 Task: In the  document Benjamin ,change text color to 'Dark Green' Insert the mentioned shape below the text 'Mon'. Change color of the shape to  PinkChange shape height to  2
Action: Mouse moved to (155, 179)
Screenshot: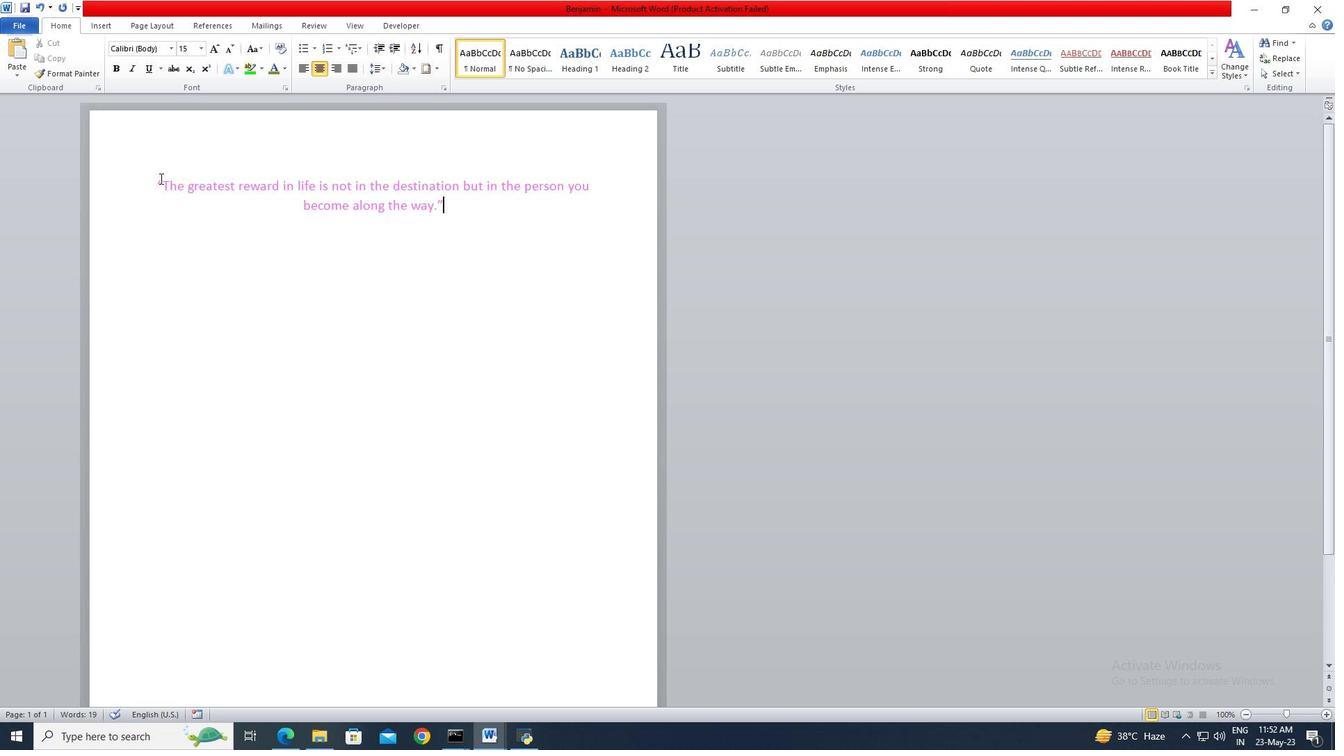 
Action: Mouse pressed left at (155, 179)
Screenshot: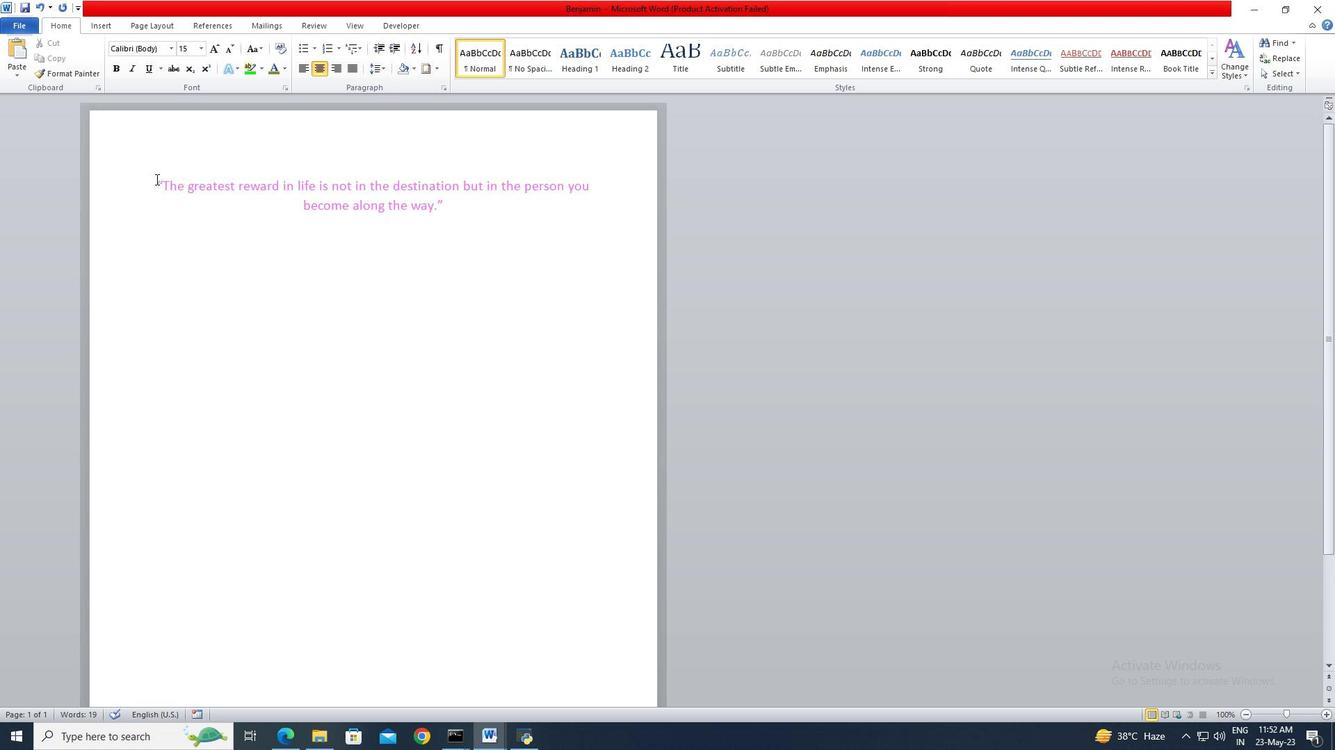 
Action: Mouse moved to (494, 221)
Screenshot: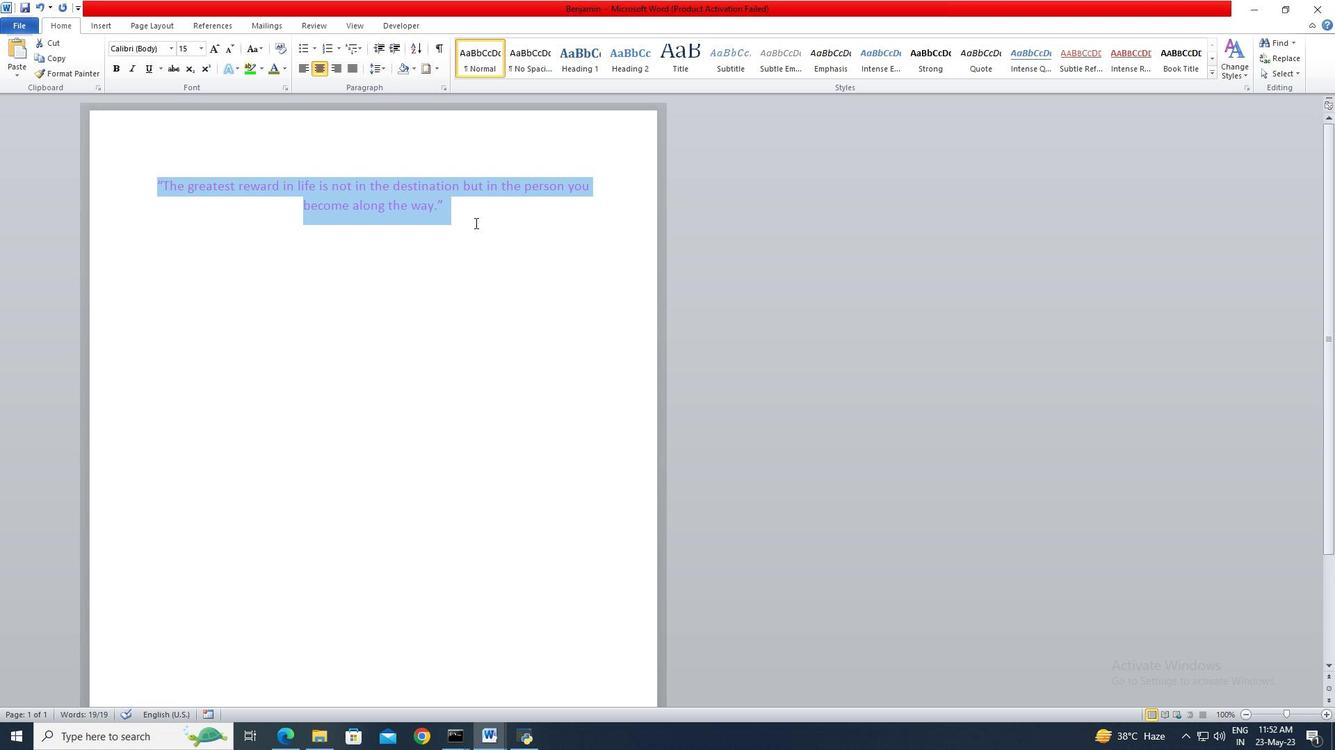 
Action: Mouse pressed left at (494, 221)
Screenshot: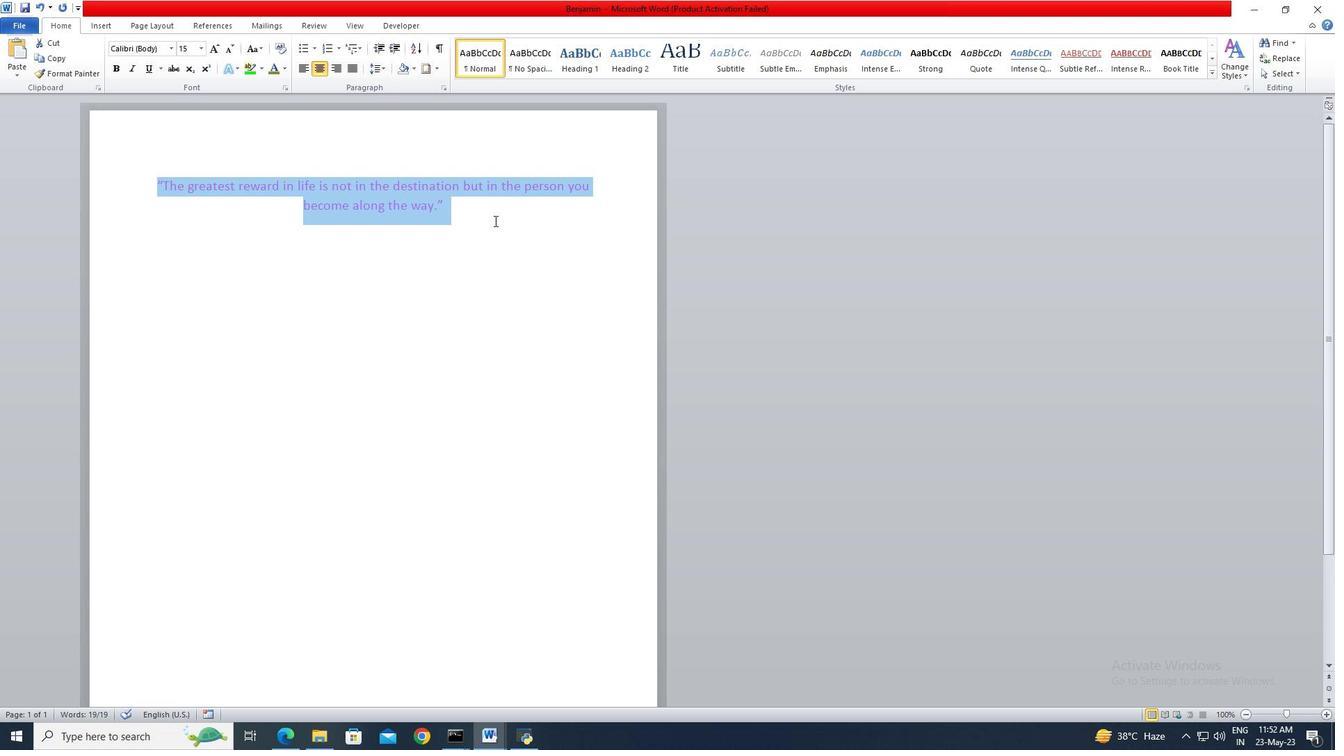 
Action: Mouse moved to (466, 210)
Screenshot: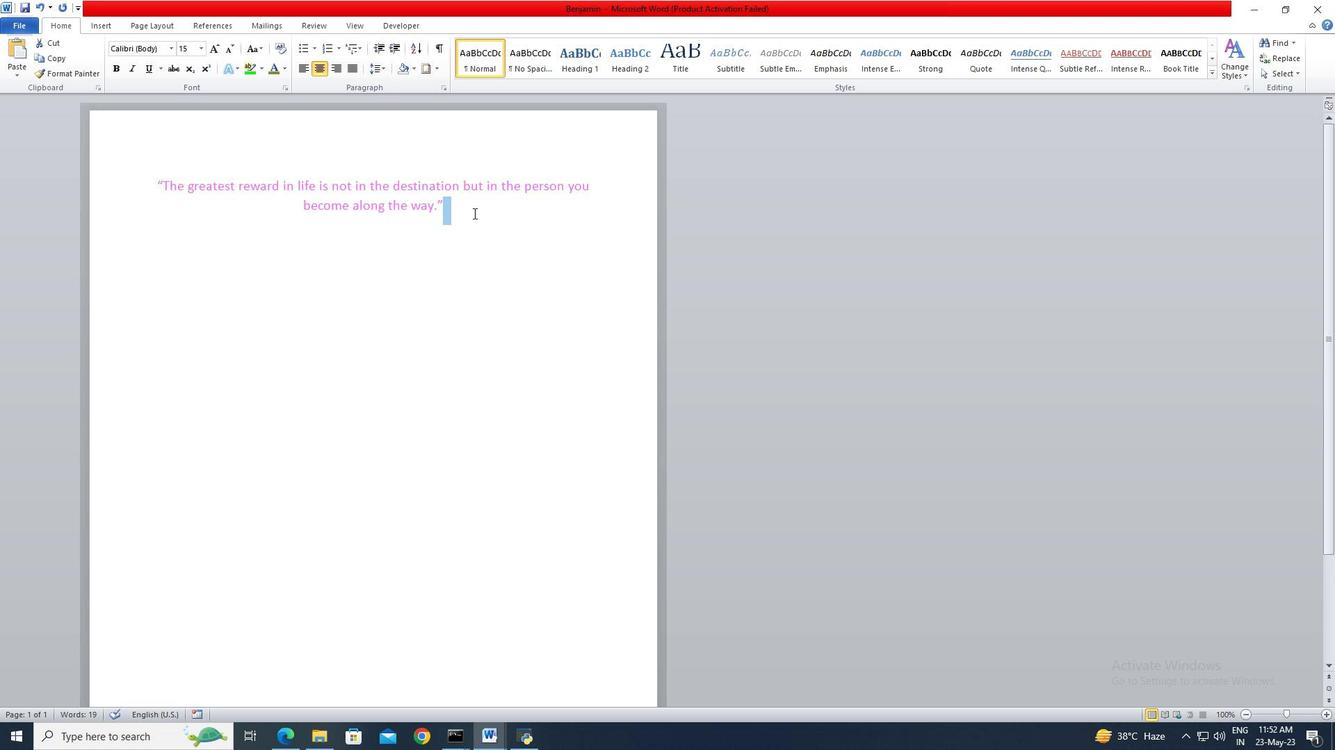 
Action: Mouse pressed left at (466, 210)
Screenshot: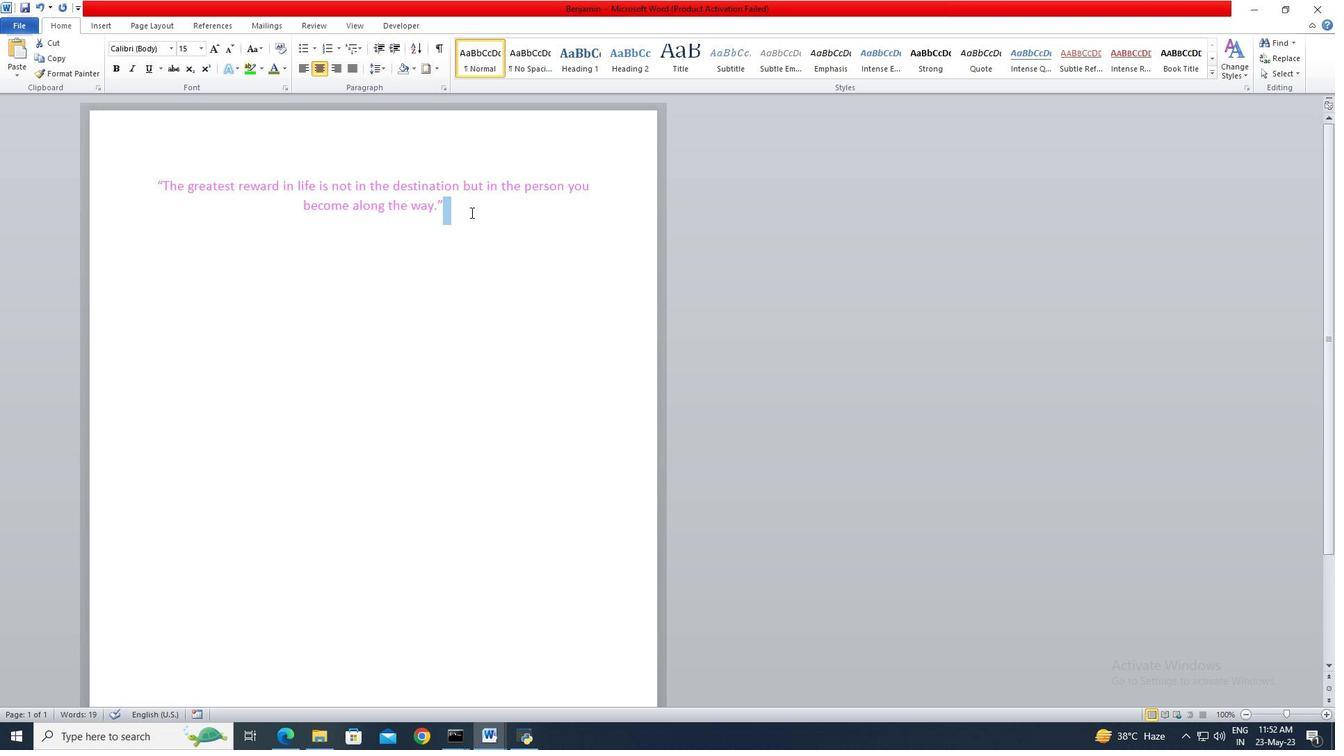 
Action: Key pressed <Key.right><Key.right><Key.left><Key.shift><Key.shift>
Screenshot: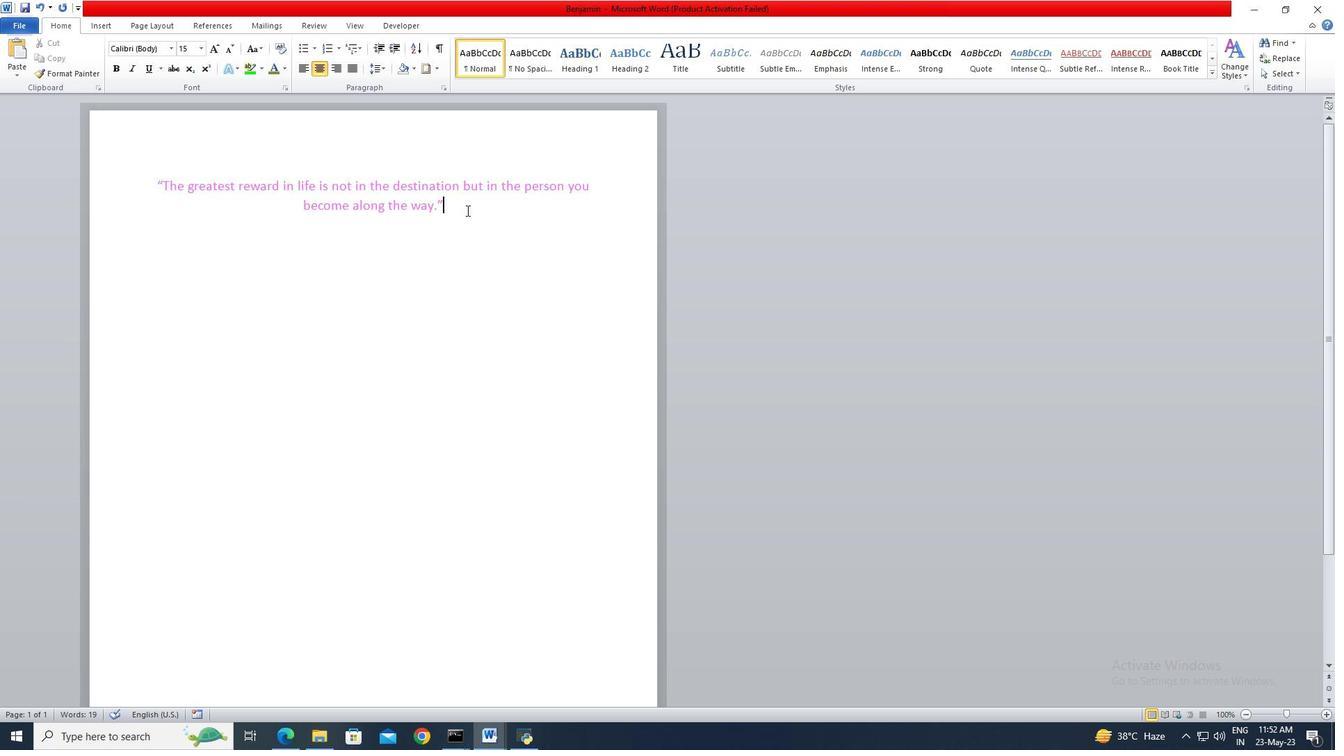 
Action: Mouse moved to (249, 202)
Screenshot: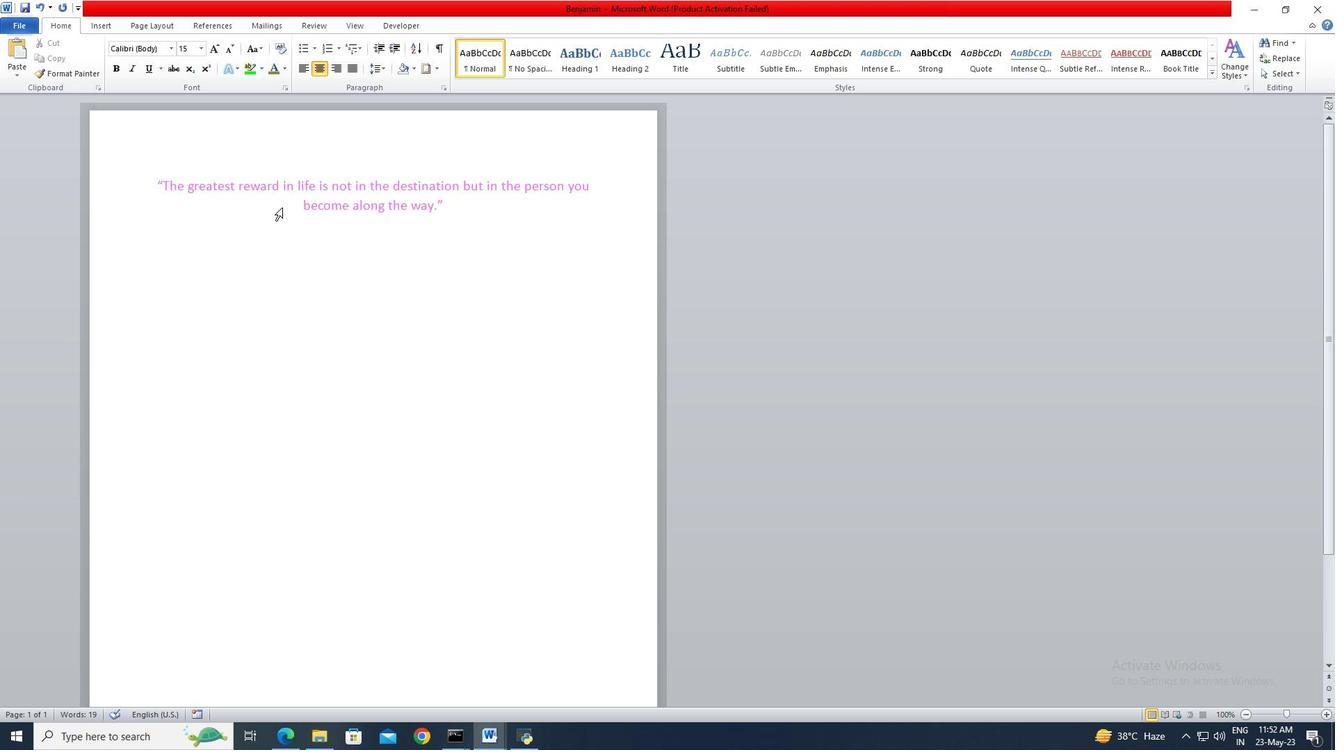 
Action: Key pressed <Key.shift>
Screenshot: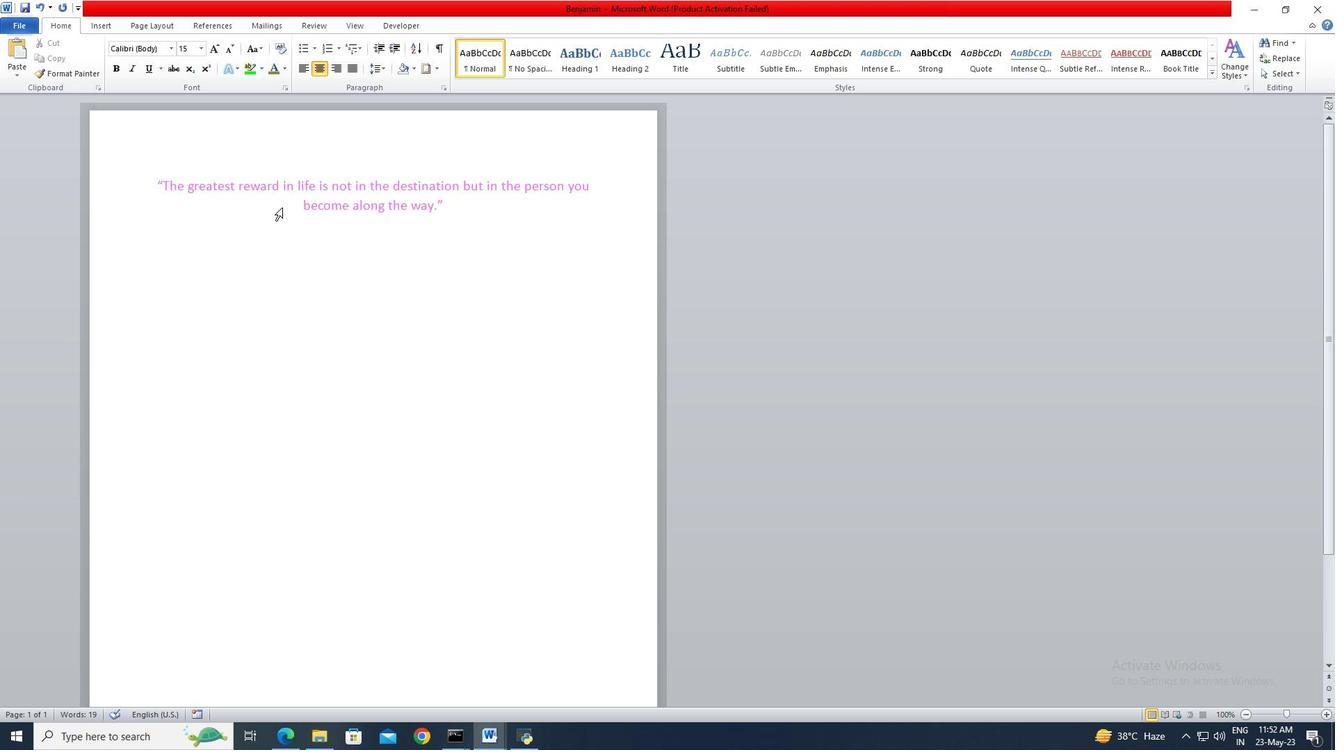 
Action: Mouse moved to (241, 200)
Screenshot: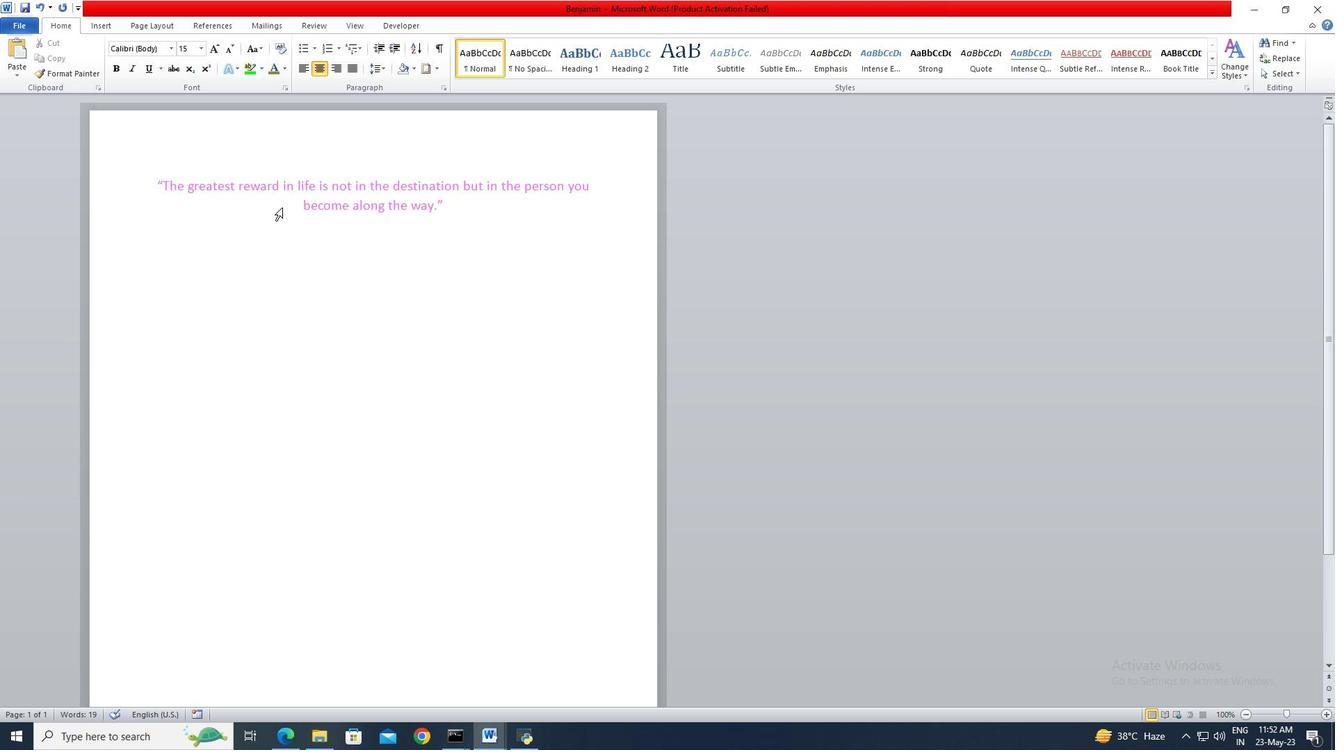 
Action: Key pressed <Key.shift>
Screenshot: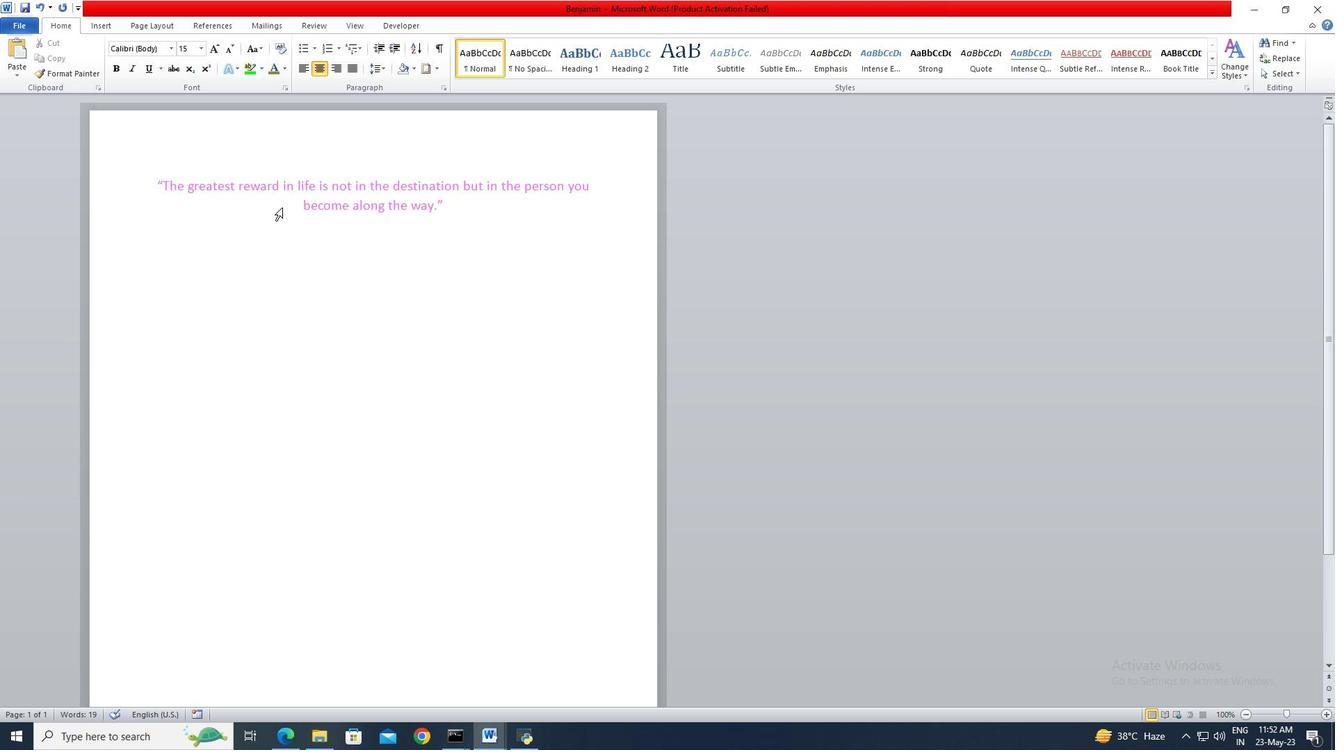 
Action: Mouse moved to (228, 198)
Screenshot: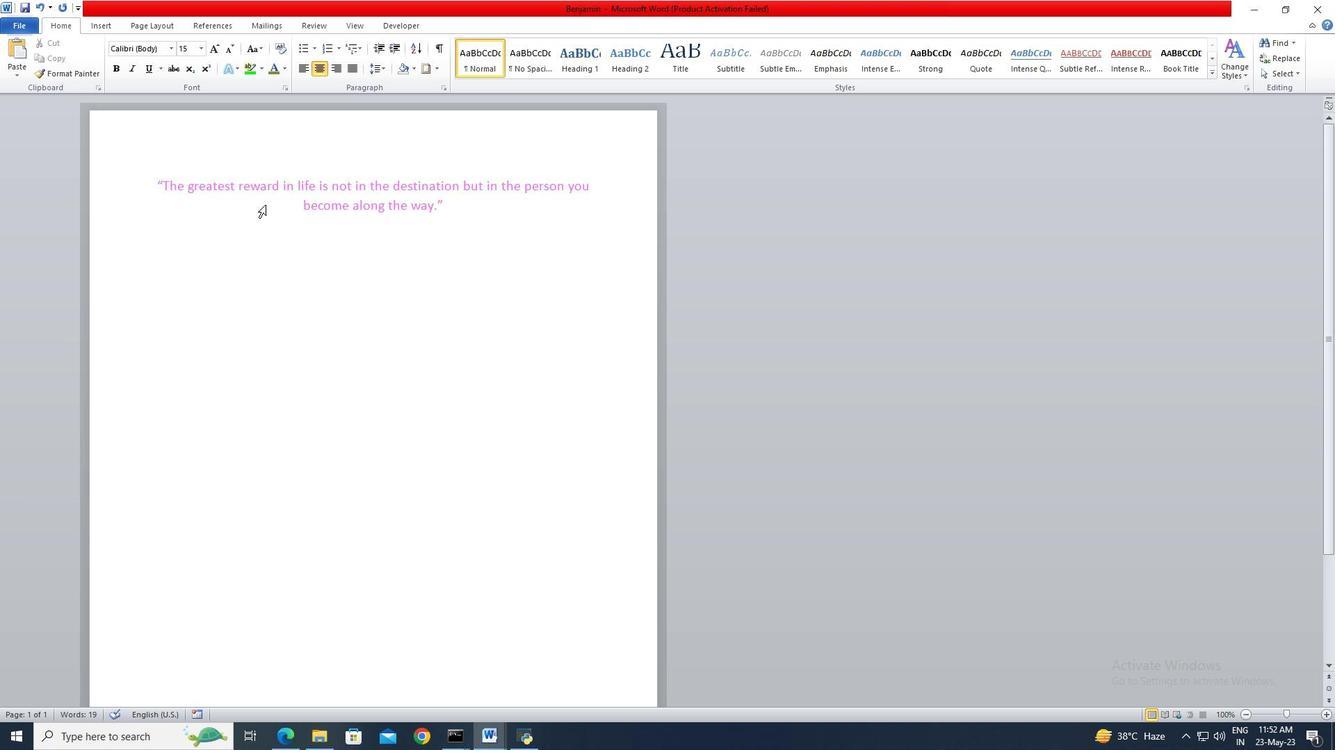 
Action: Key pressed <Key.shift>
Screenshot: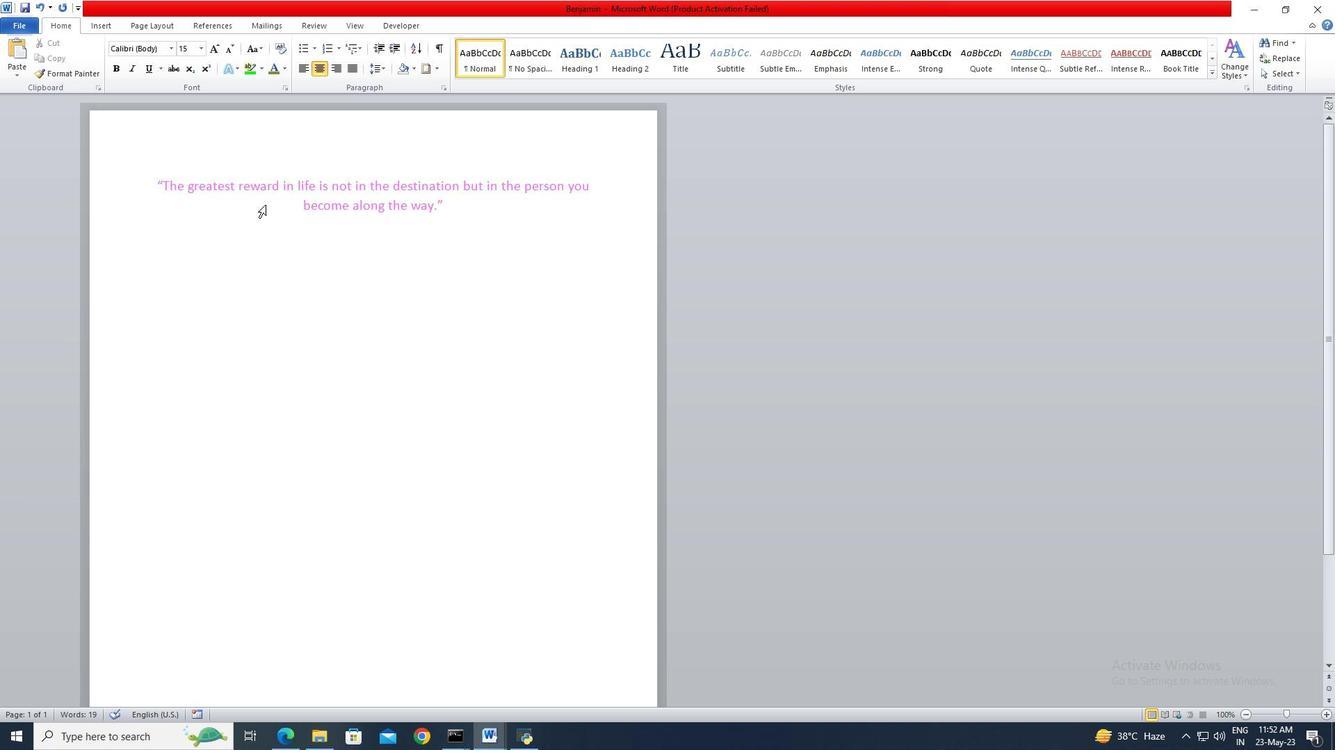 
Action: Mouse moved to (220, 196)
Screenshot: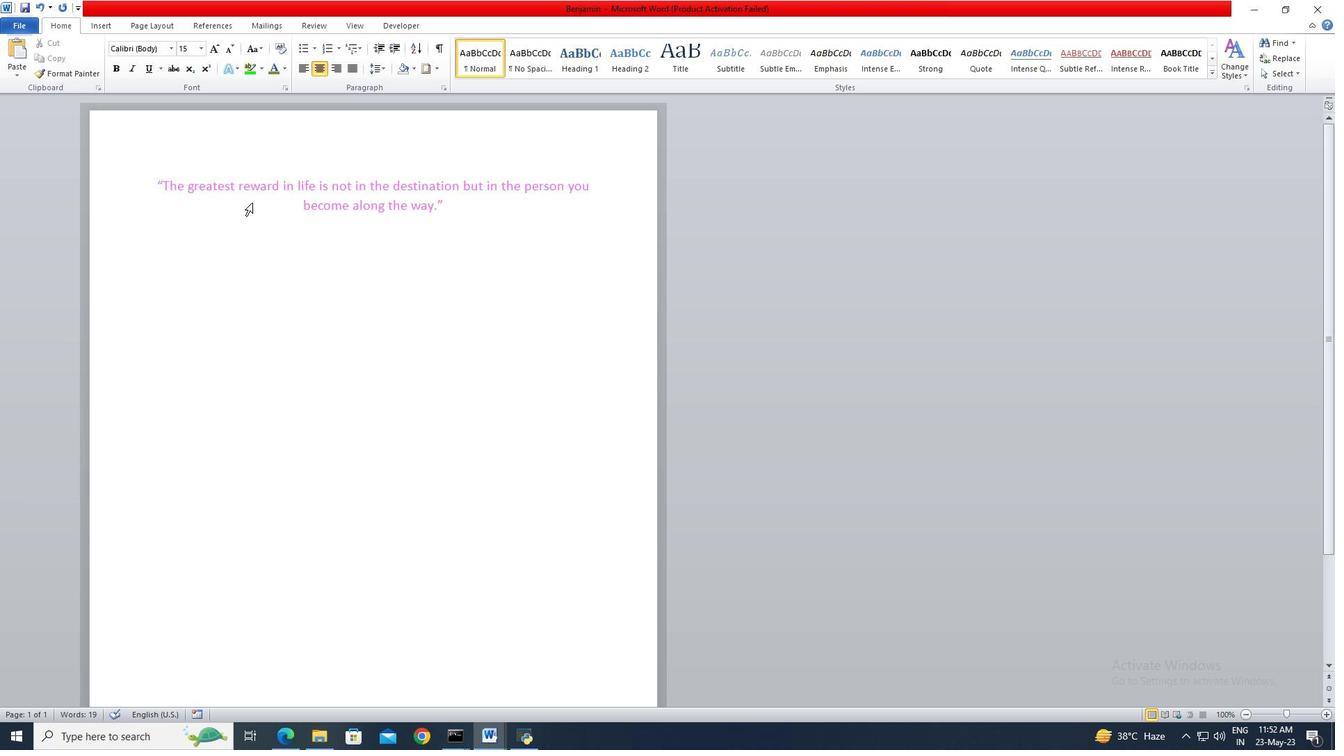 
Action: Key pressed <Key.shift>
Screenshot: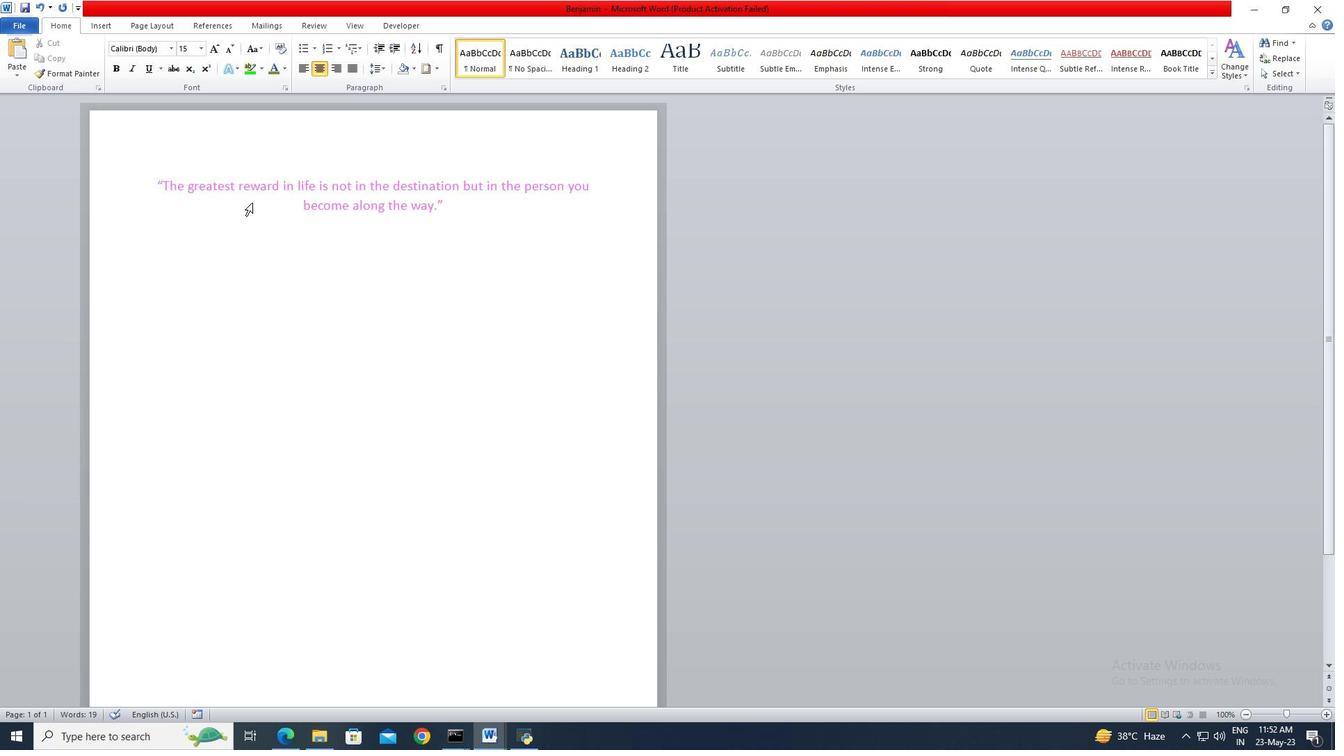 
Action: Mouse moved to (214, 194)
Screenshot: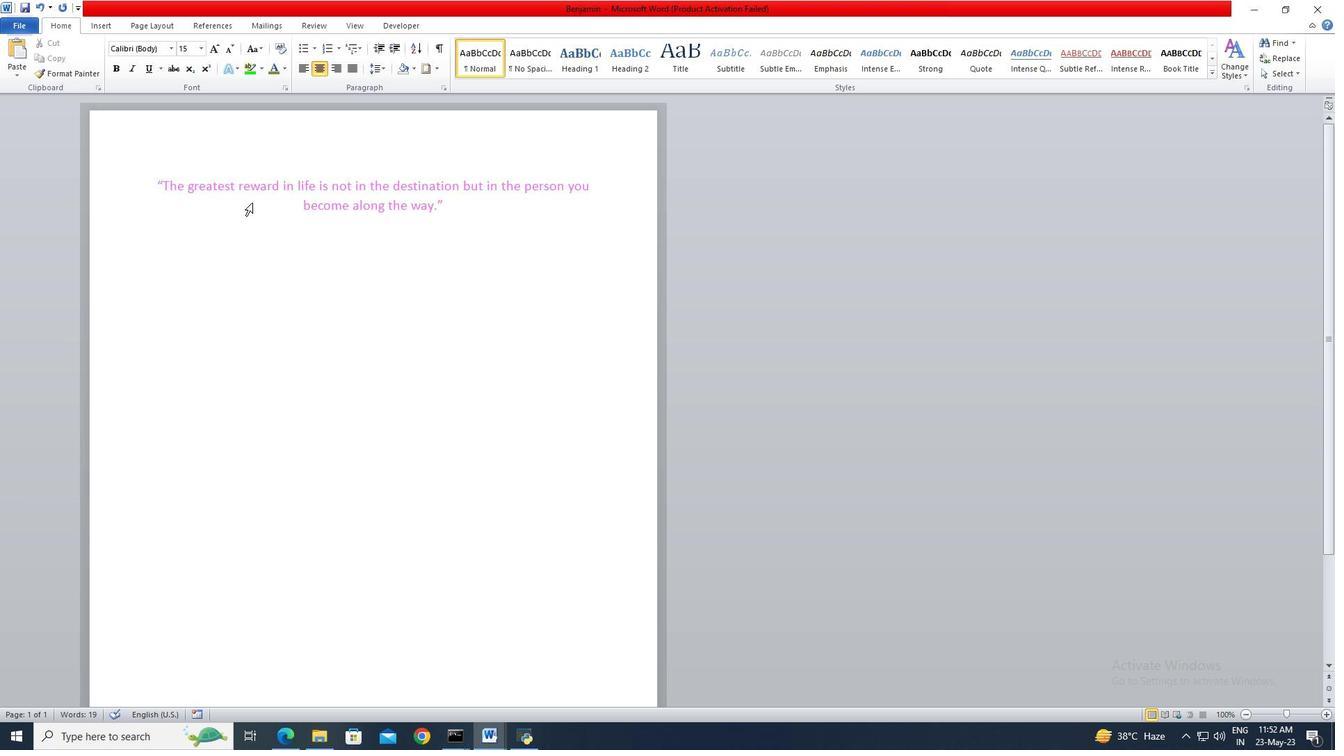 
Action: Key pressed <Key.shift>
Screenshot: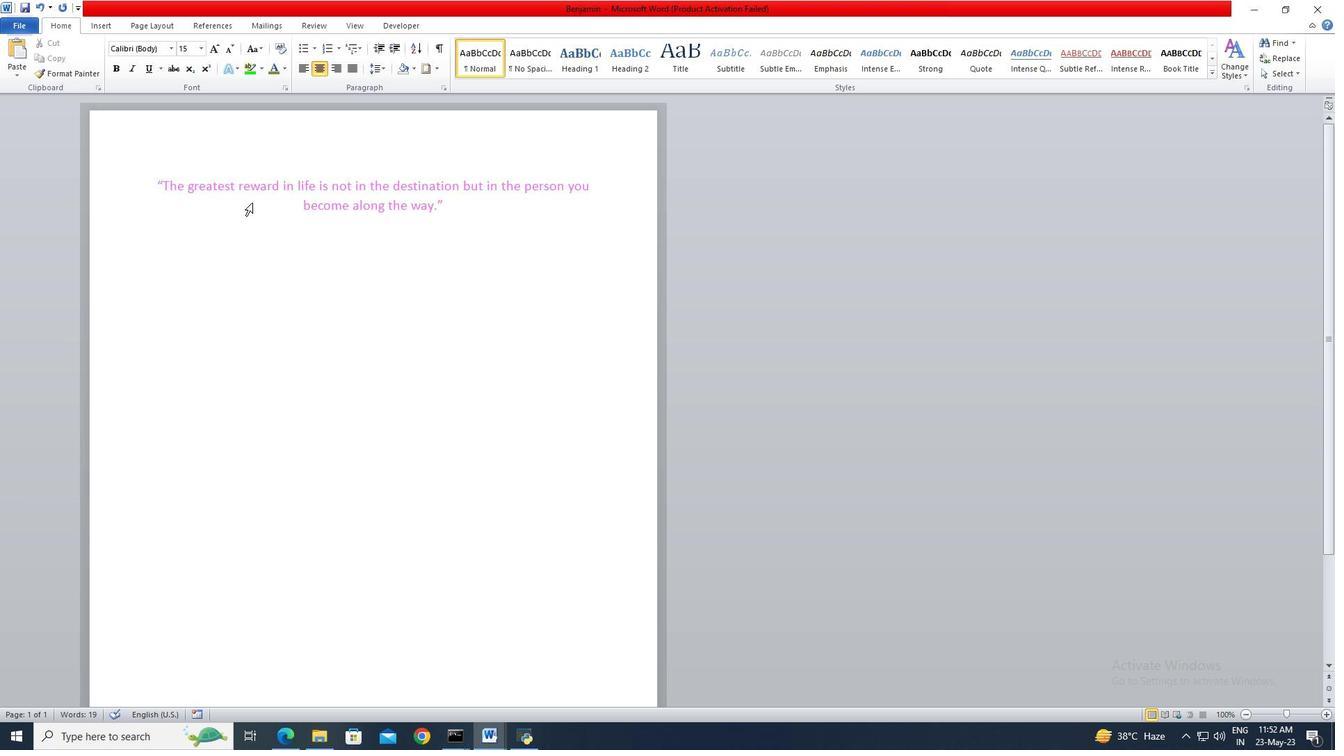
Action: Mouse moved to (206, 191)
Screenshot: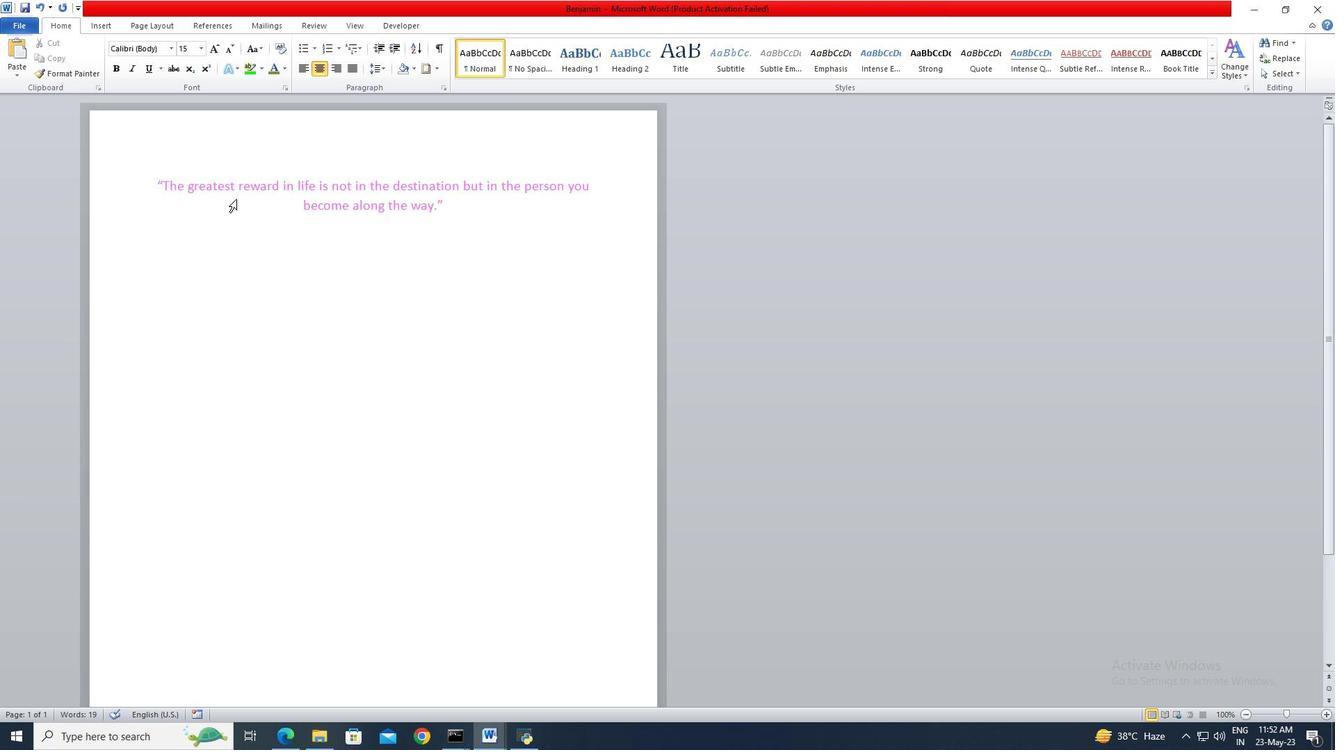 
Action: Key pressed <Key.shift>
Screenshot: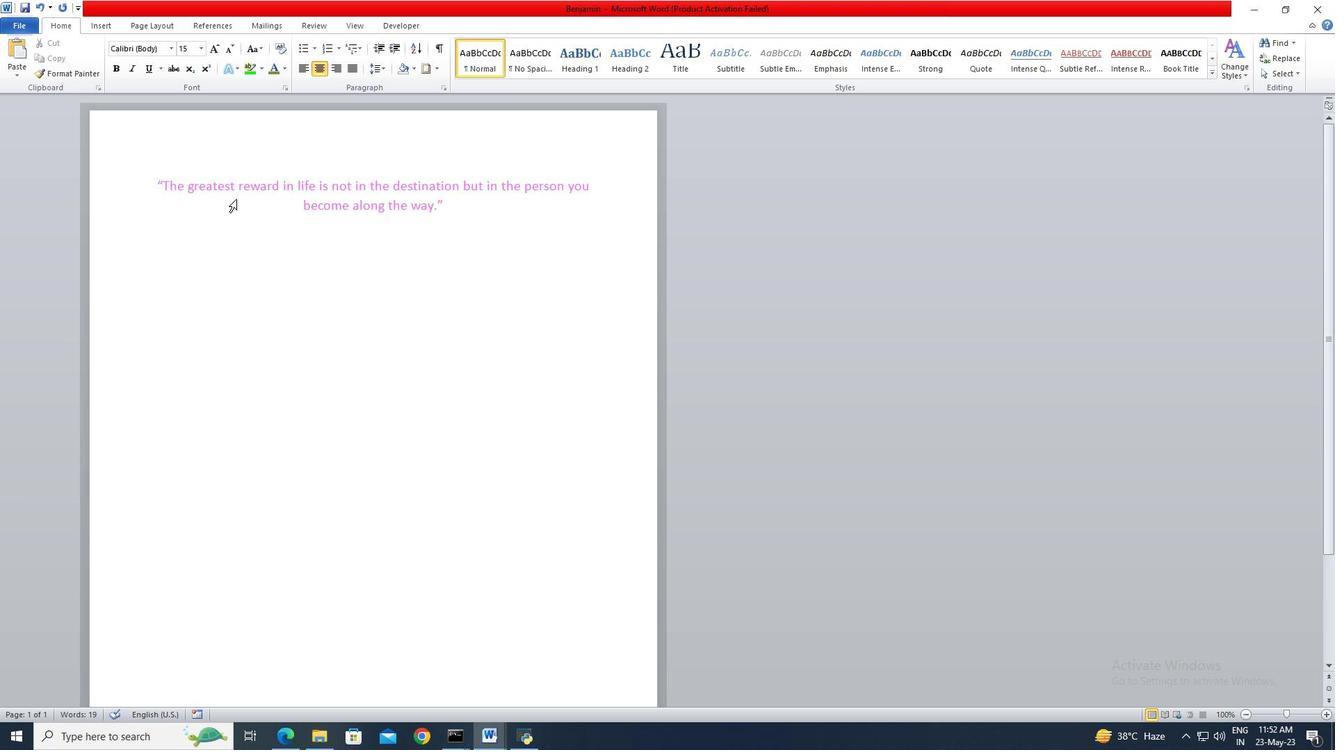 
Action: Mouse moved to (202, 191)
Screenshot: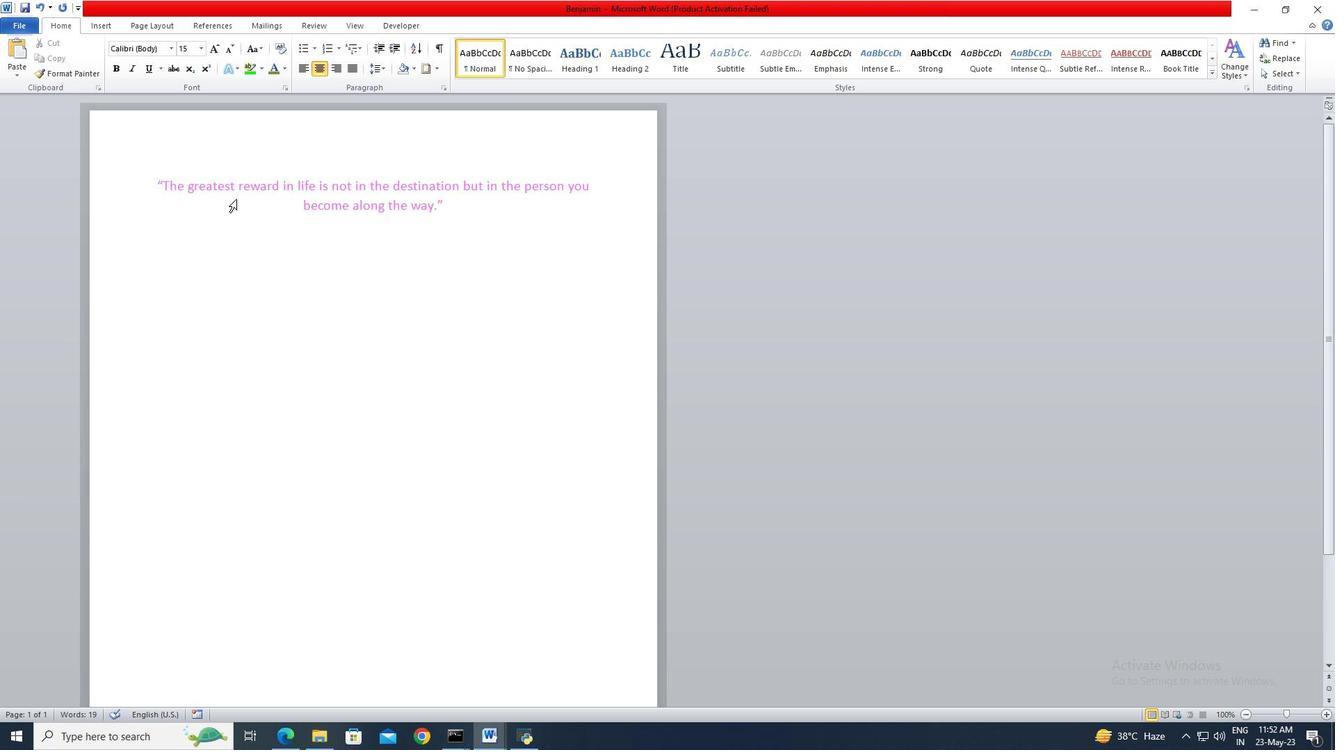 
Action: Key pressed <Key.shift>
Screenshot: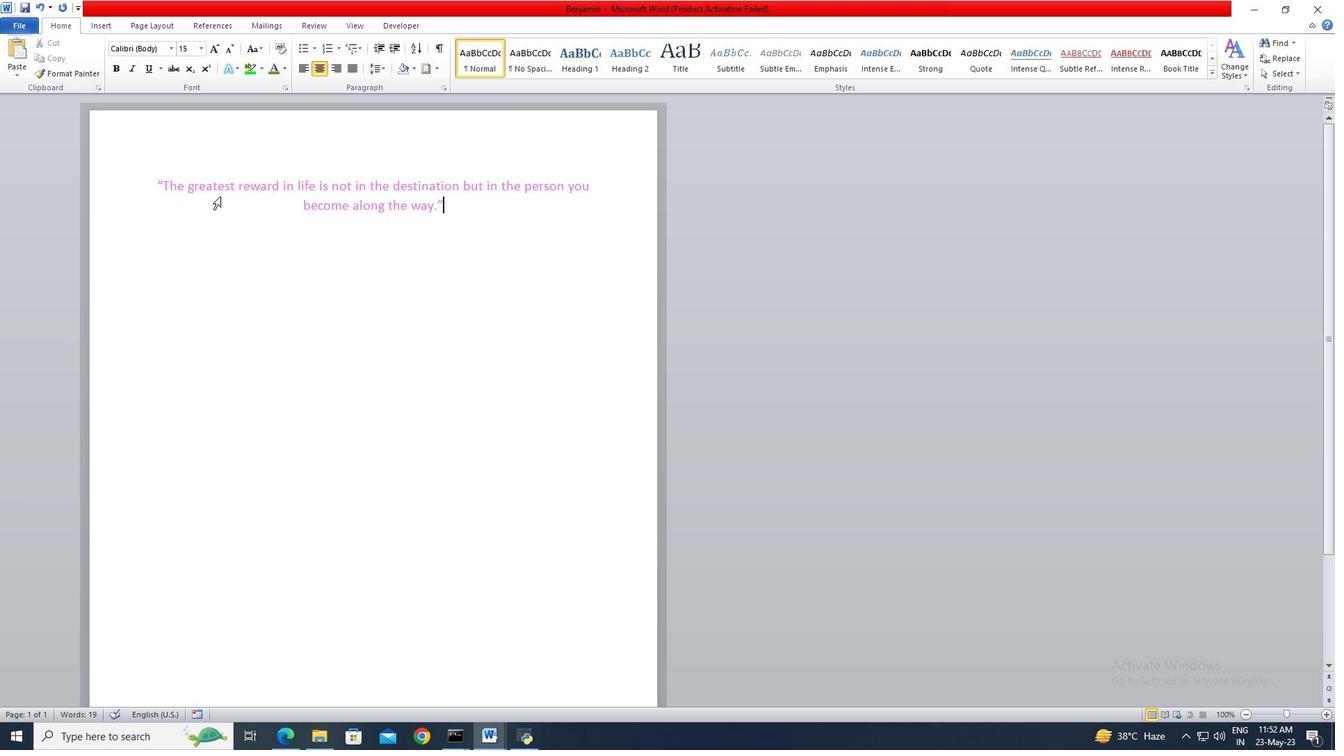 
Action: Mouse moved to (200, 189)
Screenshot: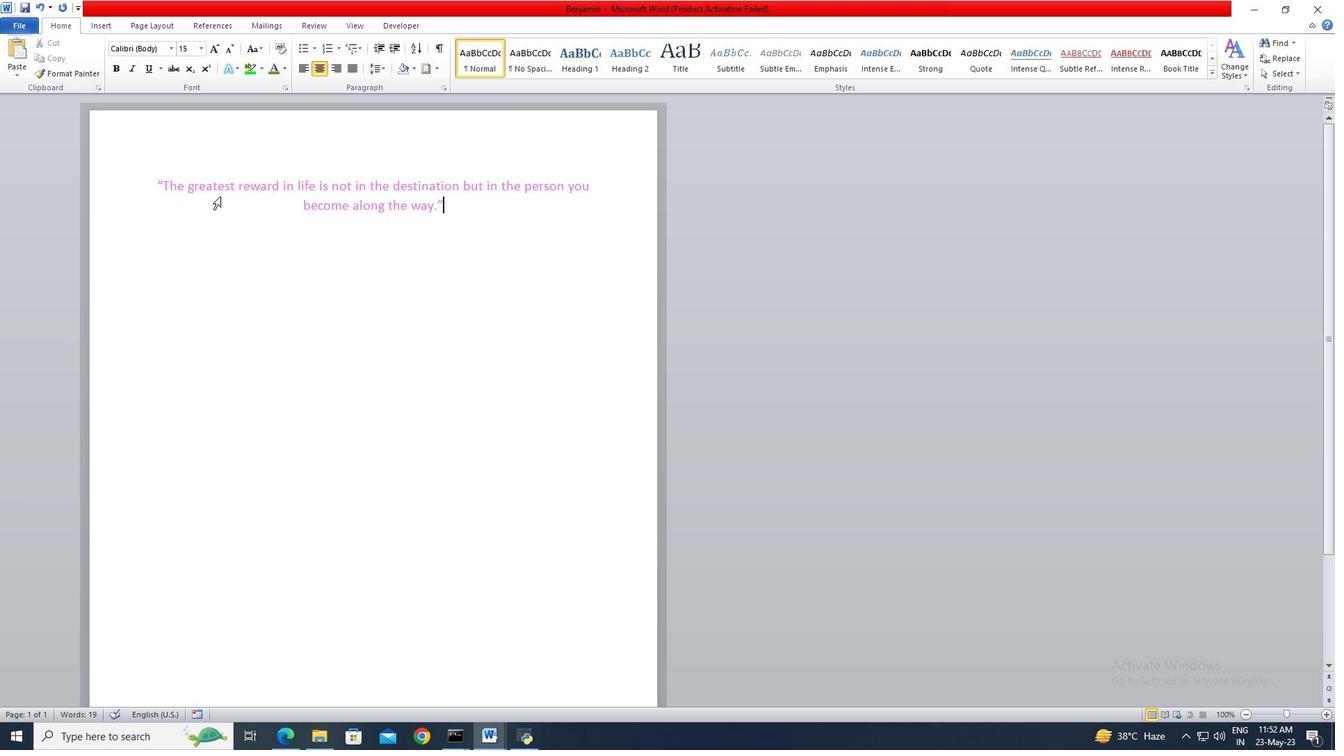 
Action: Key pressed <Key.shift>
Screenshot: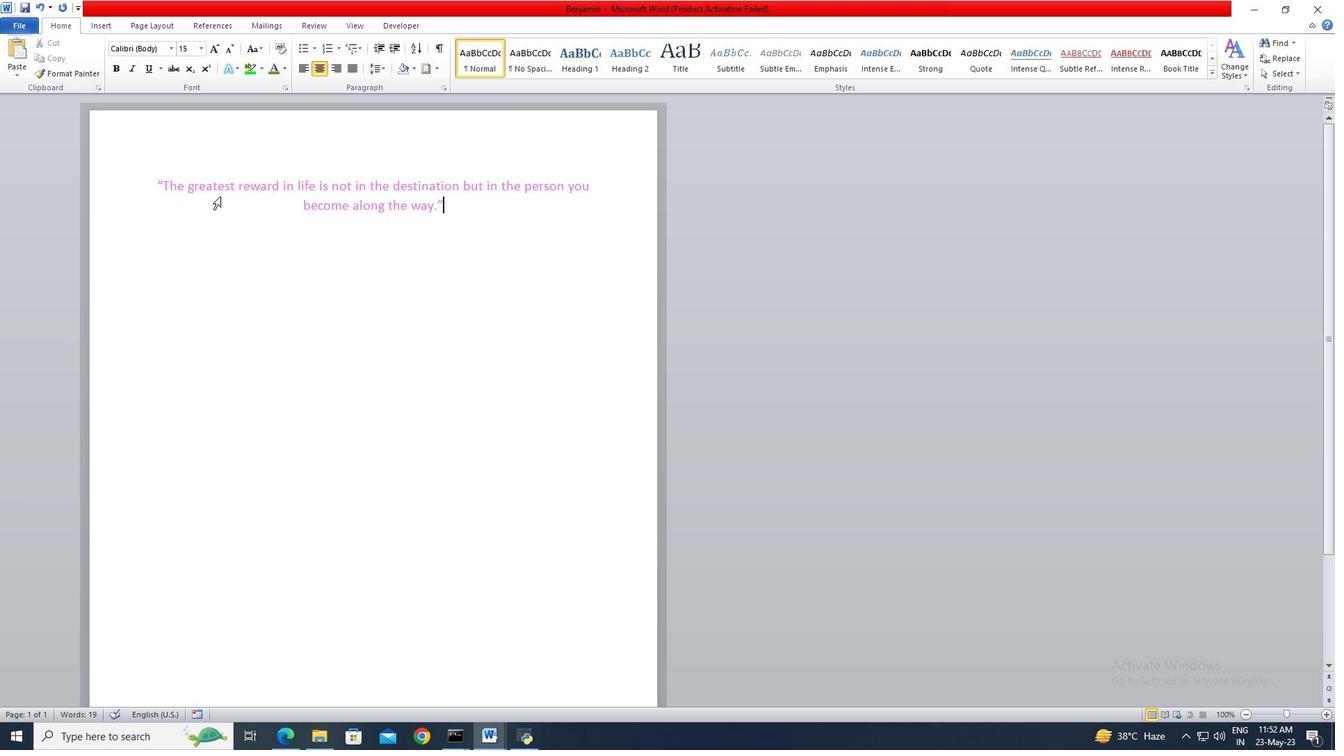 
Action: Mouse moved to (198, 189)
Screenshot: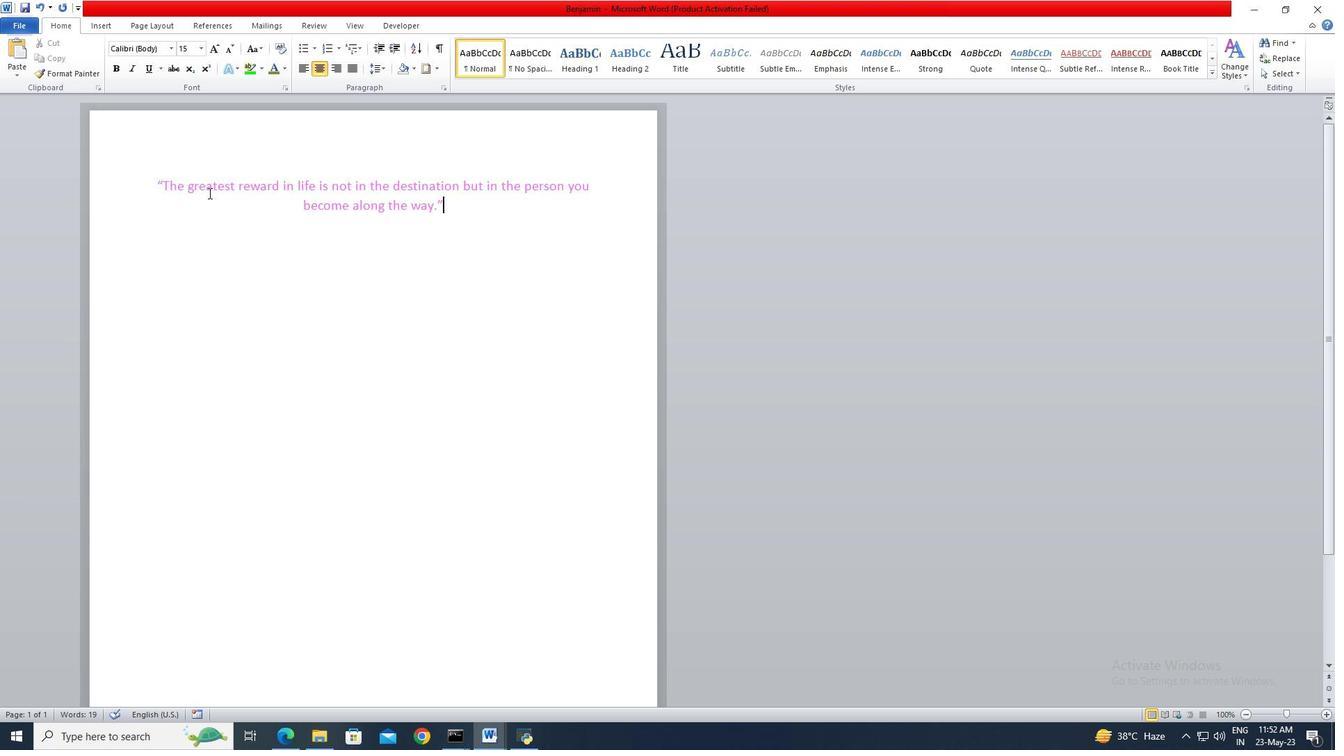 
Action: Key pressed <Key.shift>
Screenshot: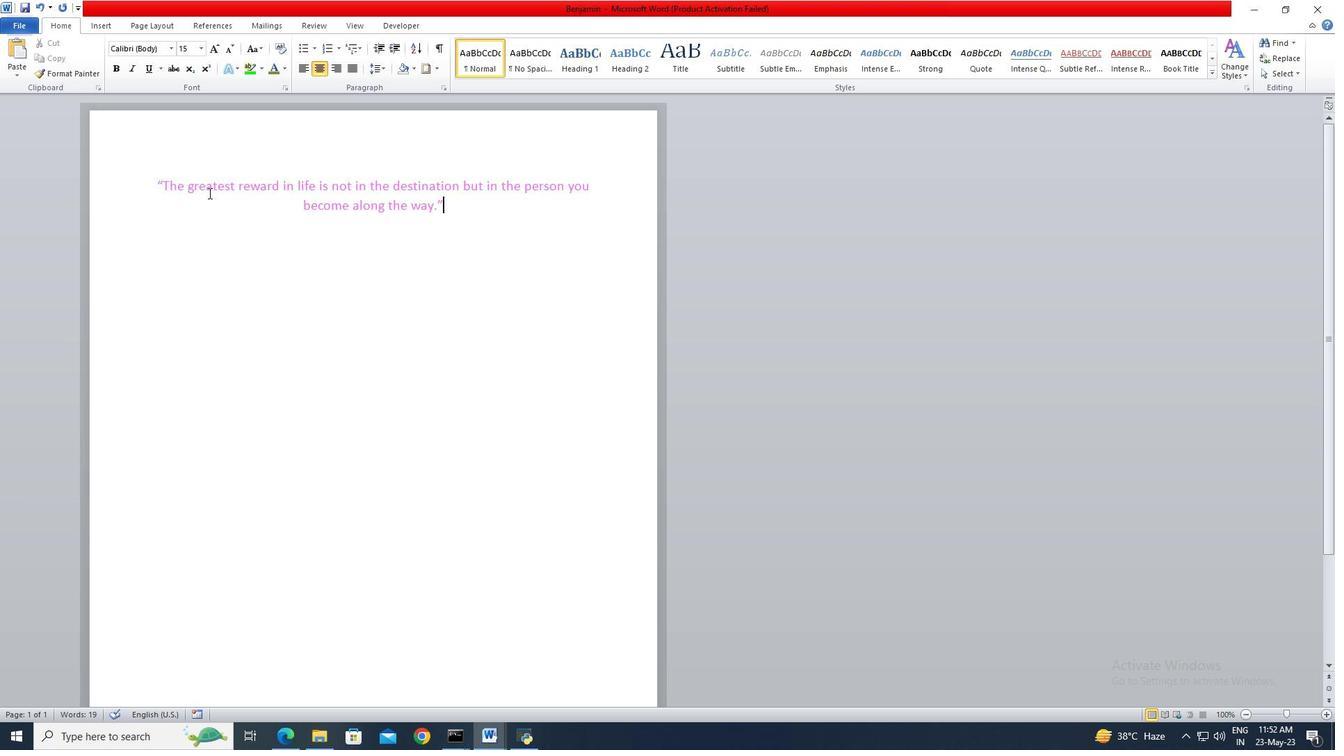
Action: Mouse moved to (194, 187)
Screenshot: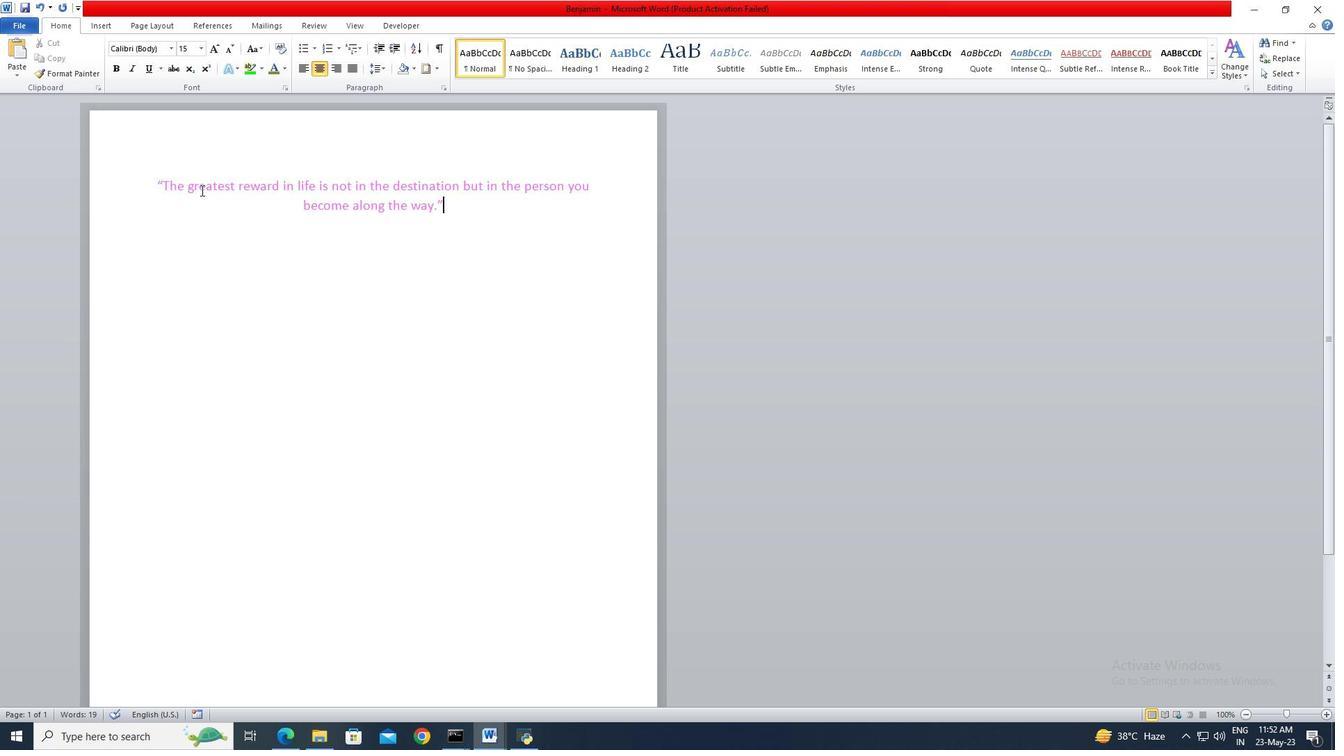 
Action: Key pressed <Key.shift>
Screenshot: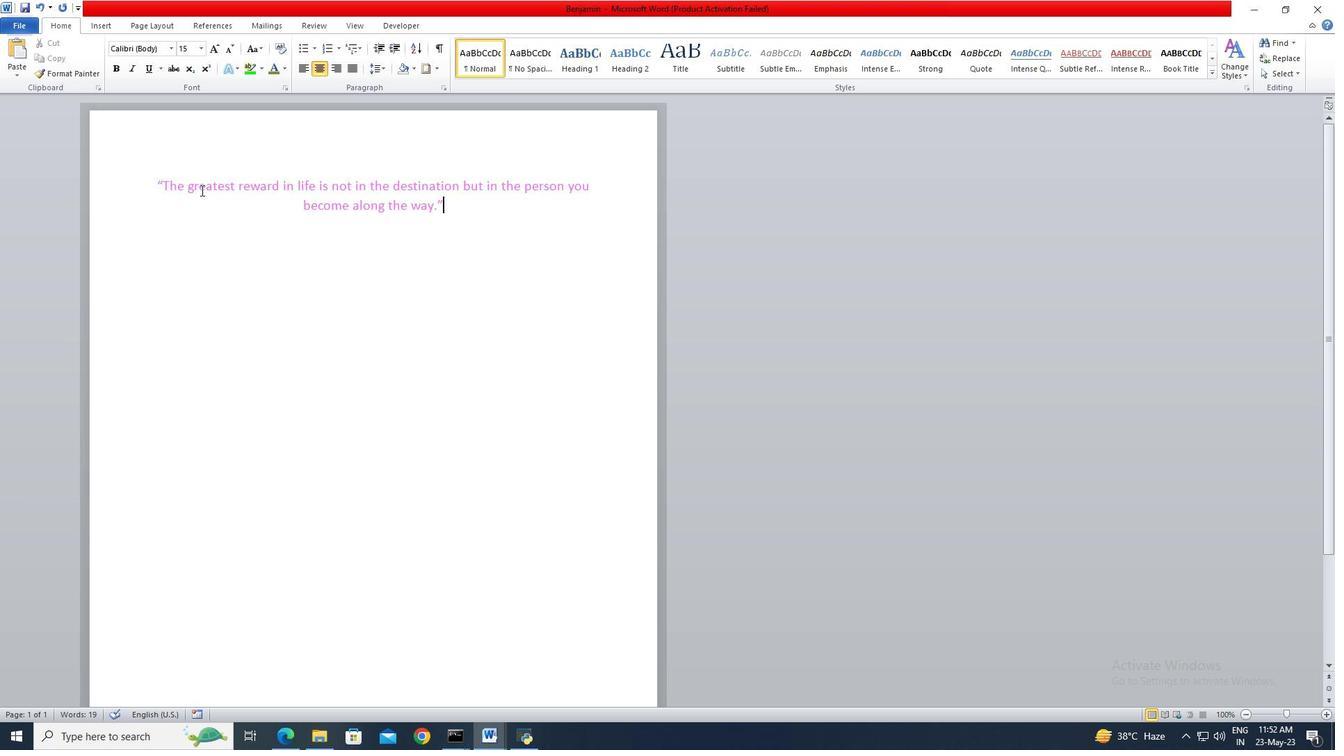 
Action: Mouse moved to (191, 187)
Screenshot: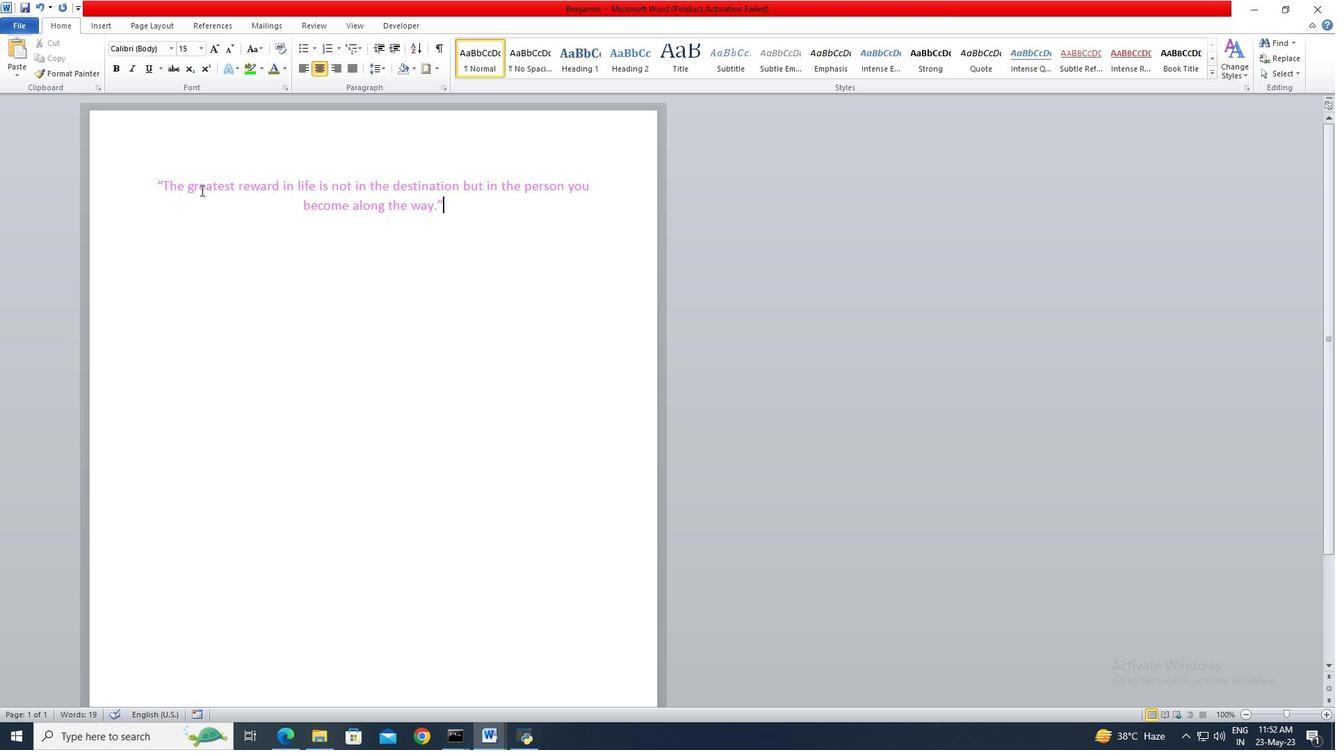 
Action: Key pressed <Key.shift>
Screenshot: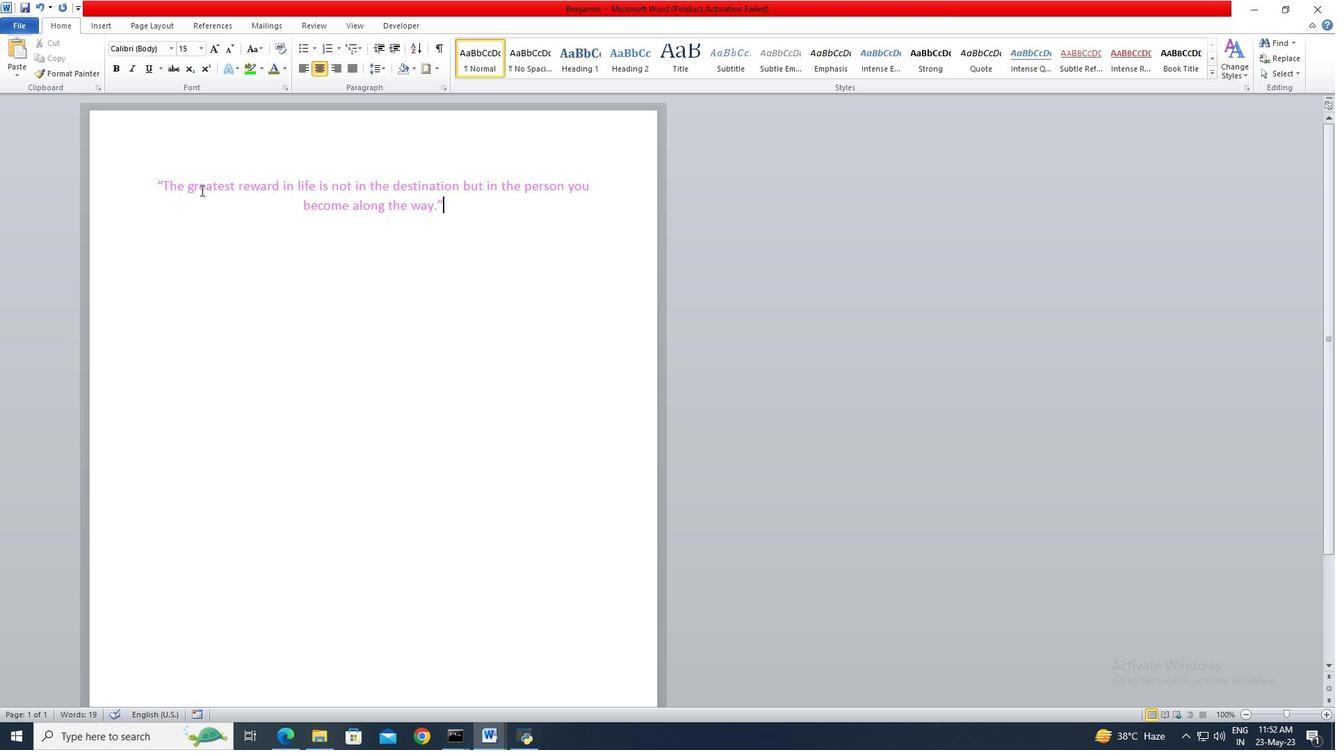 
Action: Mouse moved to (186, 187)
Screenshot: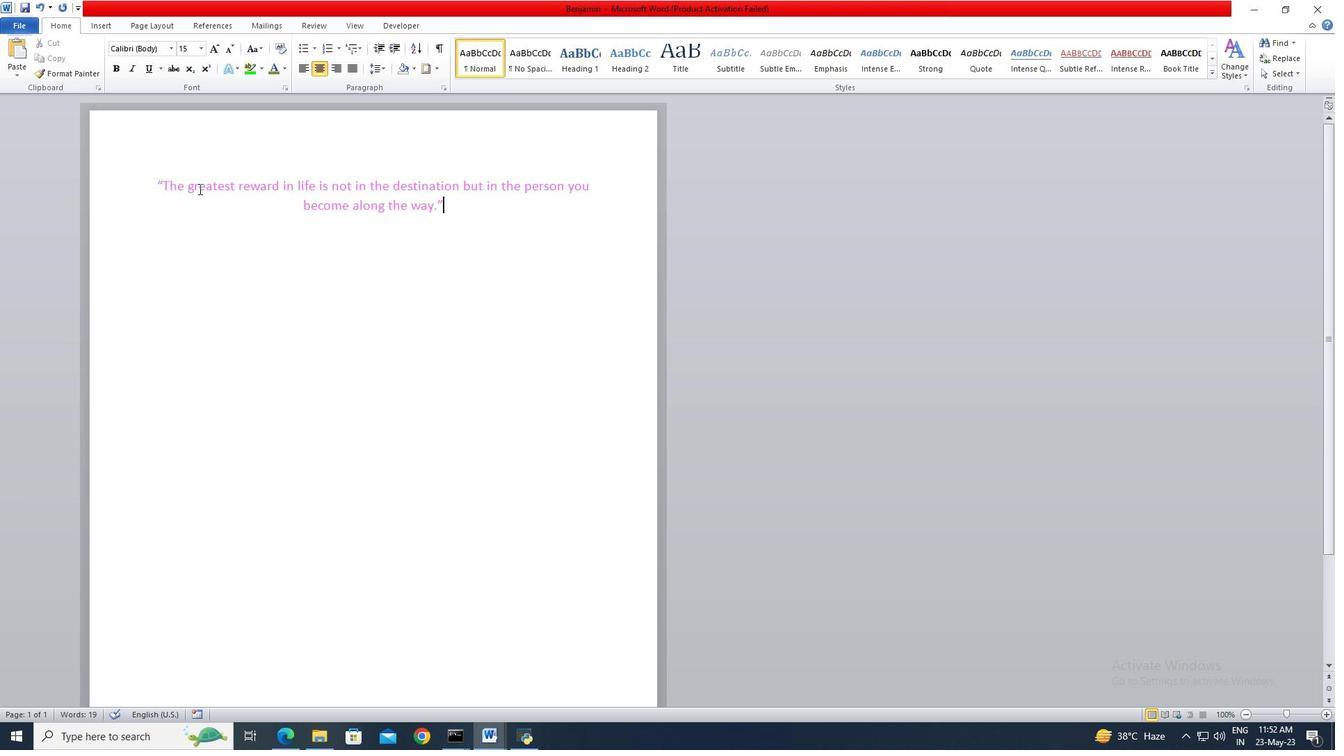 
Action: Key pressed <Key.shift>
Screenshot: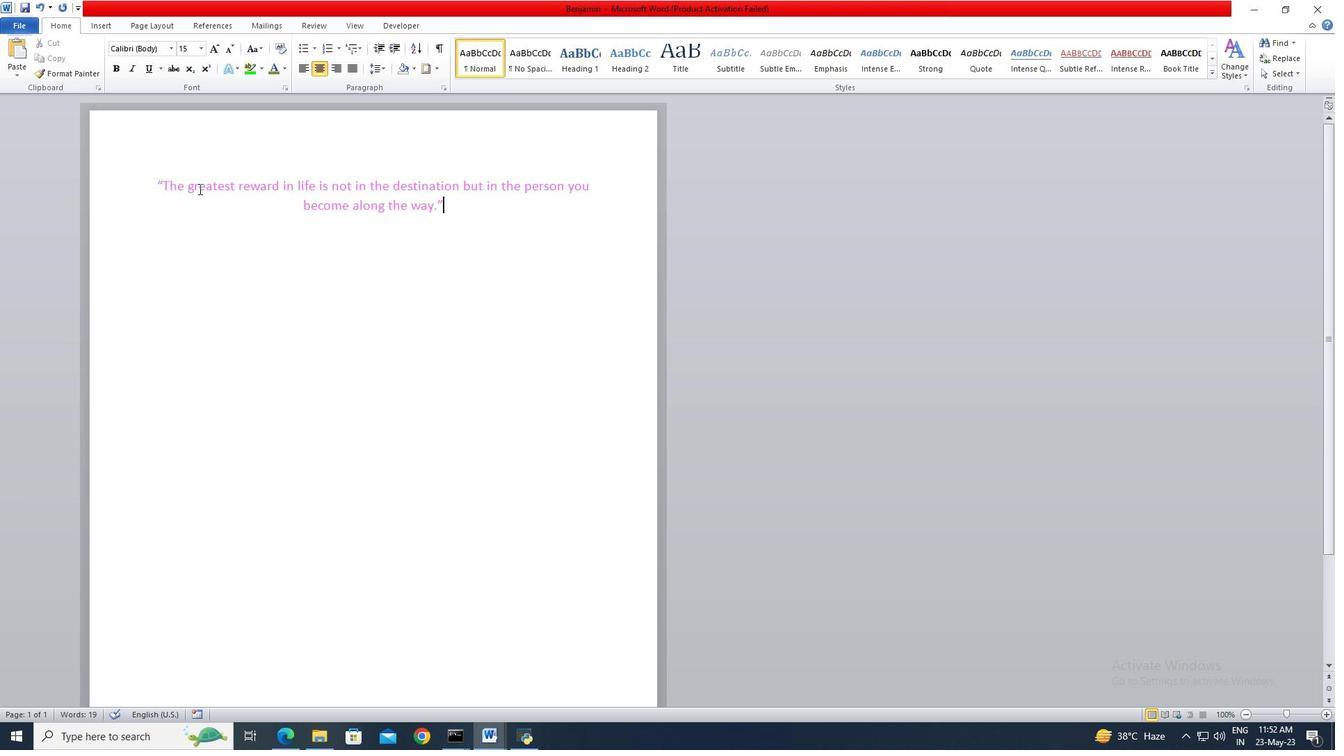 
Action: Mouse moved to (182, 186)
Screenshot: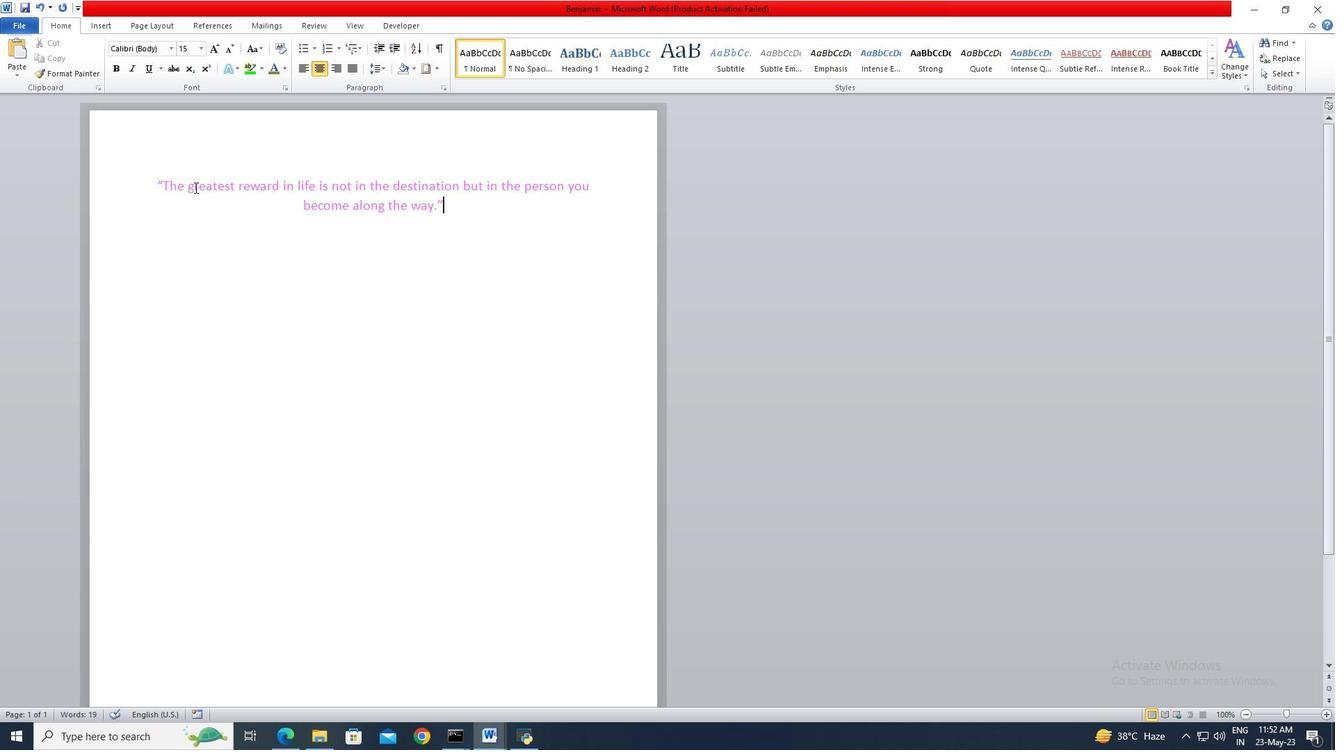 
Action: Key pressed <Key.shift>
Screenshot: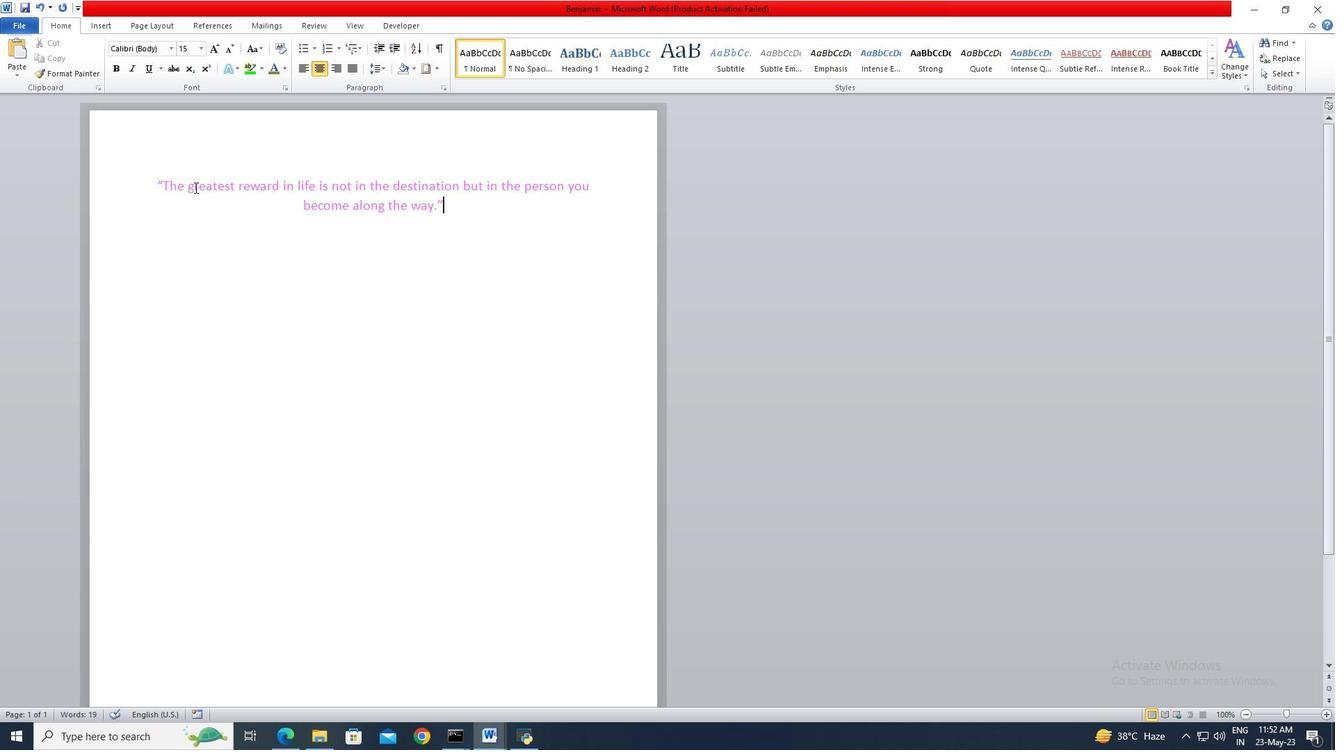 
Action: Mouse moved to (179, 186)
Screenshot: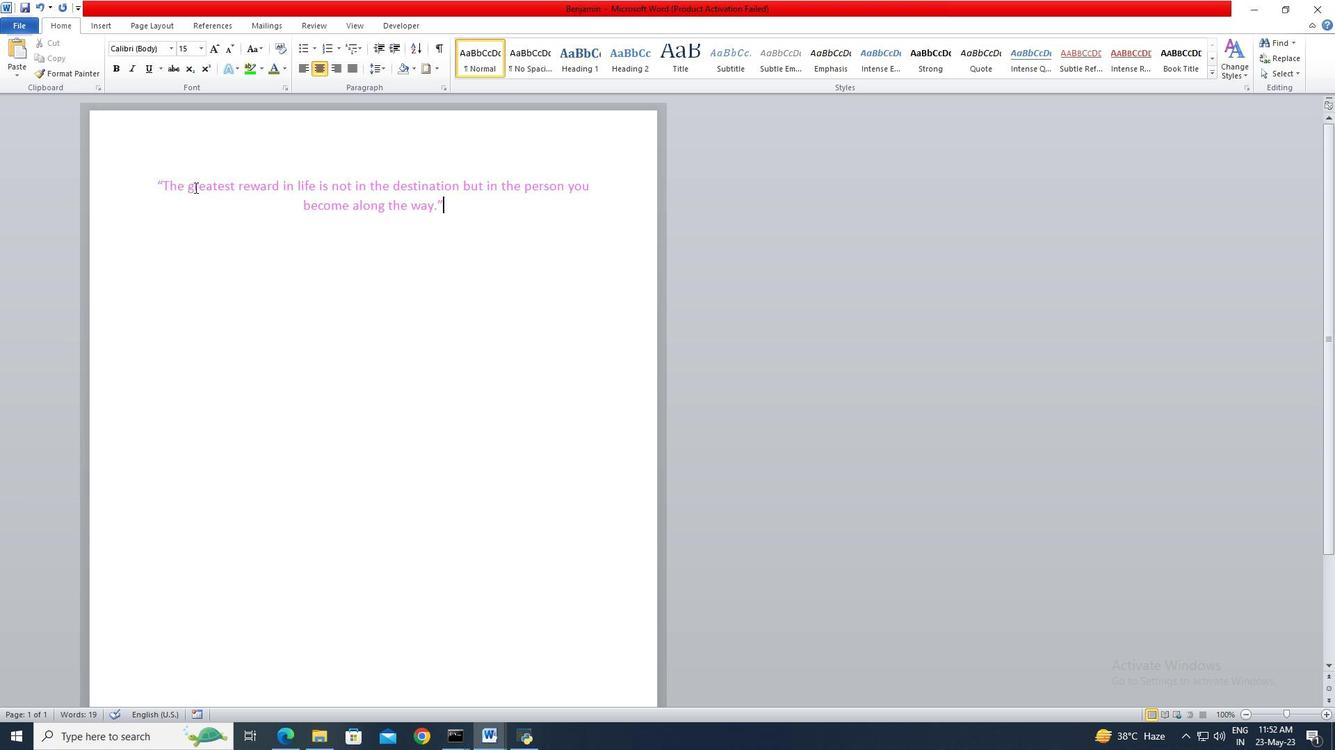 
Action: Key pressed <Key.shift>
Screenshot: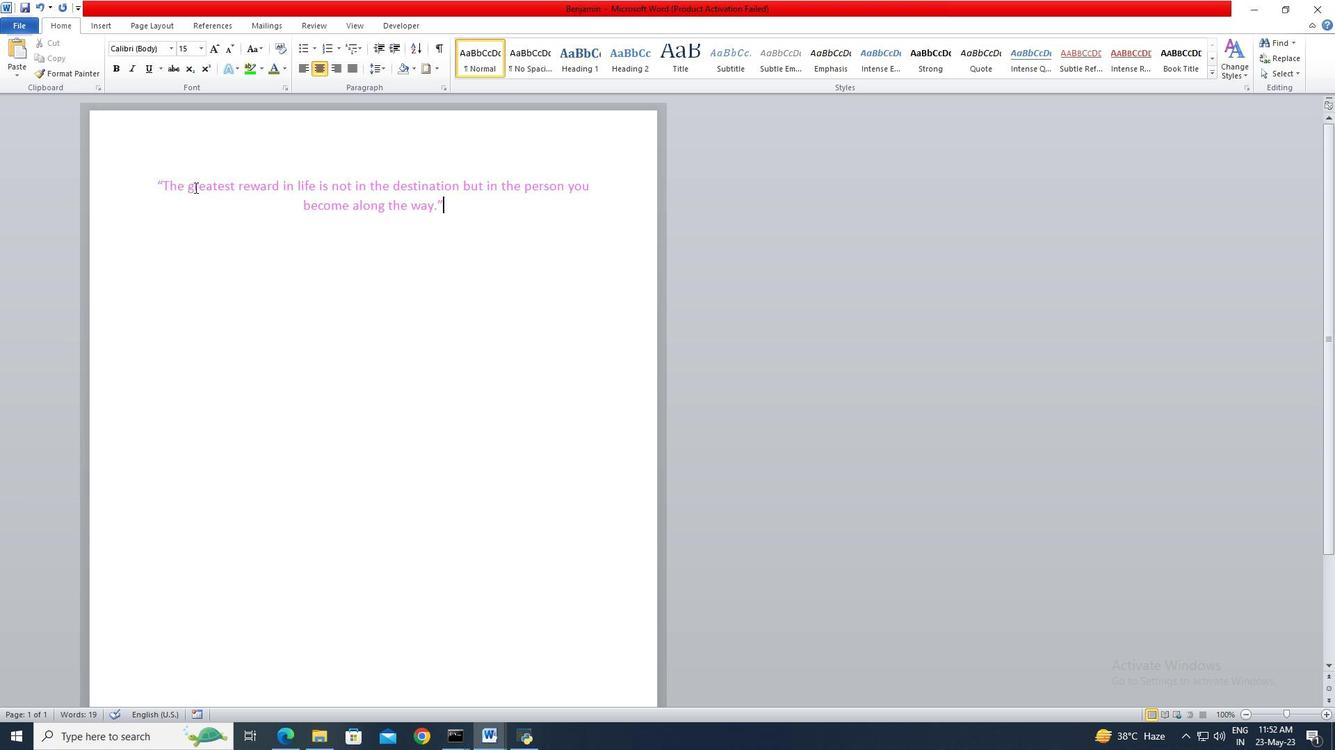 
Action: Mouse moved to (175, 184)
Screenshot: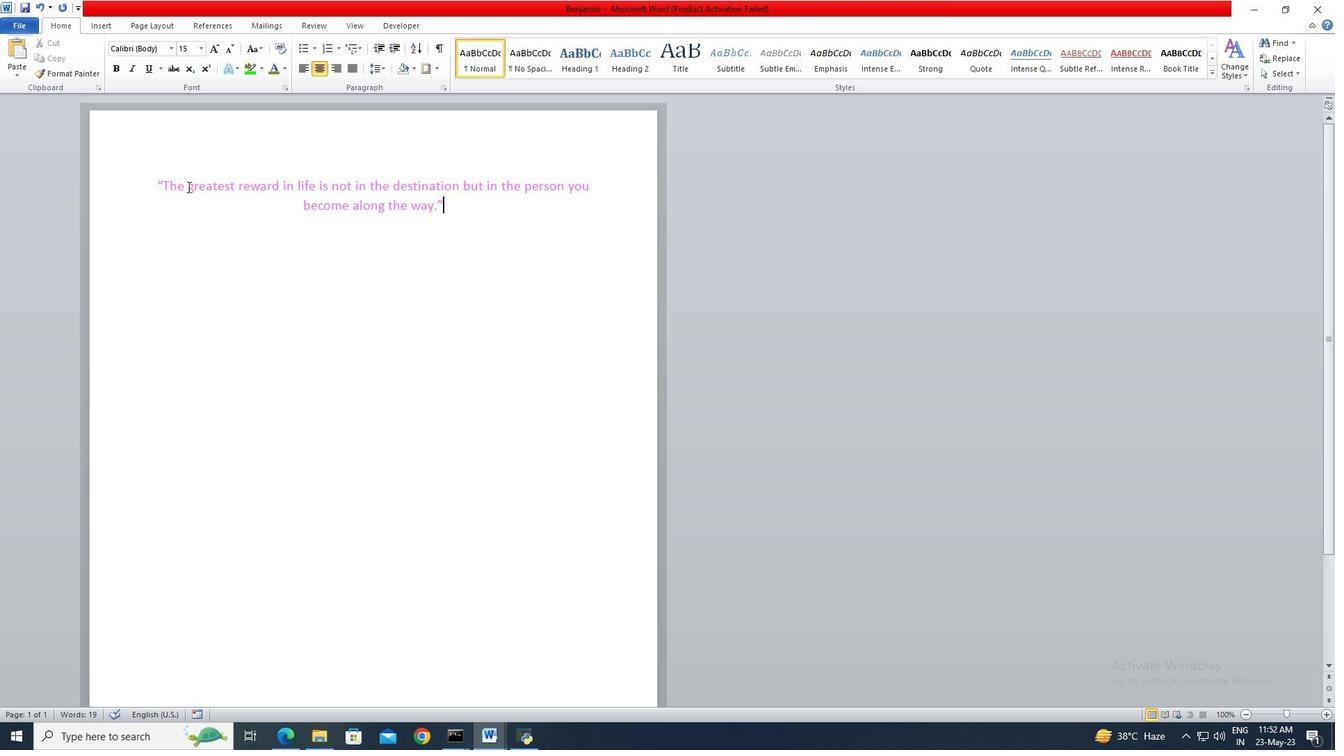 
Action: Key pressed <Key.shift>
Screenshot: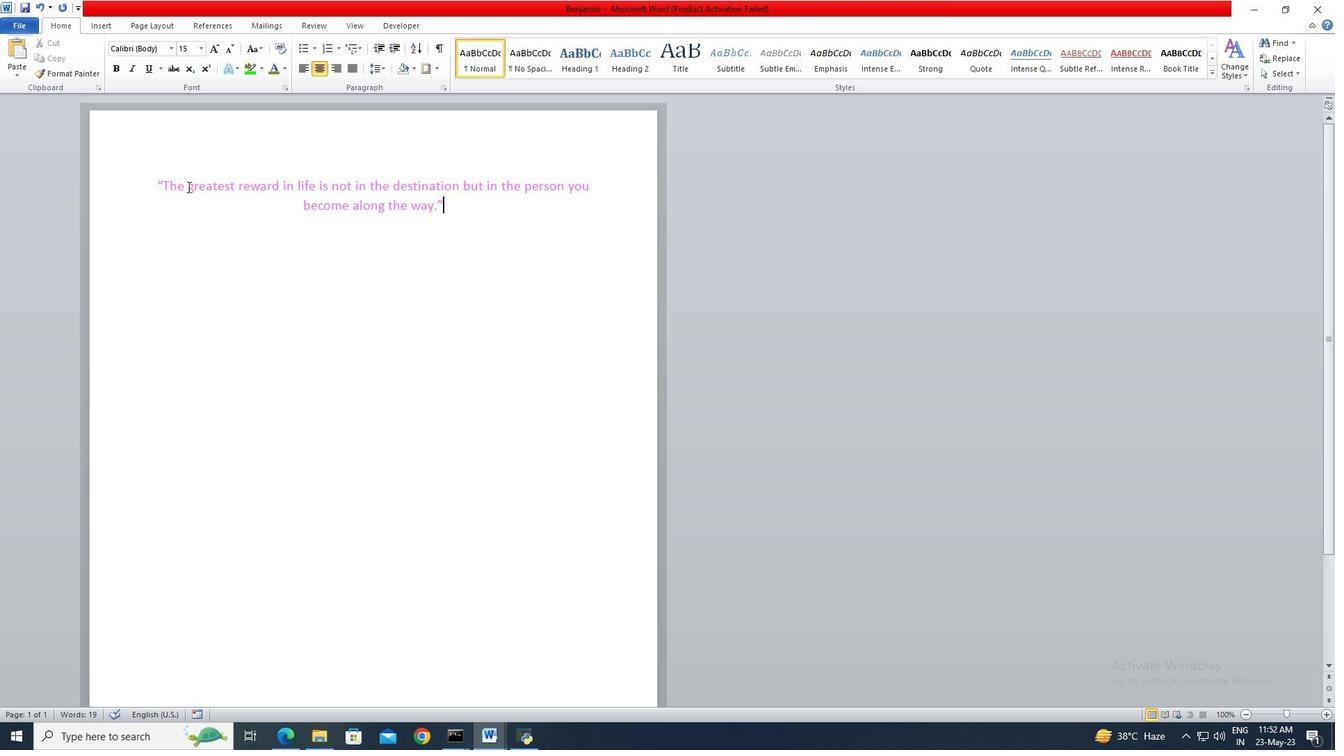 
Action: Mouse moved to (172, 184)
Screenshot: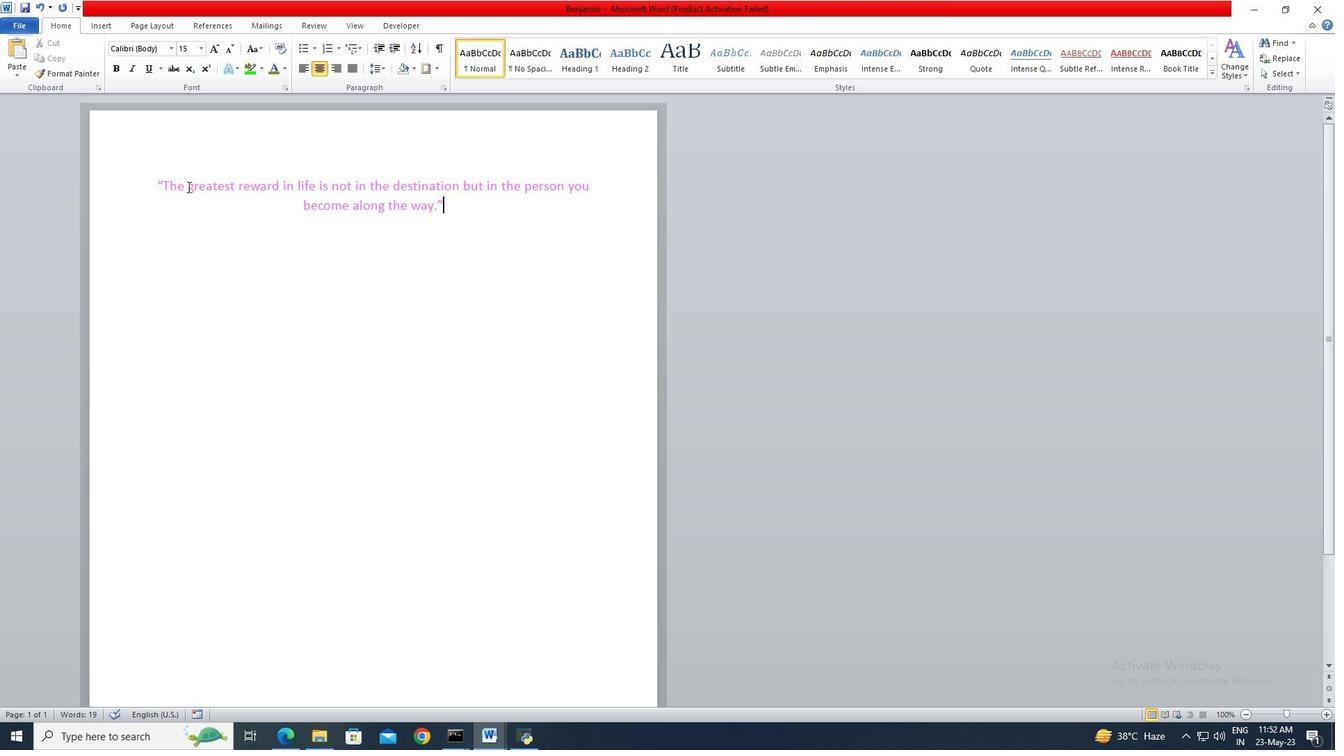 
Action: Key pressed <Key.shift>
Screenshot: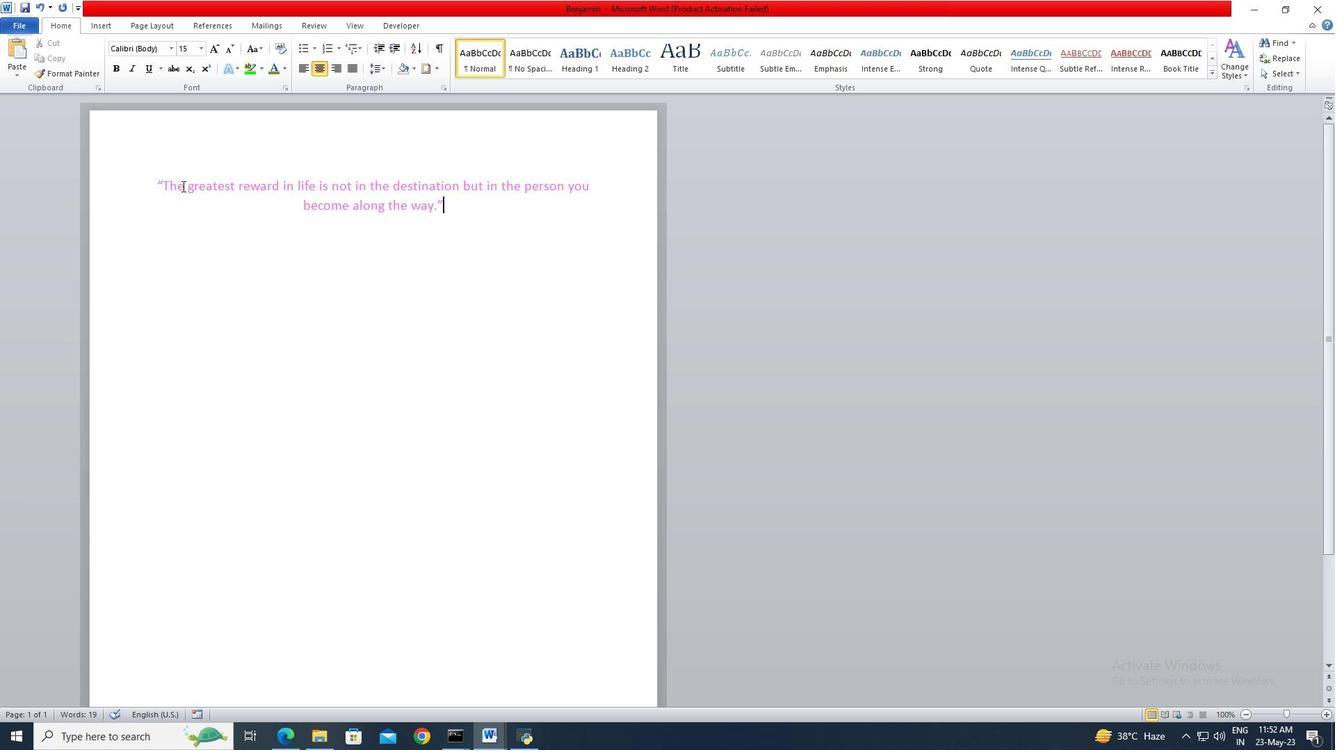 
Action: Mouse moved to (169, 184)
Screenshot: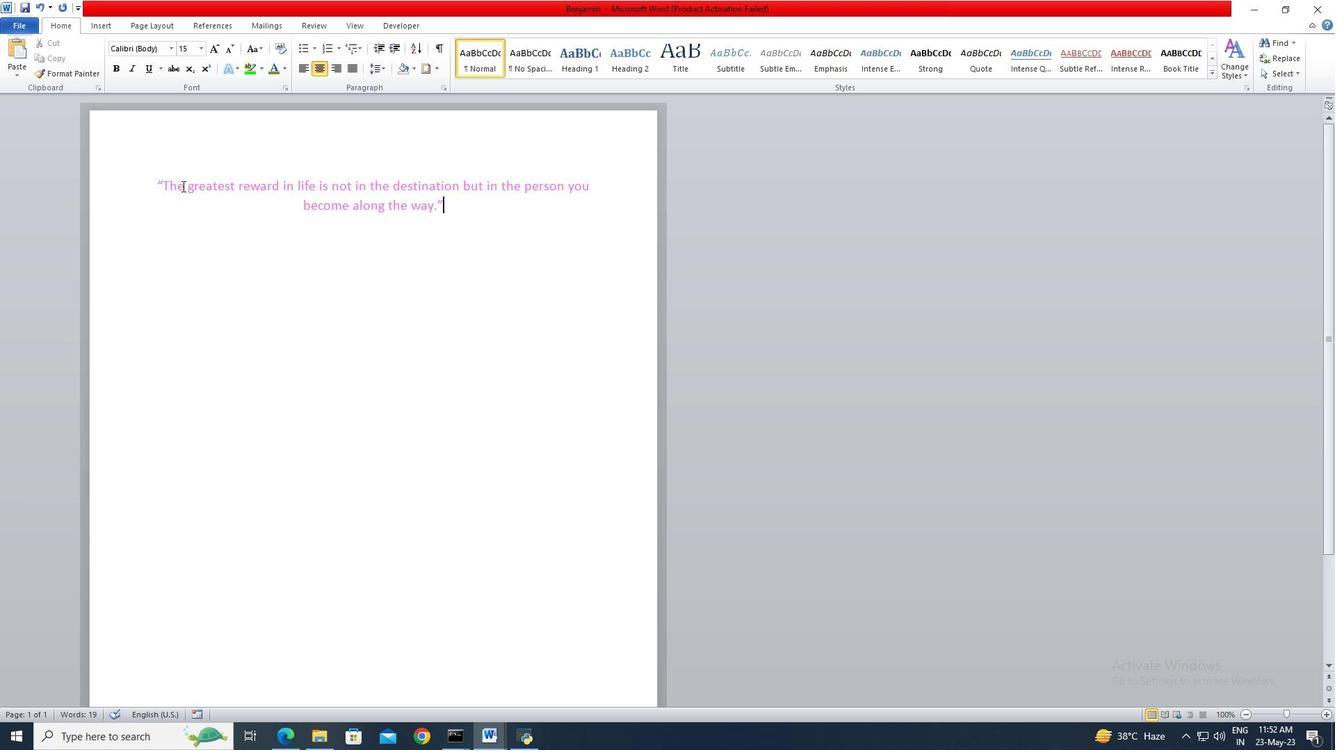 
Action: Key pressed <Key.shift>
Screenshot: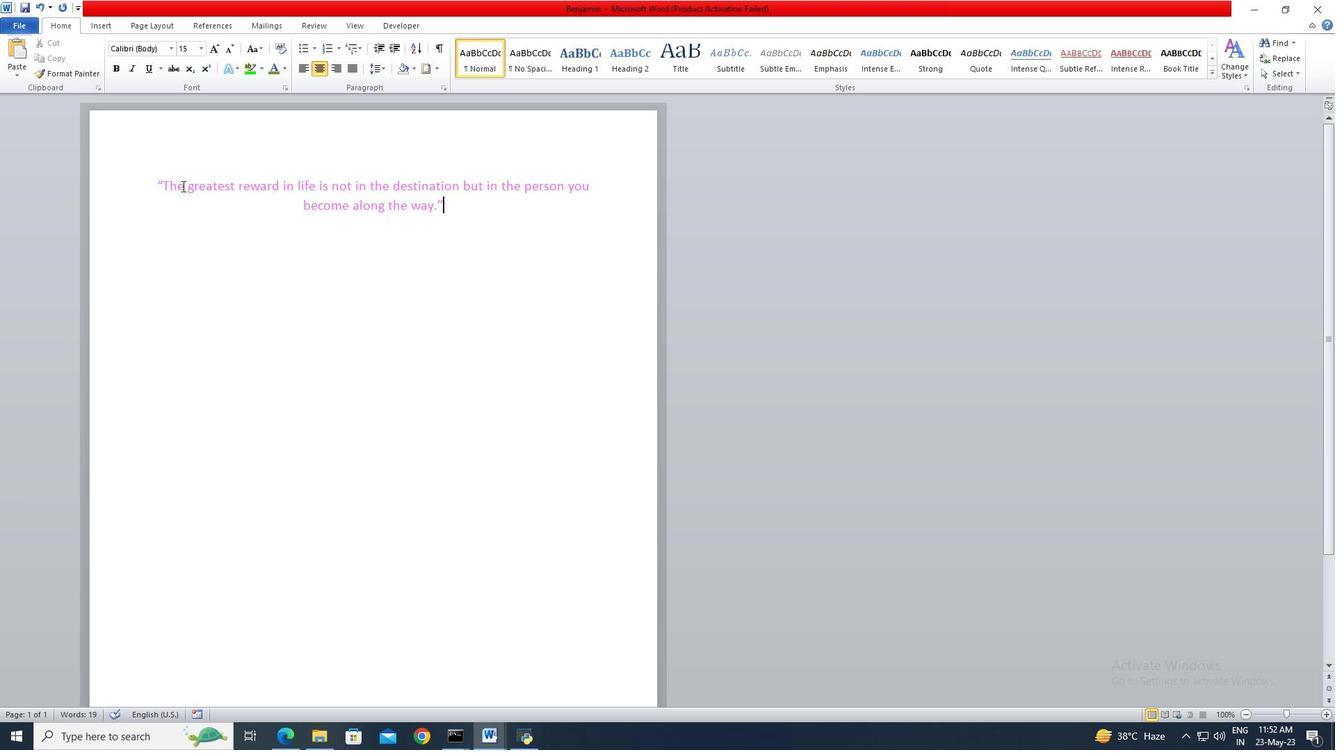 
Action: Mouse moved to (167, 184)
Screenshot: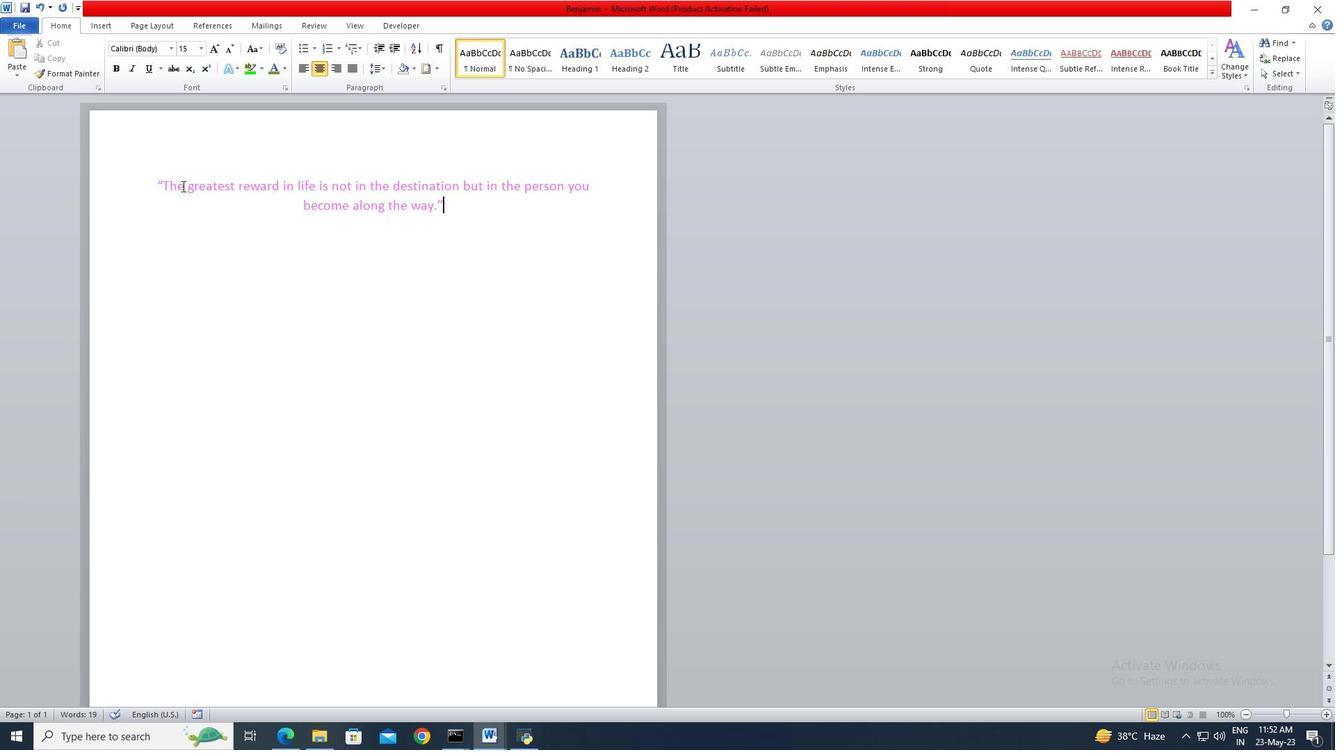 
Action: Key pressed <Key.shift>
Screenshot: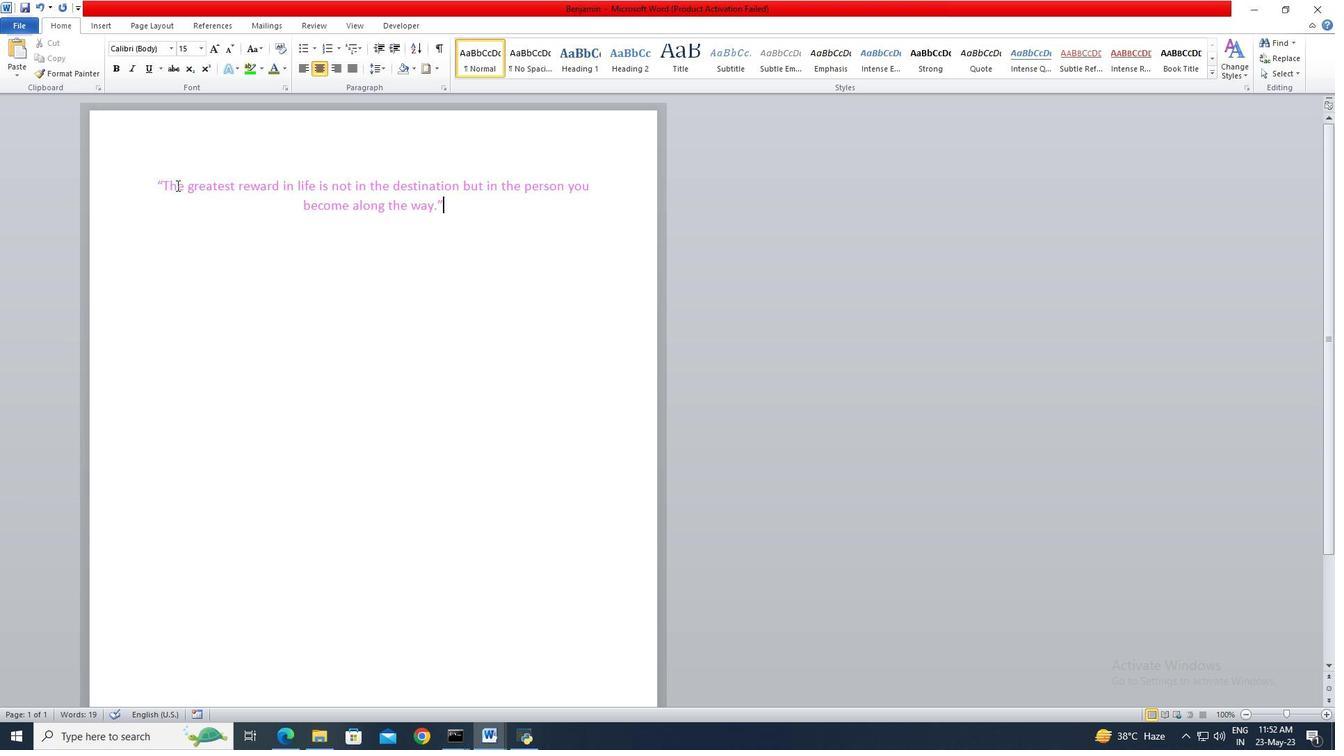 
Action: Mouse moved to (162, 184)
Screenshot: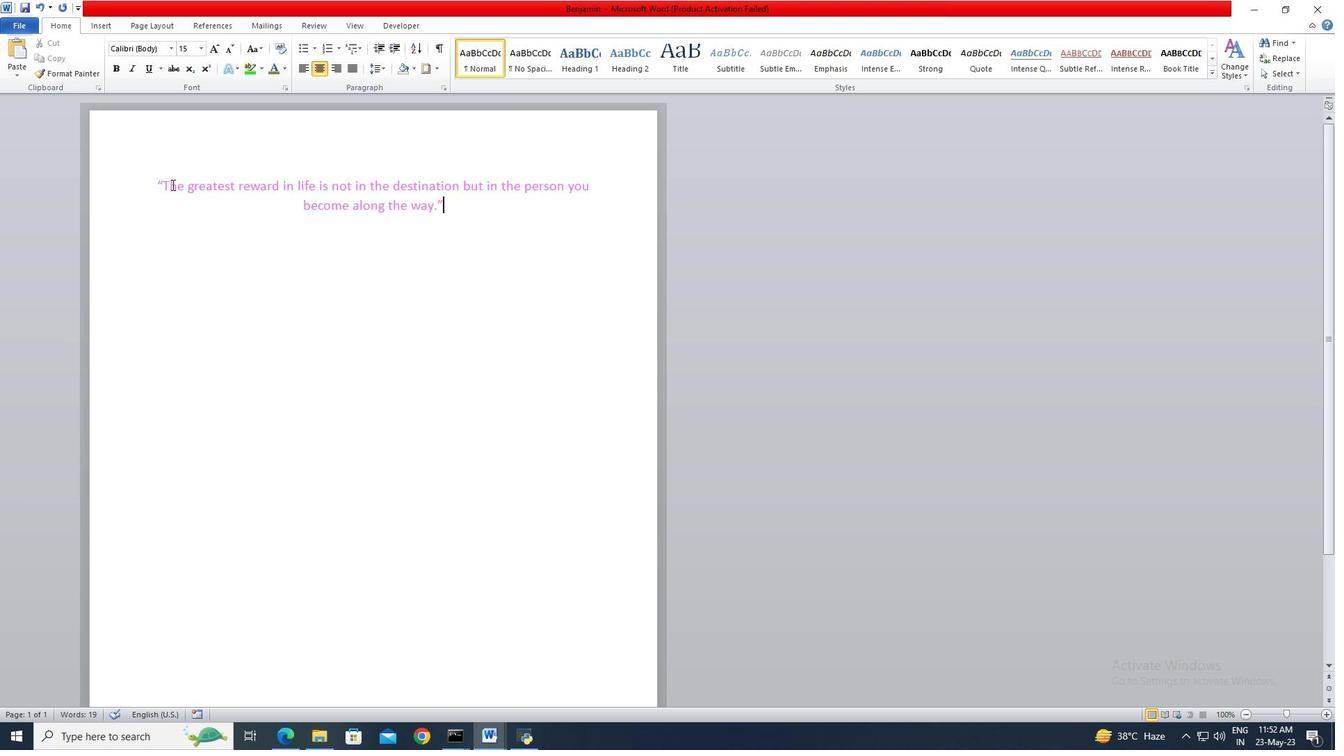
Action: Key pressed <Key.shift>
Screenshot: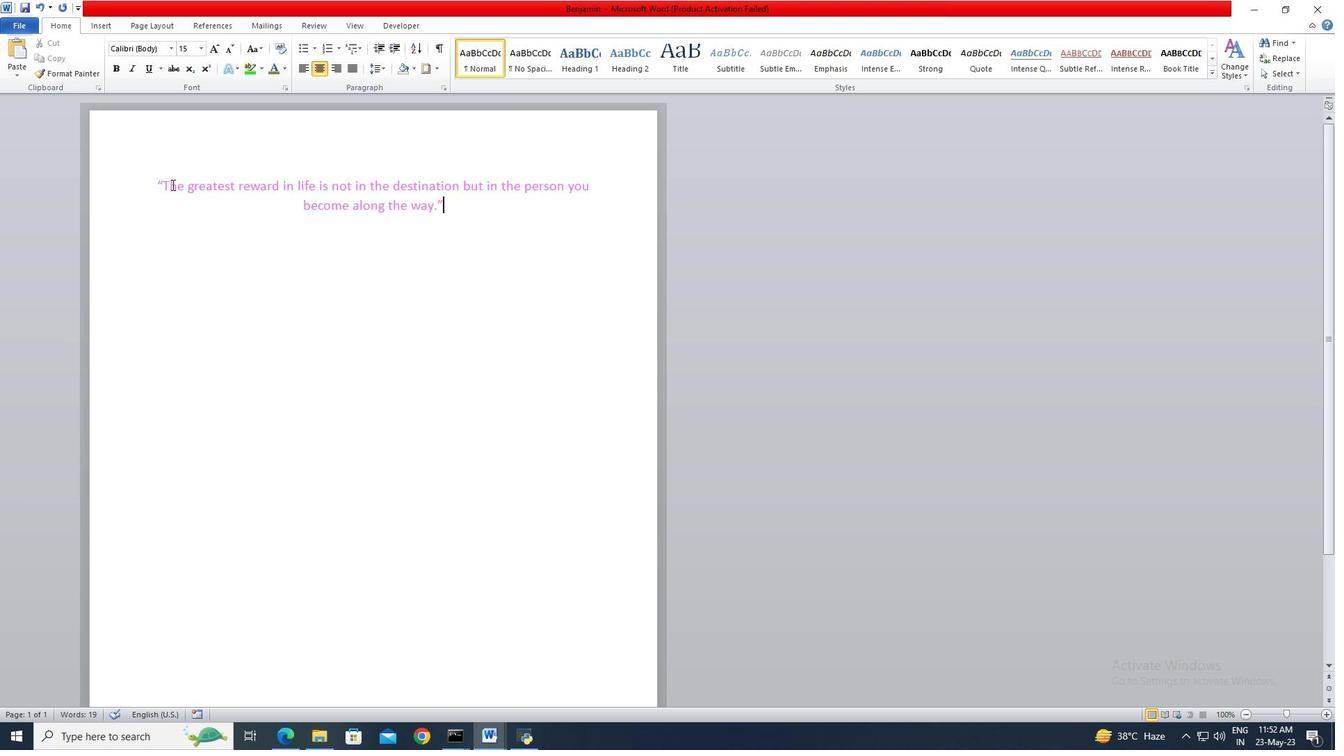 
Action: Mouse moved to (159, 183)
Screenshot: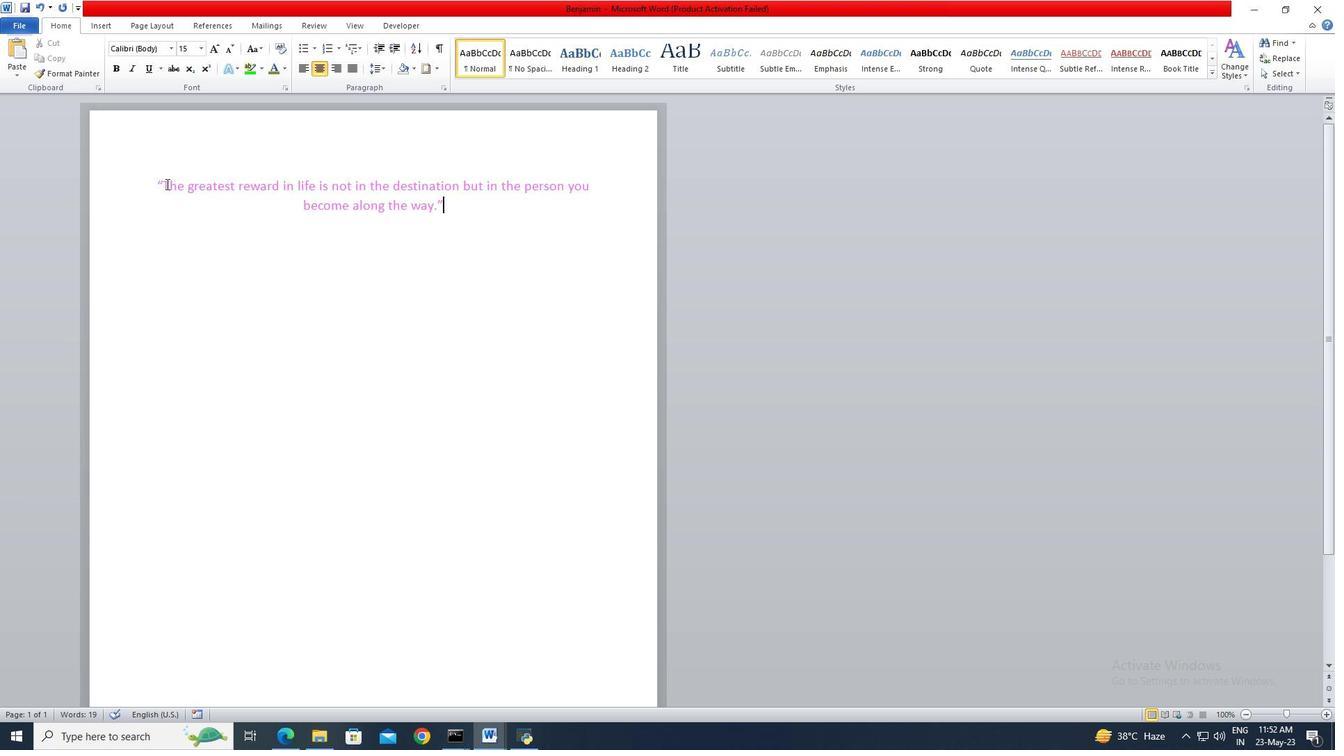 
Action: Key pressed <Key.shift>
Screenshot: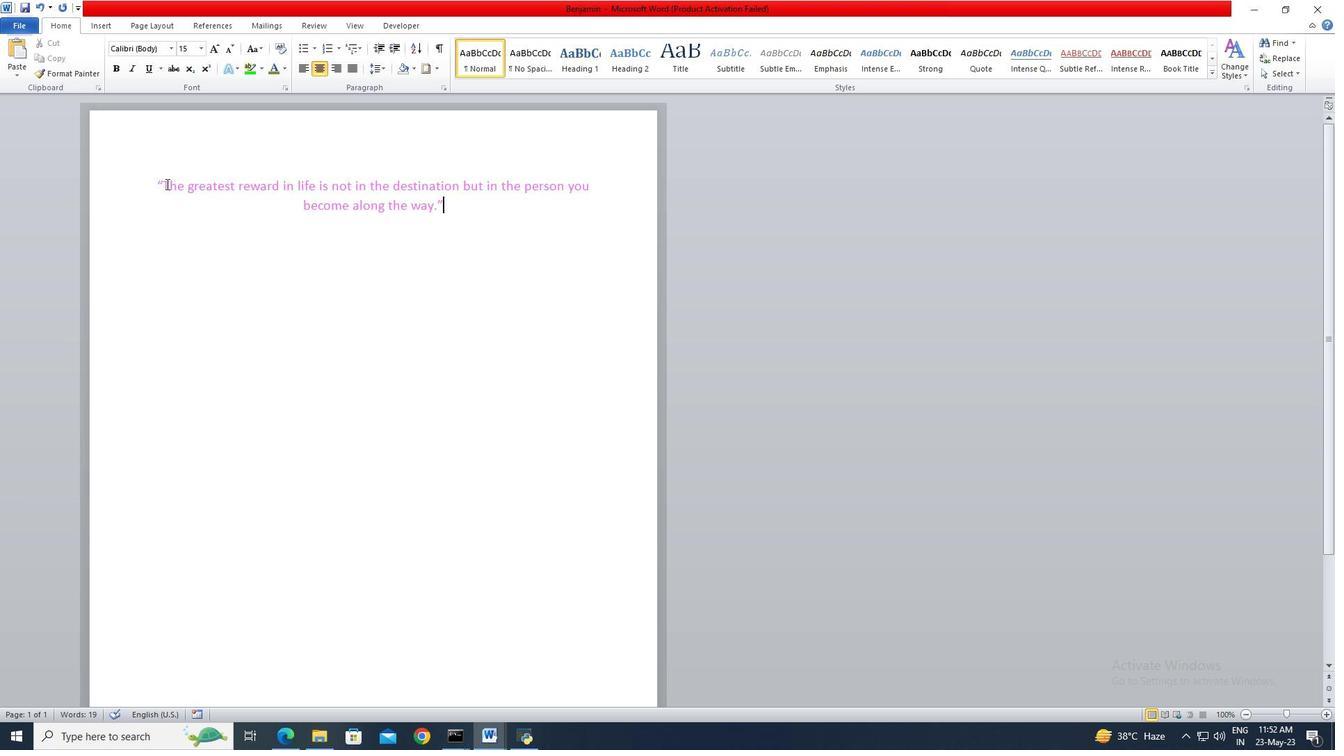 
Action: Mouse moved to (157, 182)
Screenshot: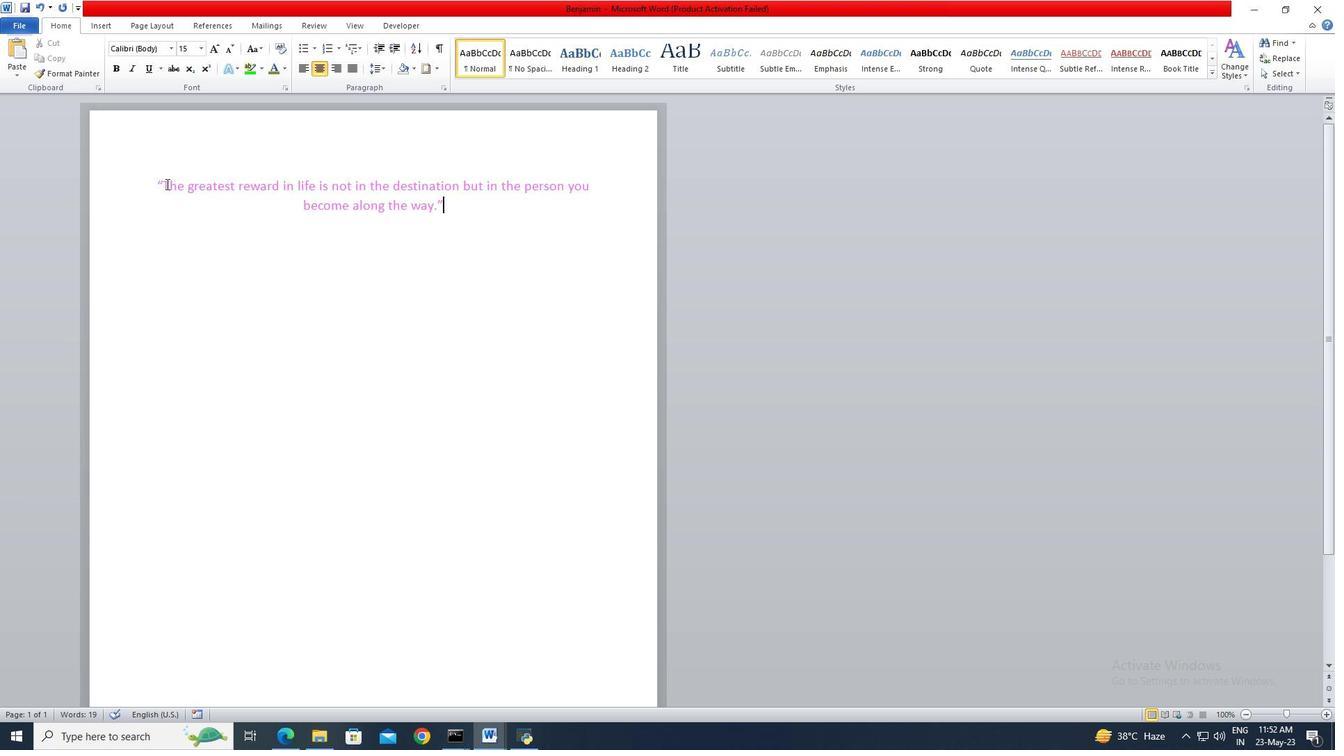 
Action: Key pressed <Key.shift>
Screenshot: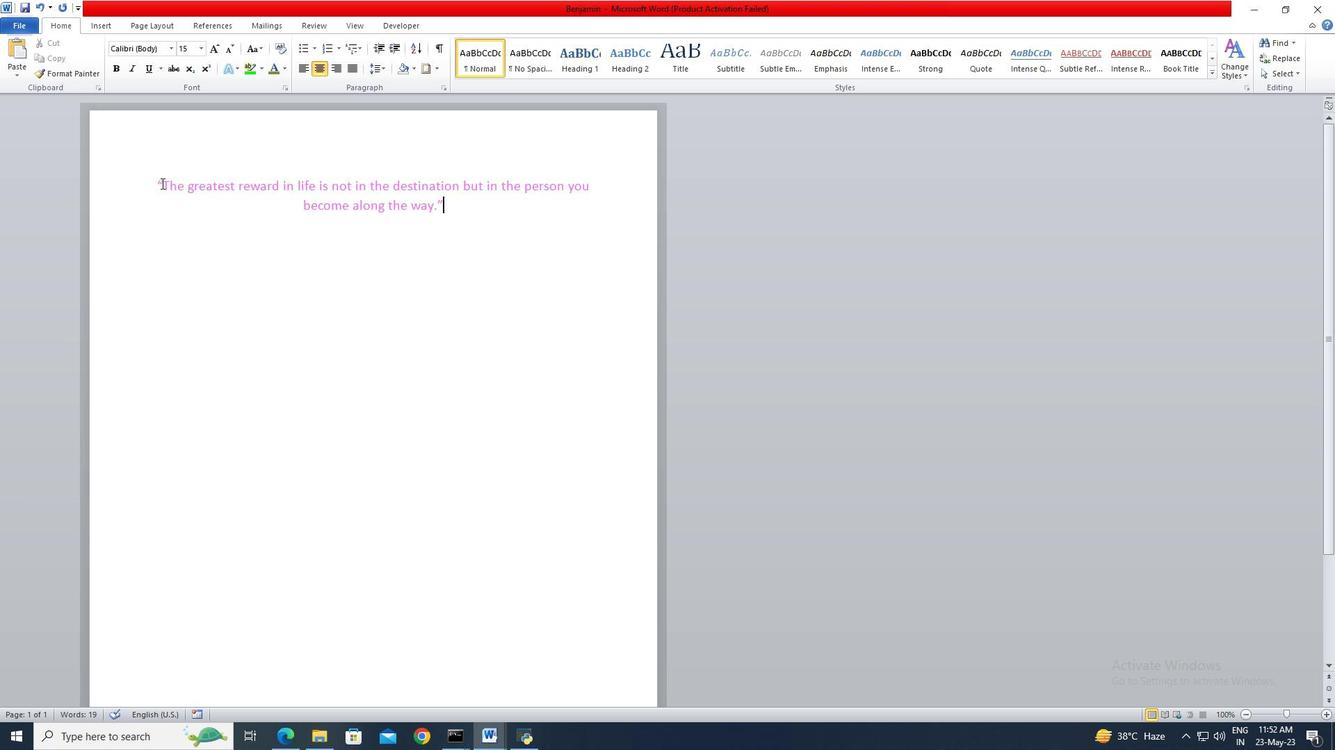 
Action: Mouse moved to (157, 182)
Screenshot: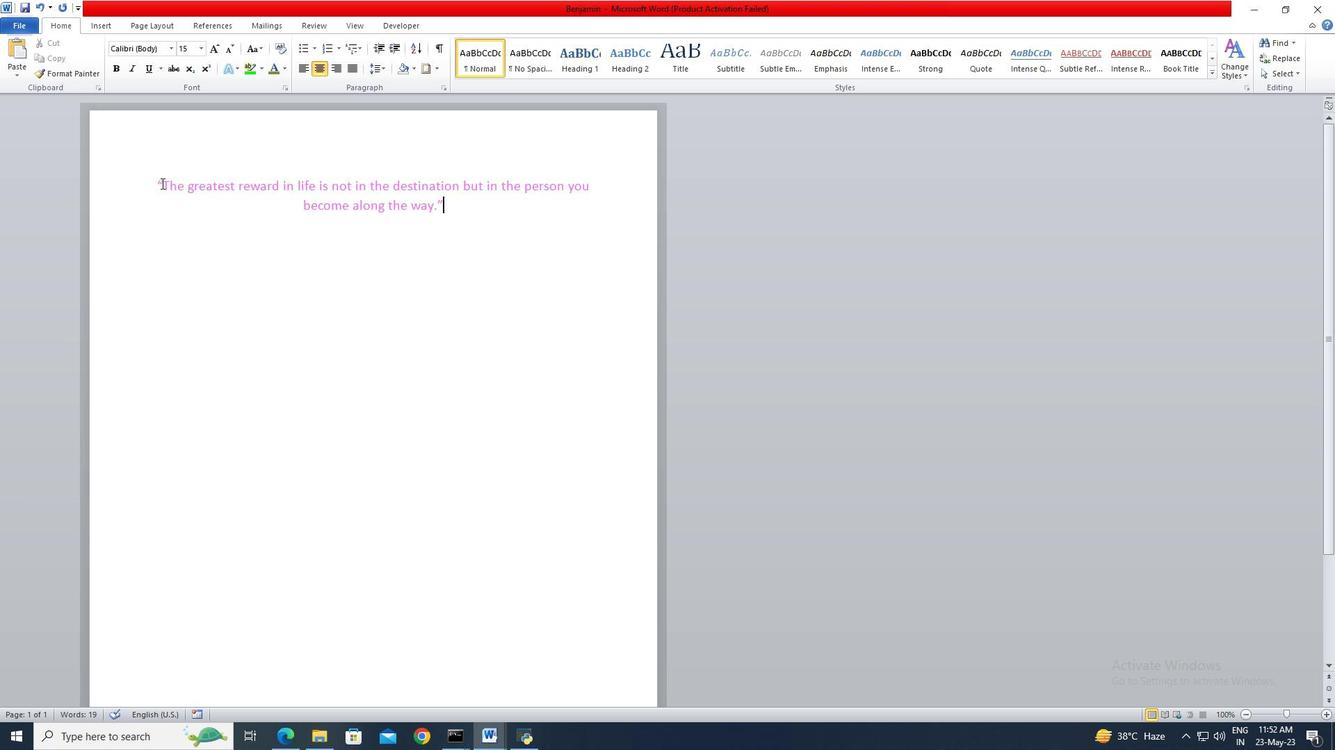 
Action: Key pressed <Key.shift><Key.shift><Key.shift><Key.shift><Key.shift>
Screenshot: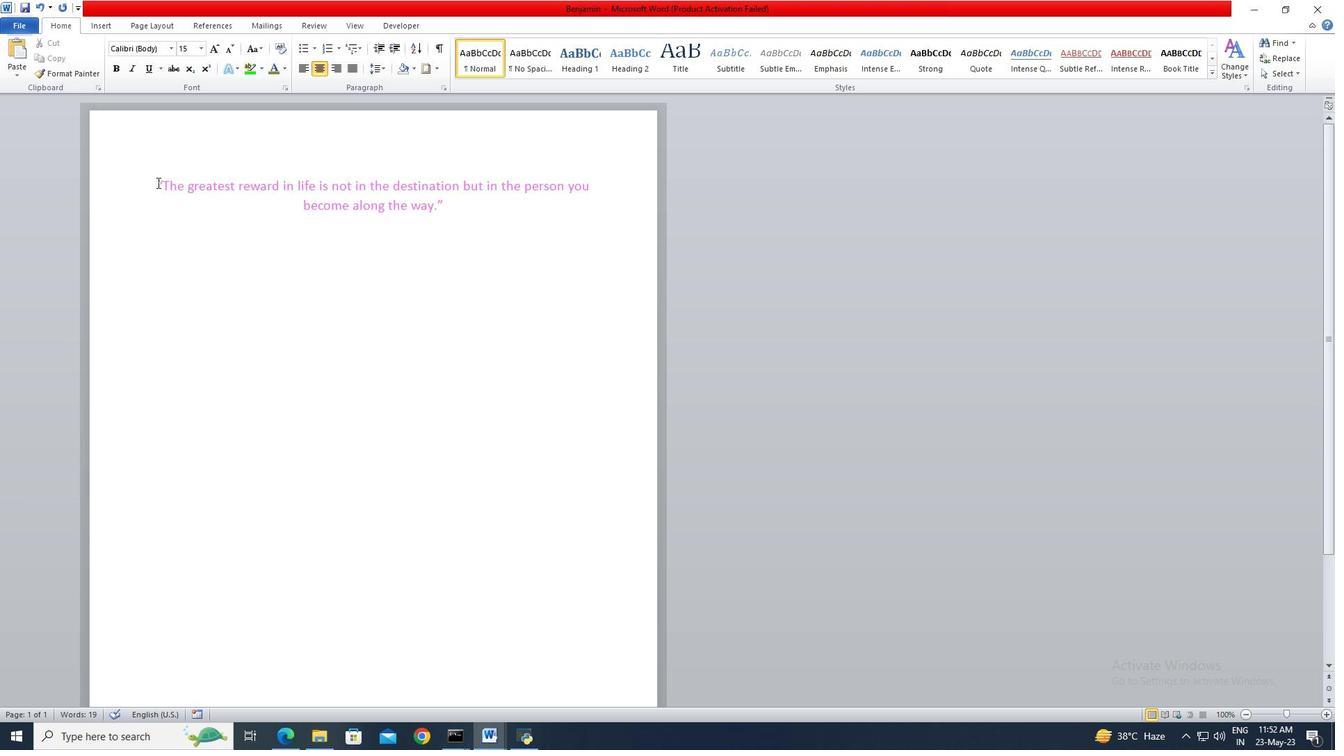 
Action: Mouse pressed left at (157, 182)
Screenshot: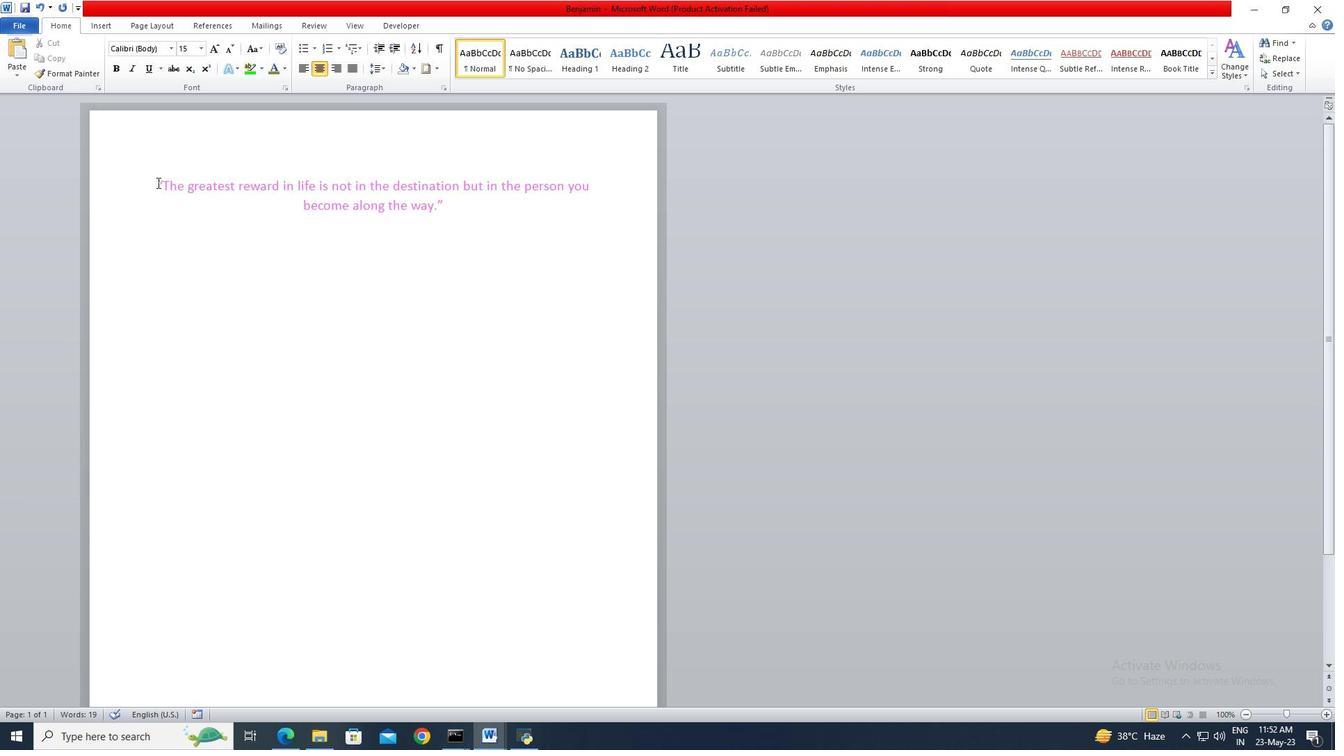 
Action: Key pressed <Key.shift><Key.shift><Key.shift><Key.shift><Key.shift>
Screenshot: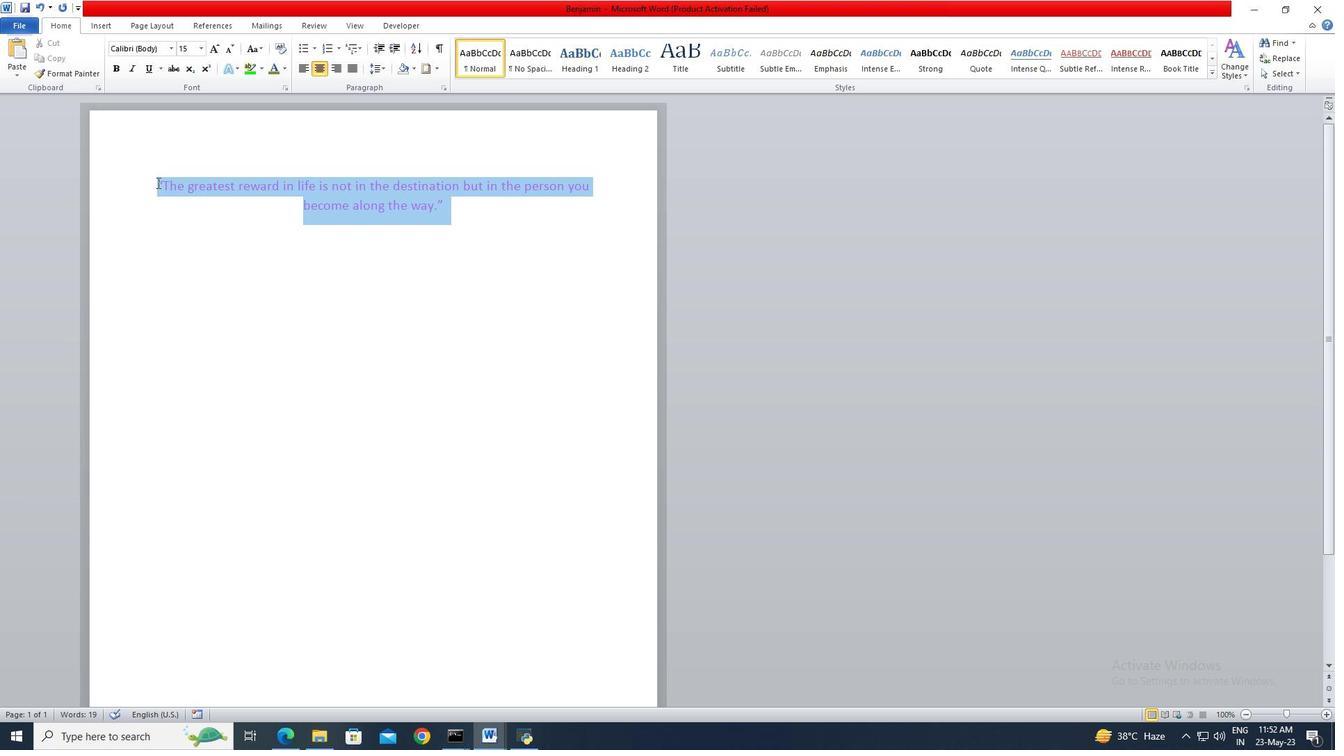 
Action: Mouse moved to (285, 71)
Screenshot: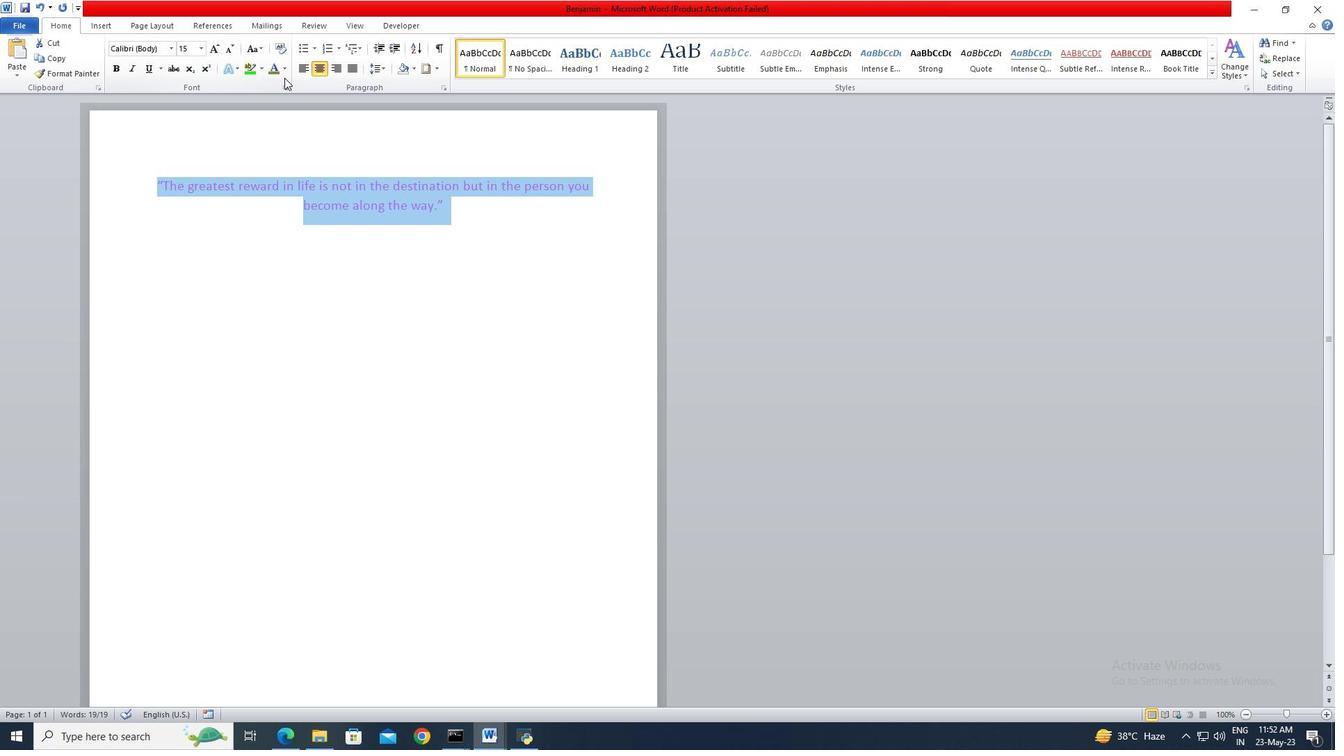 
Action: Mouse pressed left at (285, 71)
Screenshot: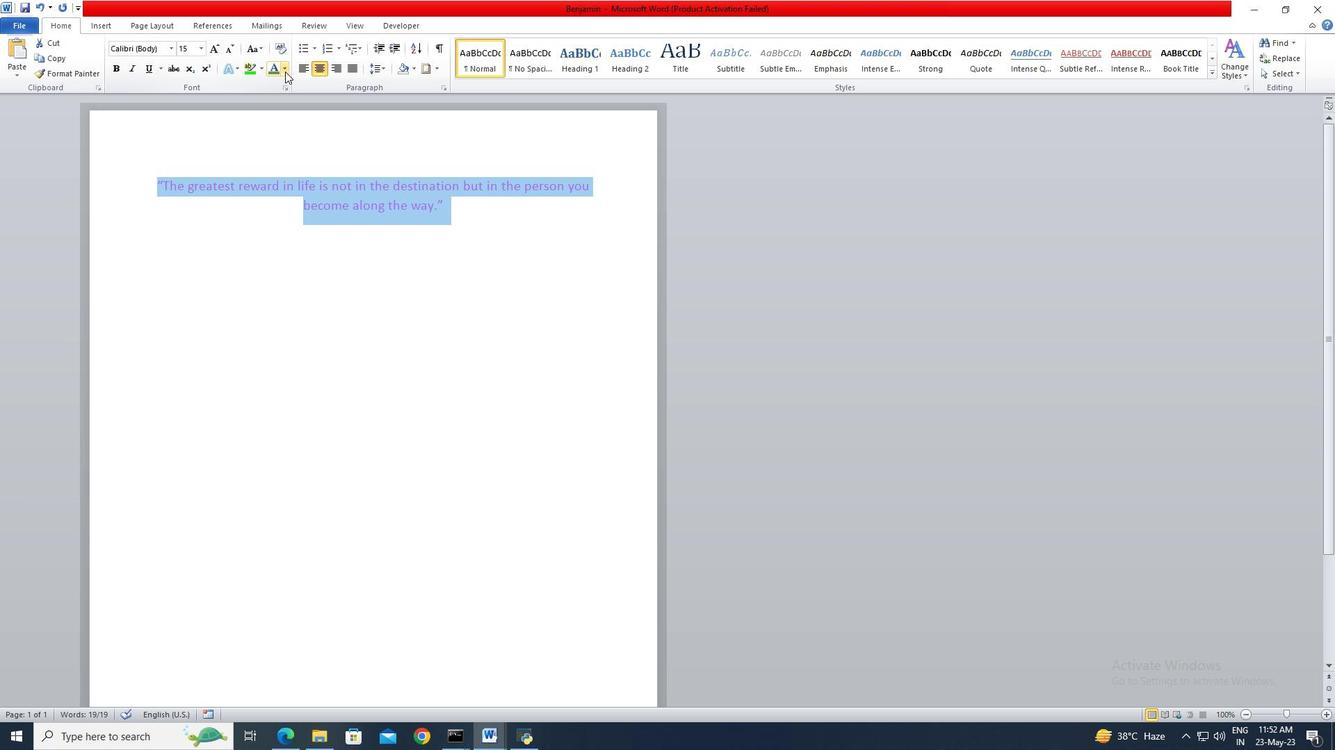 
Action: Mouse moved to (346, 163)
Screenshot: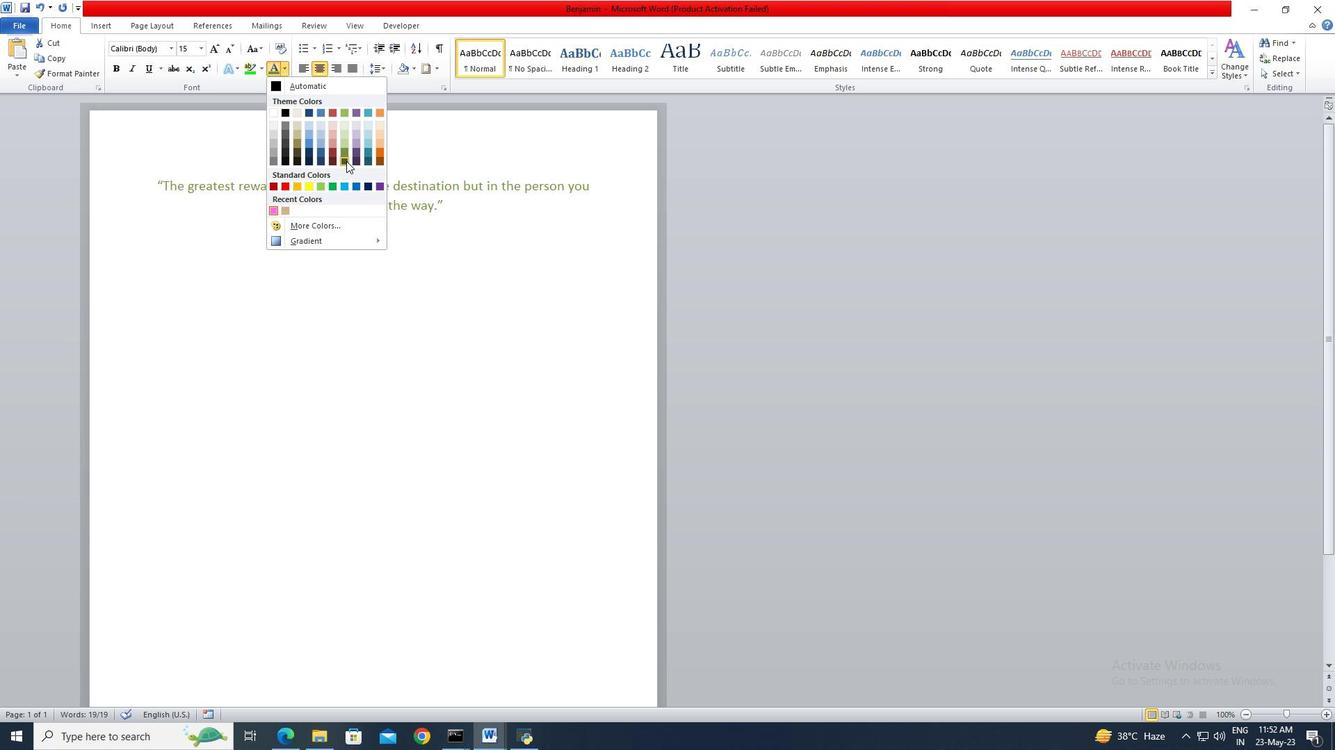 
Action: Mouse pressed left at (346, 163)
Screenshot: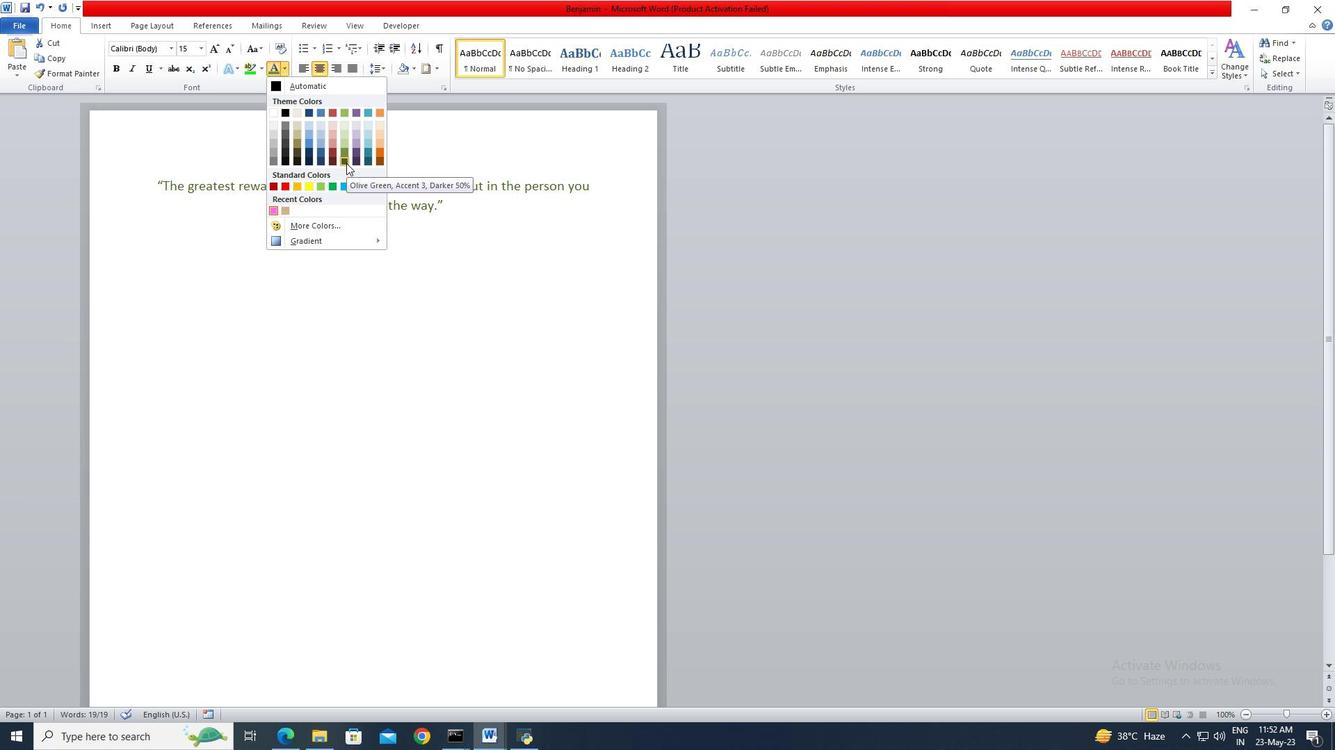 
Action: Mouse moved to (110, 27)
Screenshot: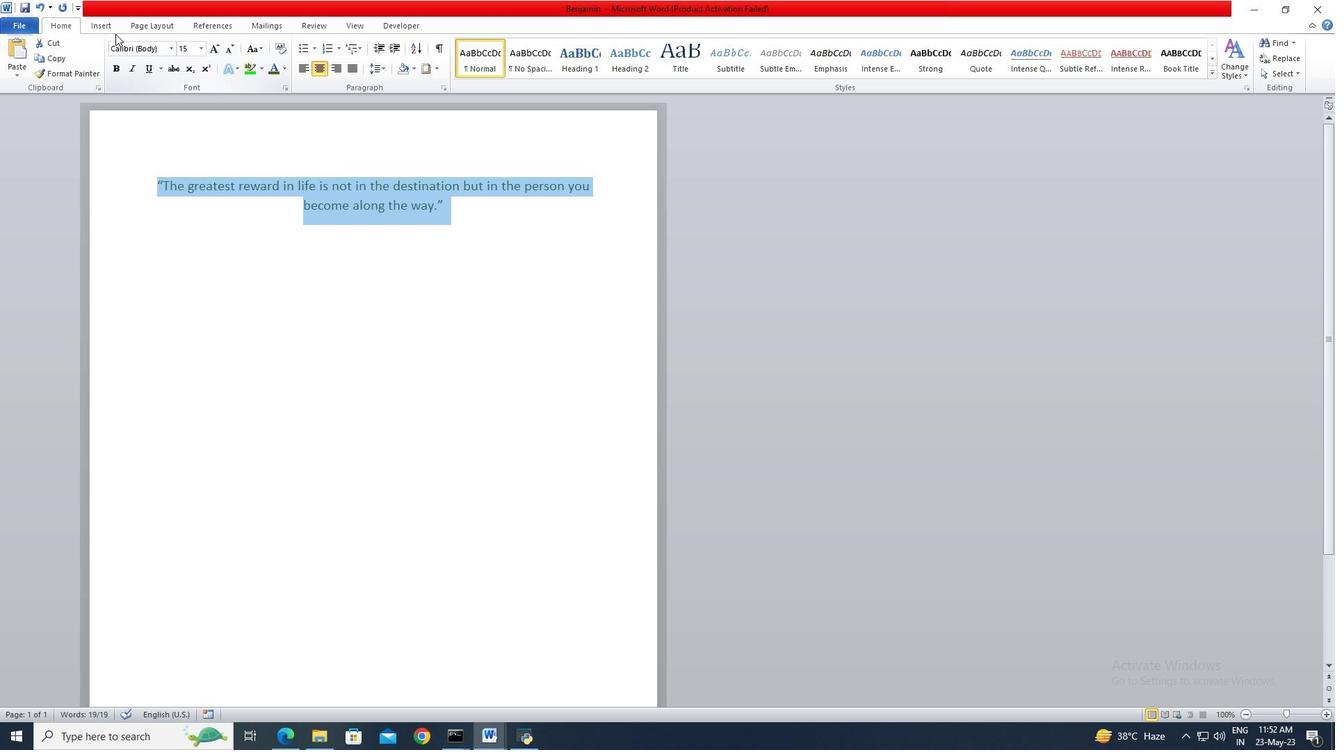 
Action: Mouse pressed left at (110, 27)
Screenshot: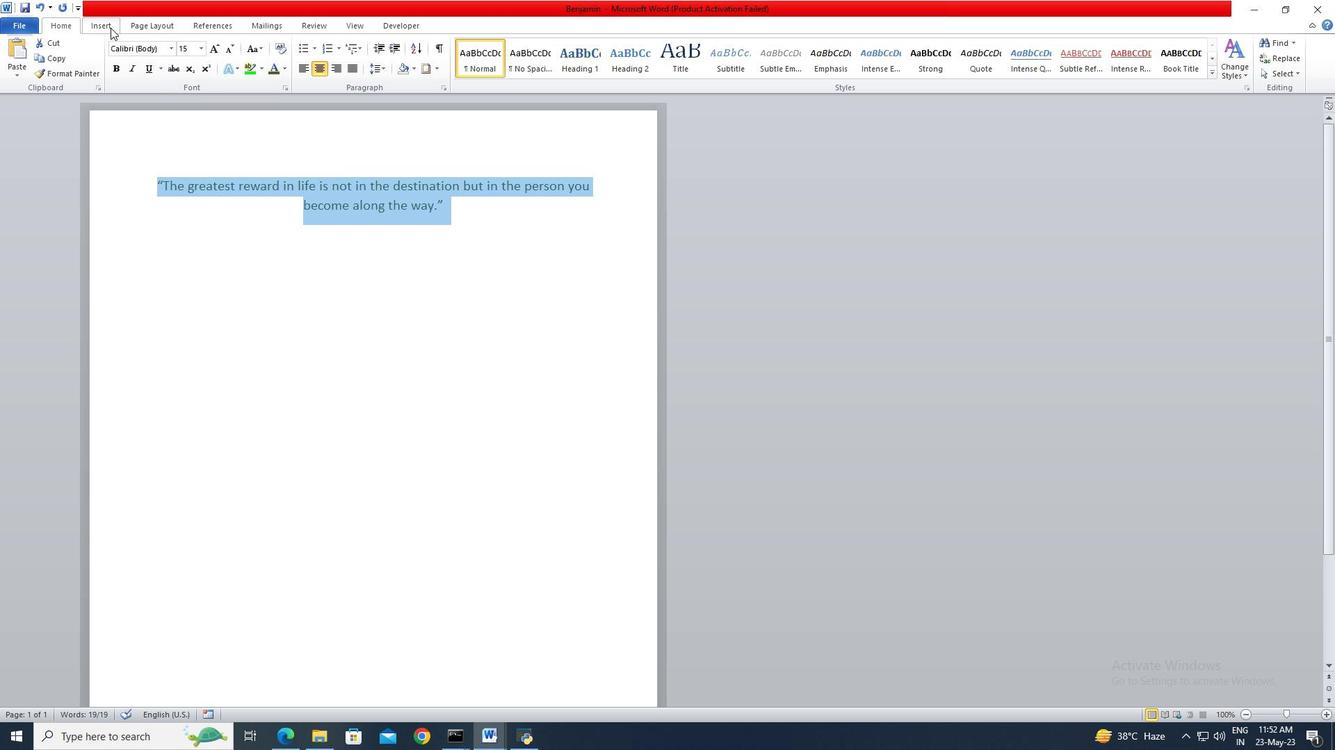 
Action: Mouse moved to (196, 66)
Screenshot: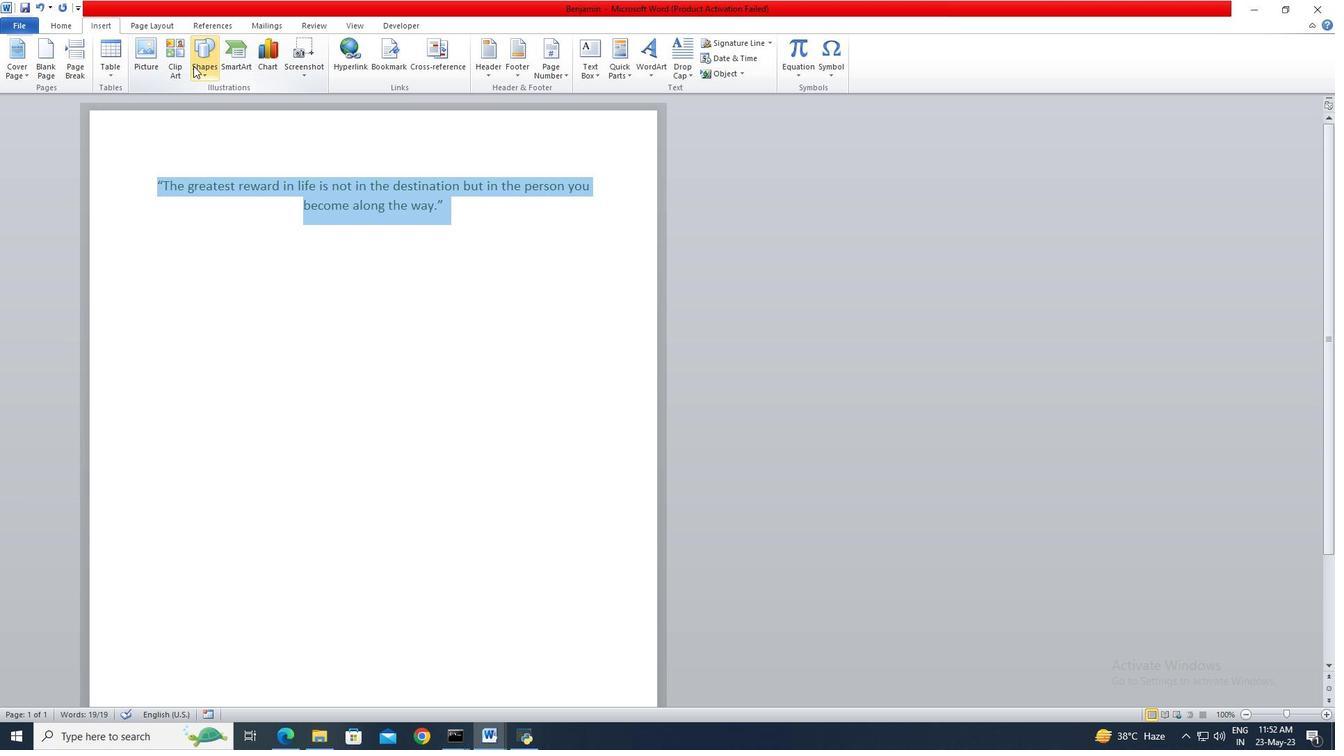 
Action: Mouse pressed left at (196, 66)
Screenshot: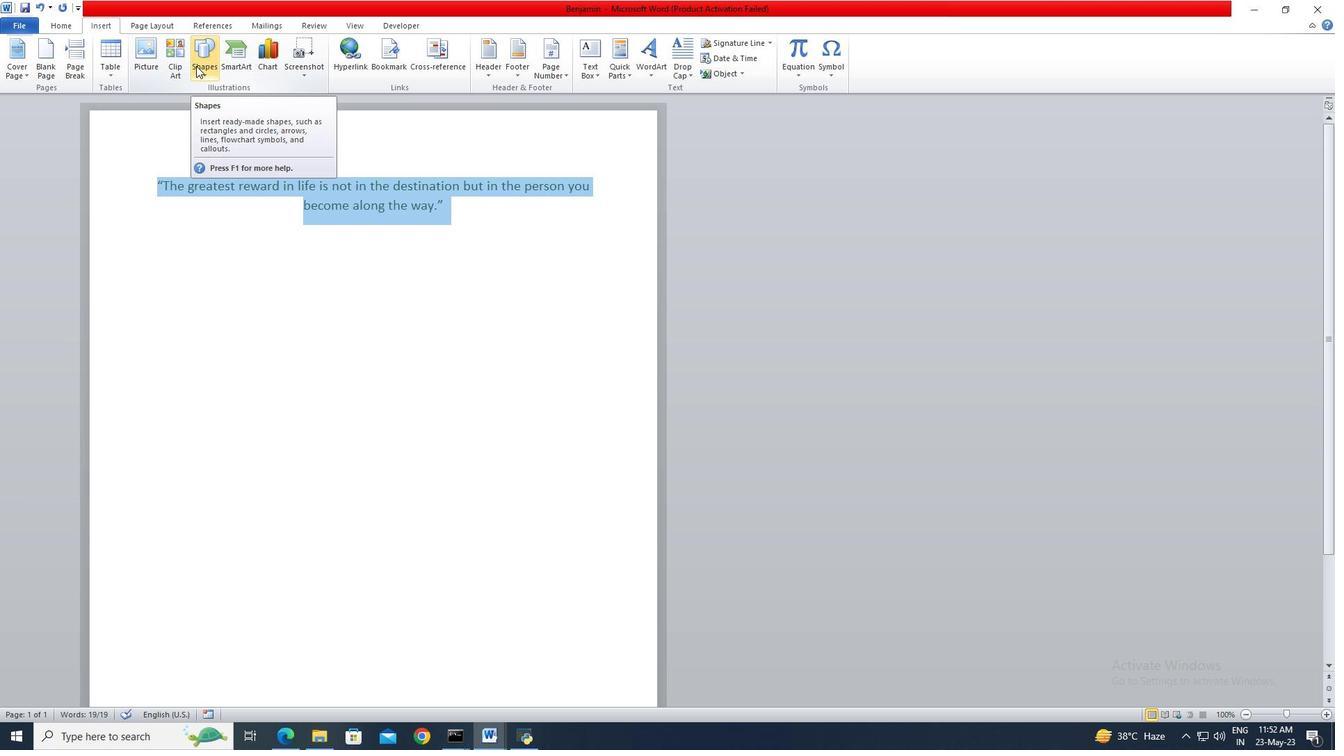 
Action: Mouse moved to (322, 225)
Screenshot: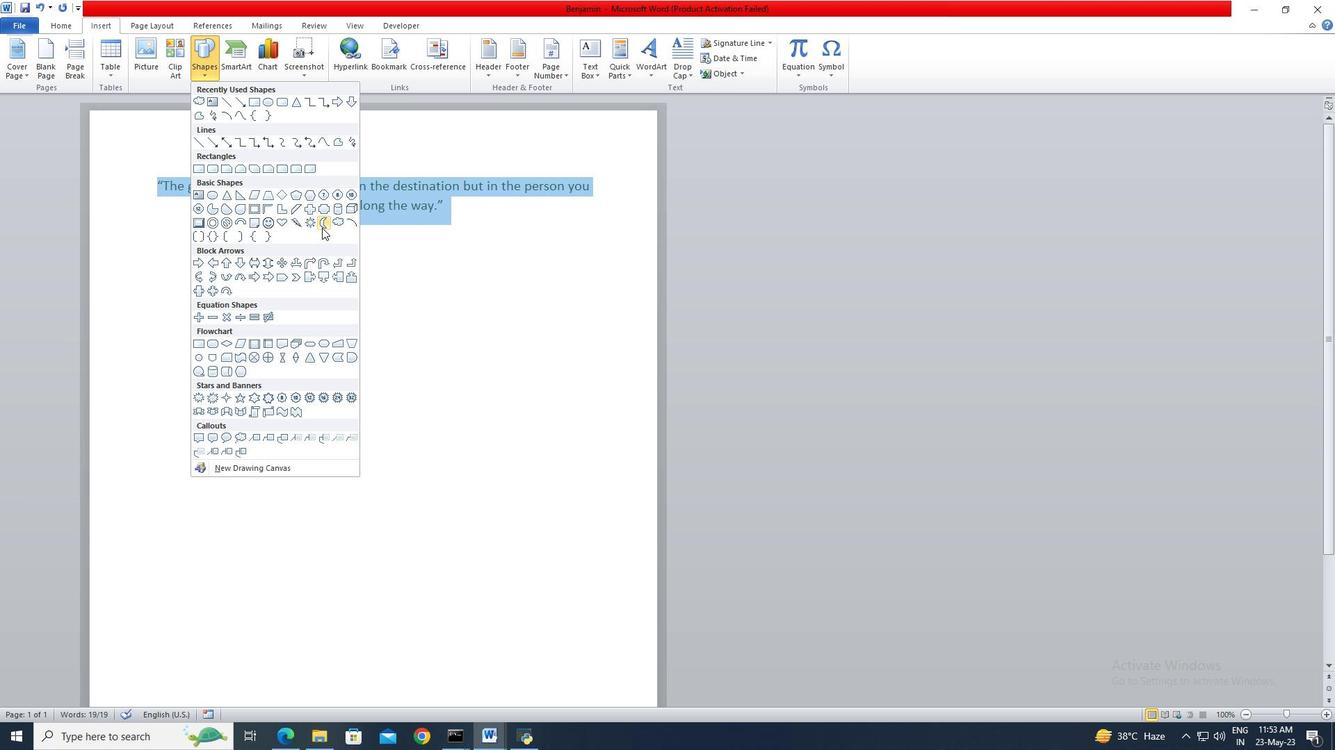 
Action: Mouse pressed left at (322, 225)
Screenshot: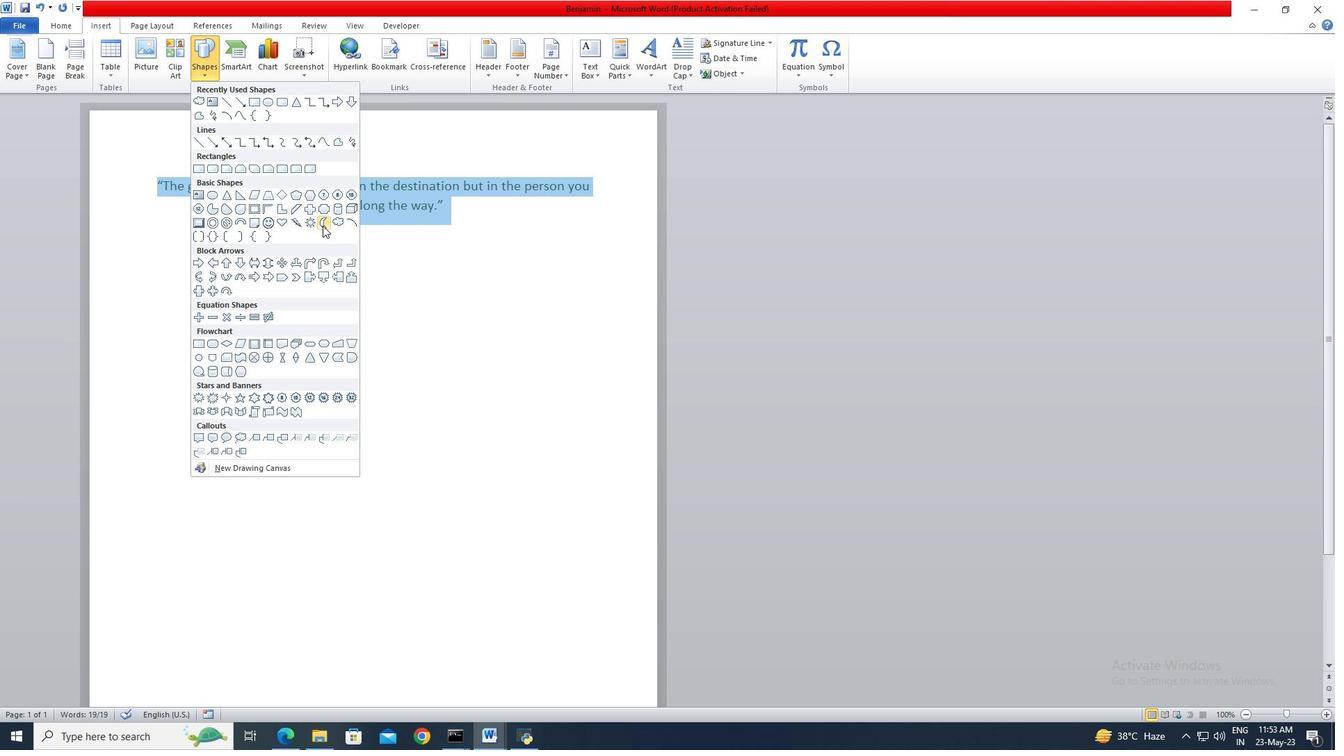
Action: Mouse moved to (265, 278)
Screenshot: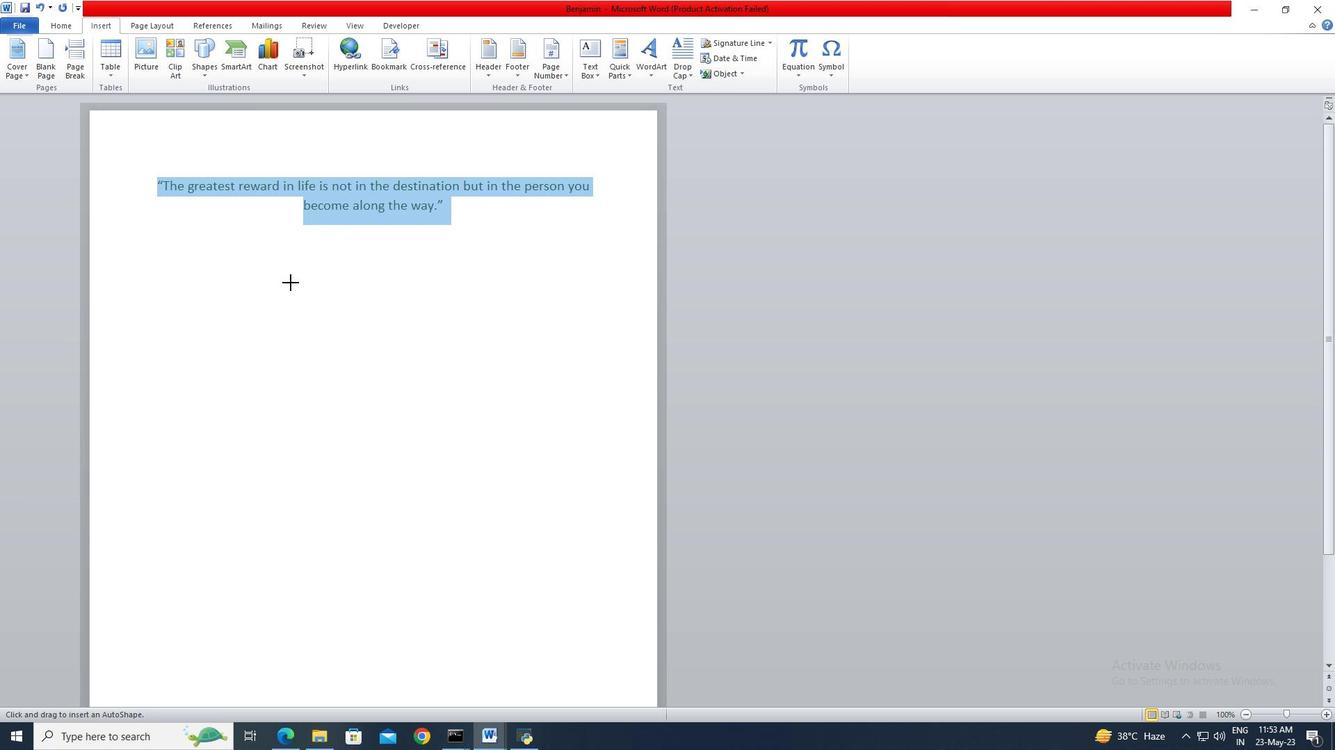 
Action: Mouse pressed left at (265, 278)
Screenshot: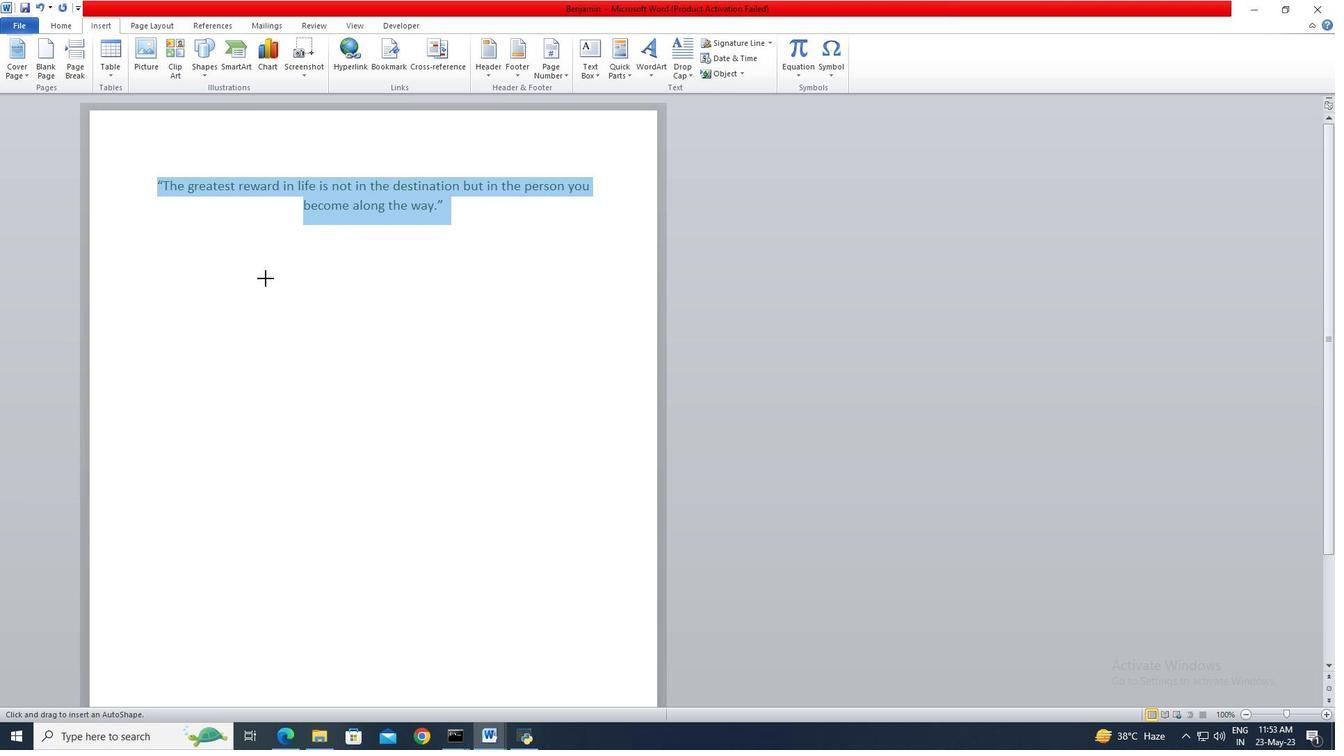 
Action: Mouse moved to (521, 41)
Screenshot: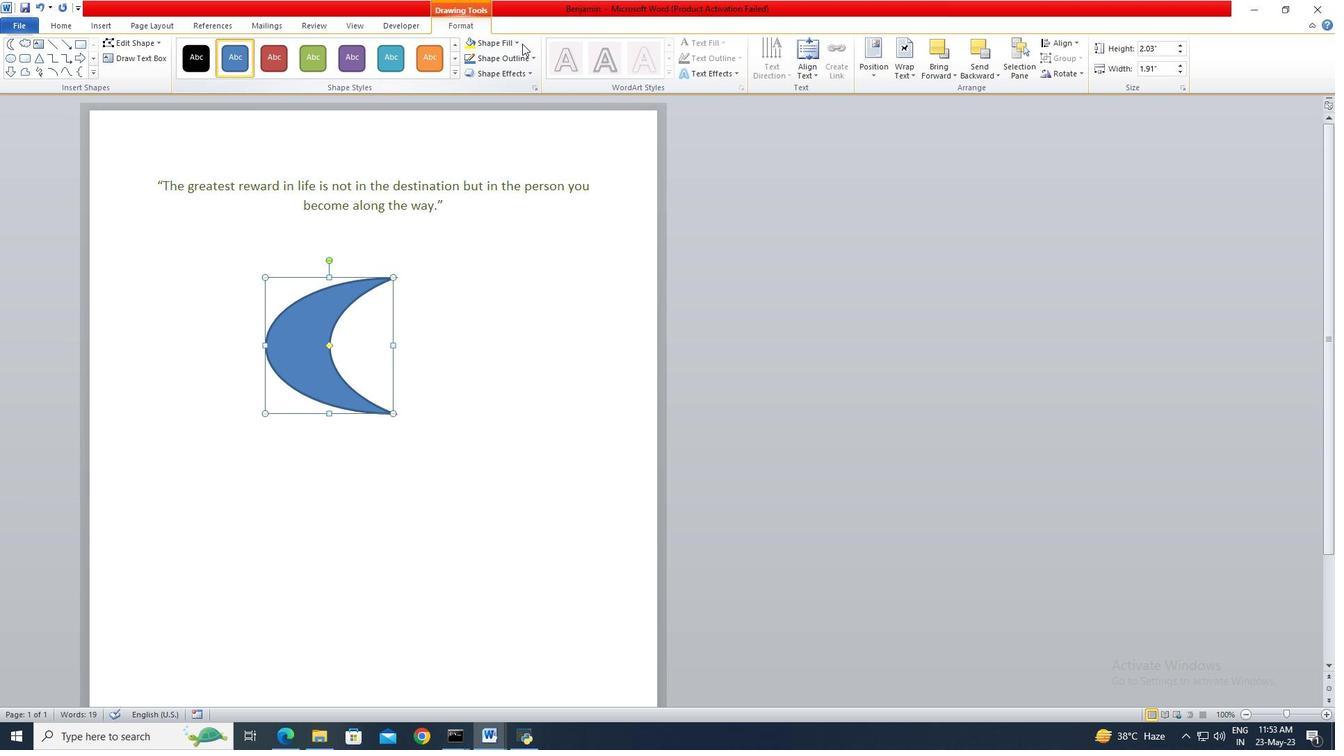 
Action: Mouse pressed left at (521, 41)
Screenshot: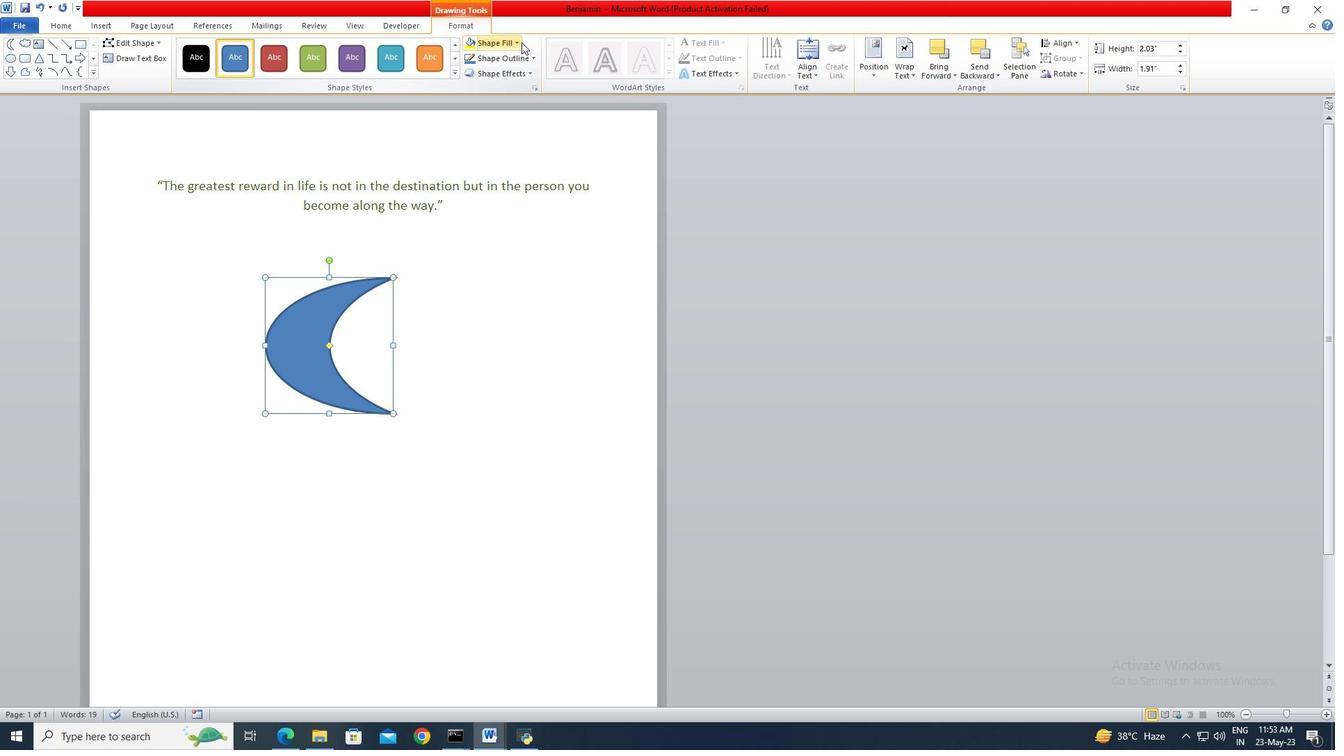 
Action: Mouse moved to (472, 168)
Screenshot: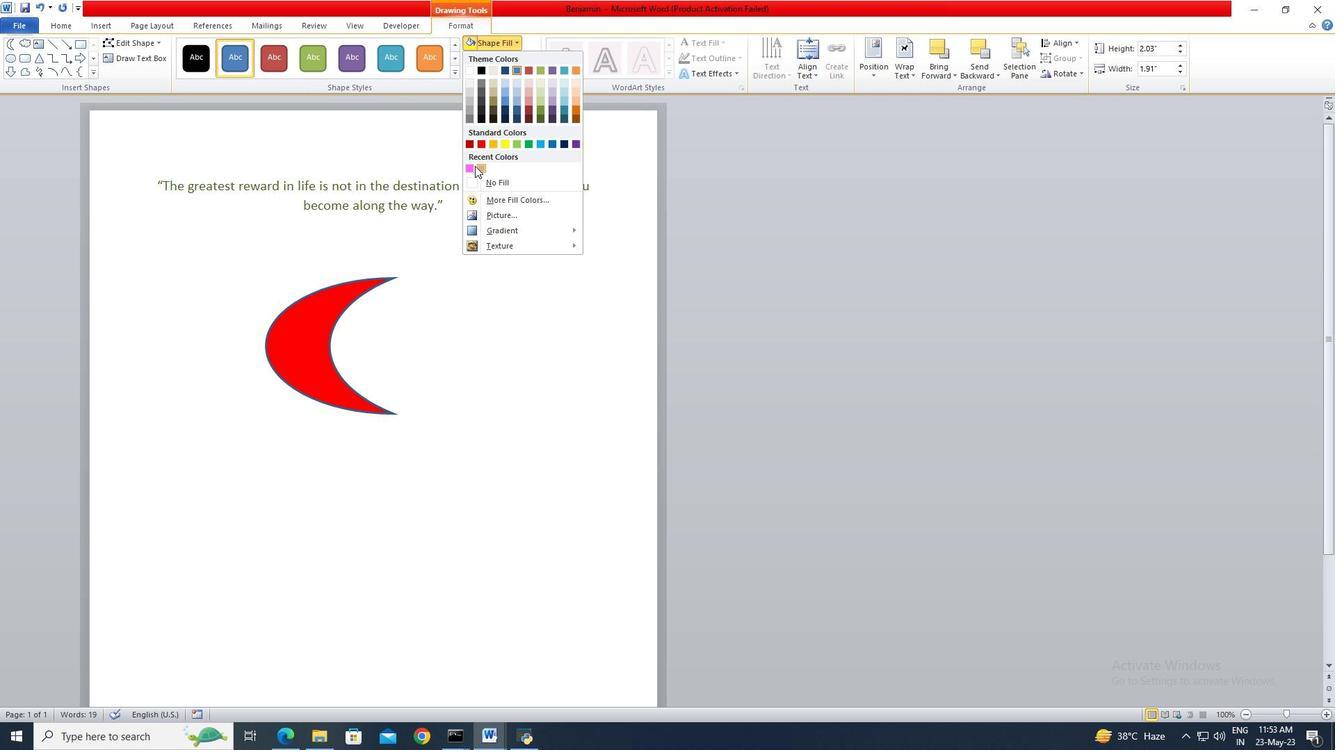 
Action: Mouse pressed left at (472, 168)
Screenshot: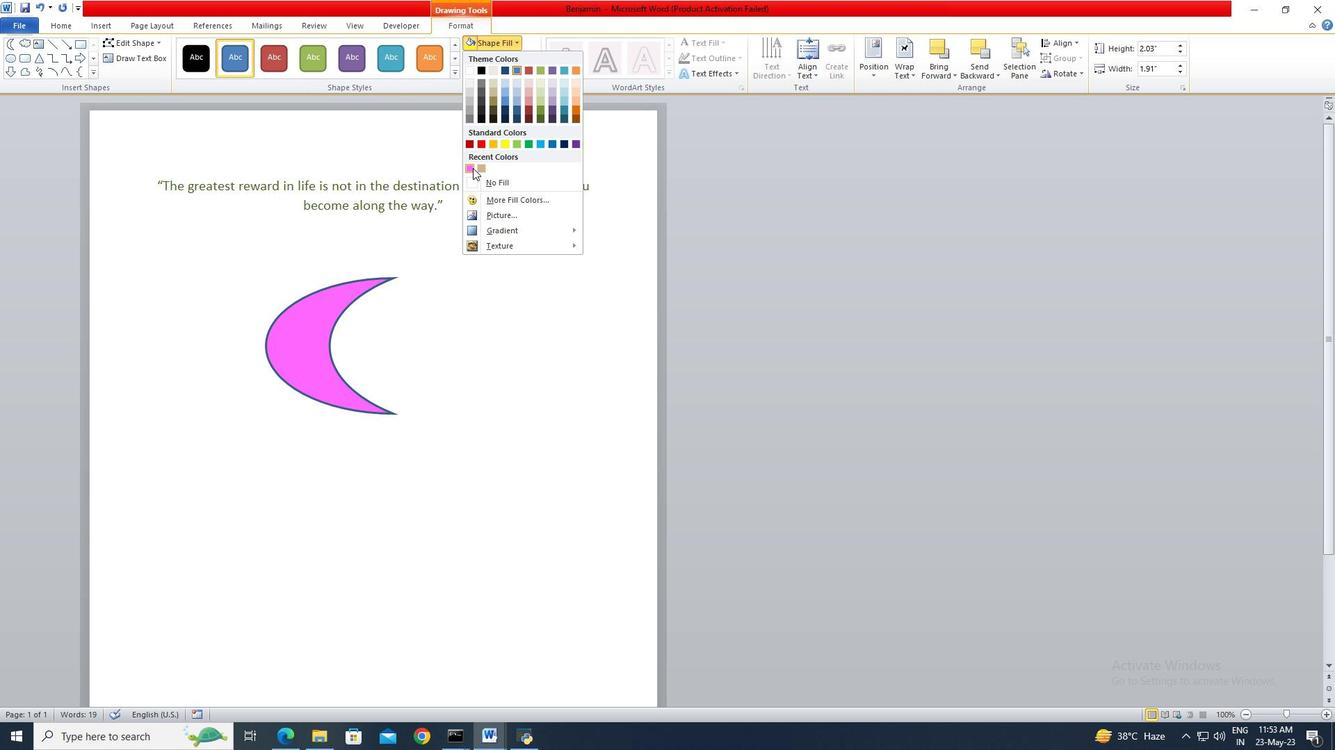 
Action: Mouse moved to (1161, 49)
Screenshot: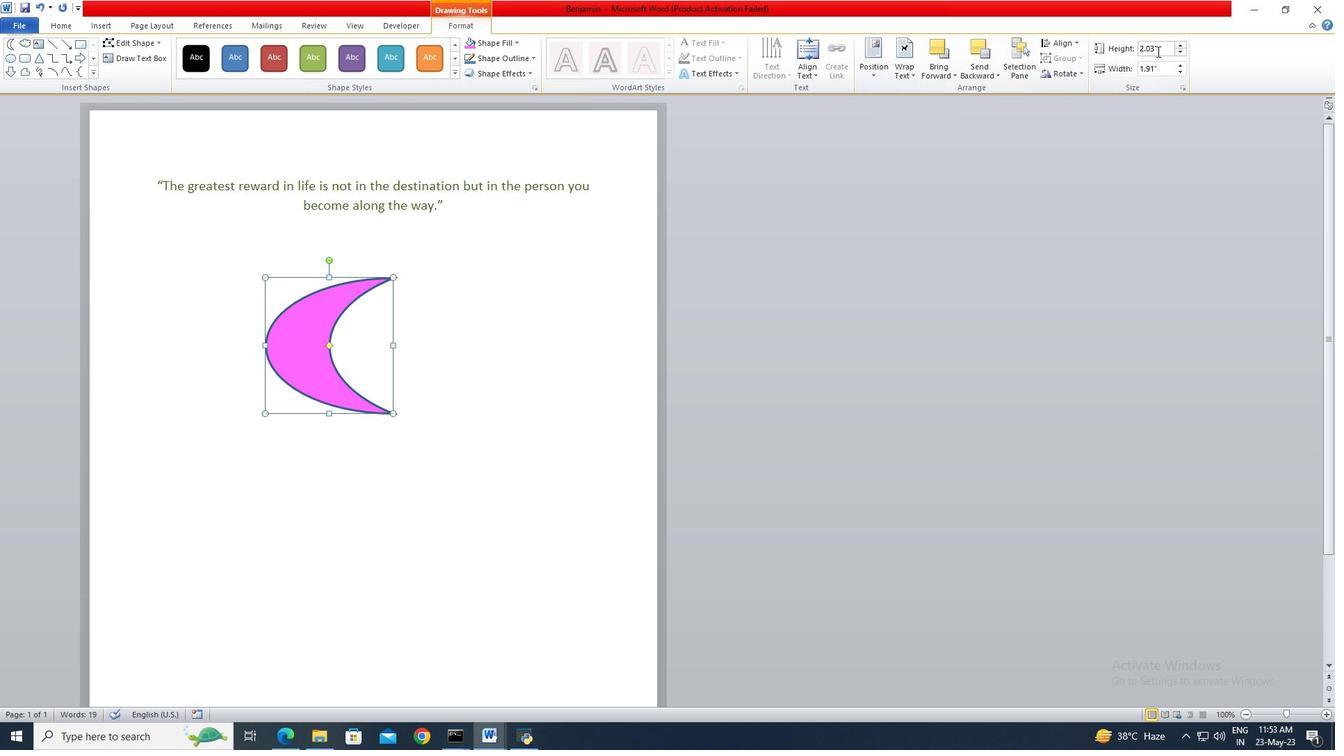 
Action: Mouse pressed left at (1161, 49)
Screenshot: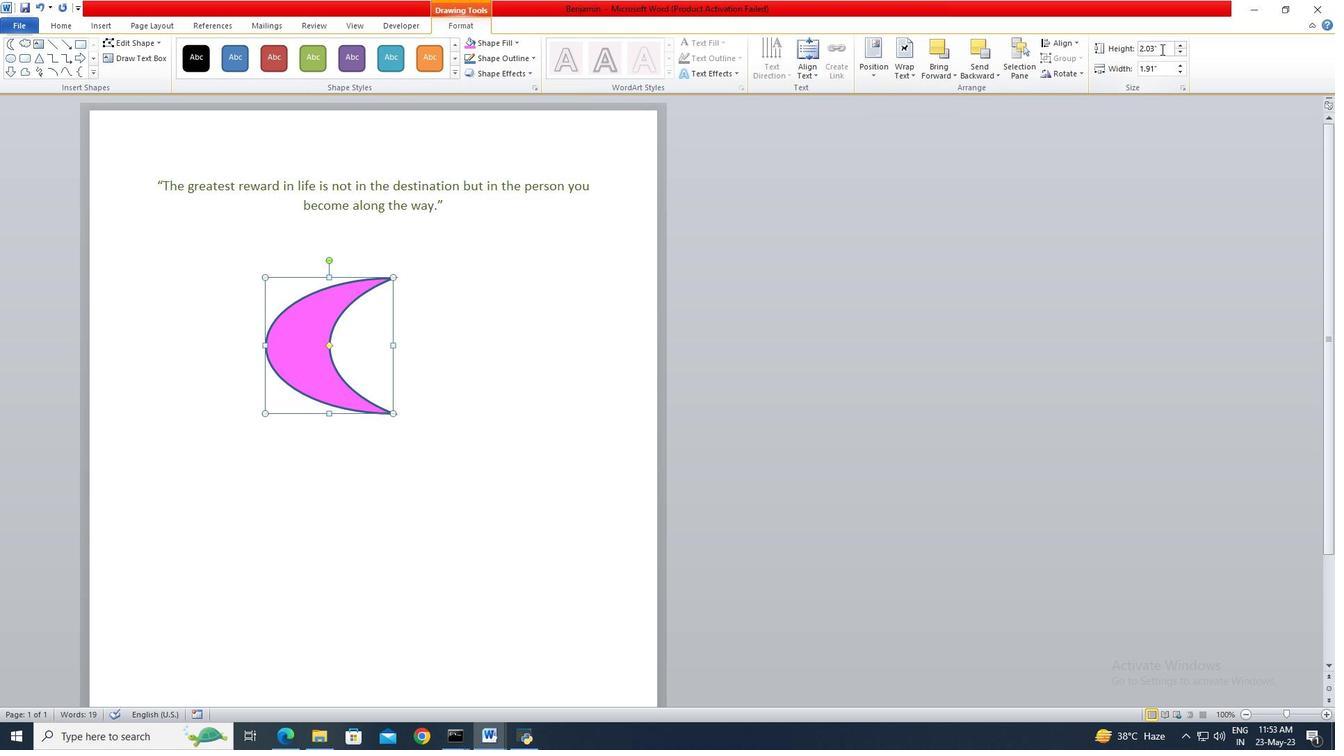 
Action: Mouse moved to (1136, 41)
Screenshot: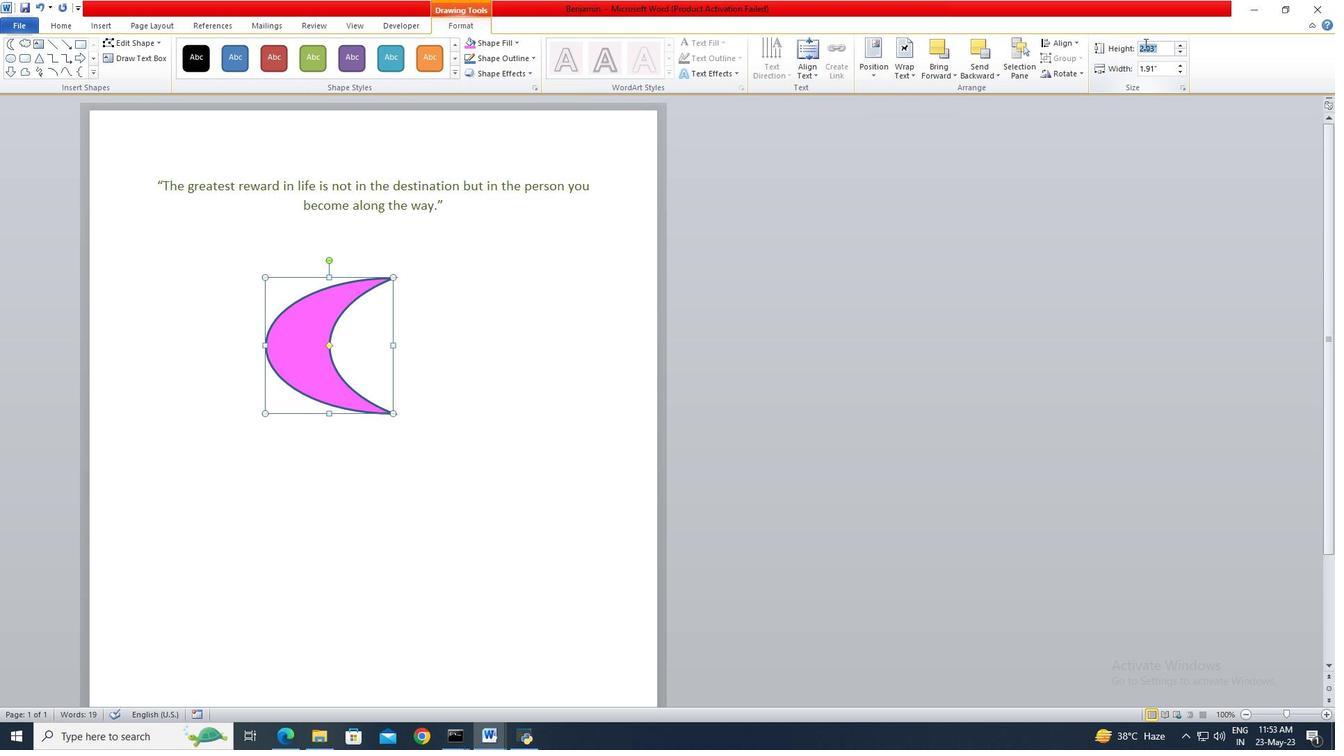 
Action: Key pressed 2<Key.enter>
Screenshot: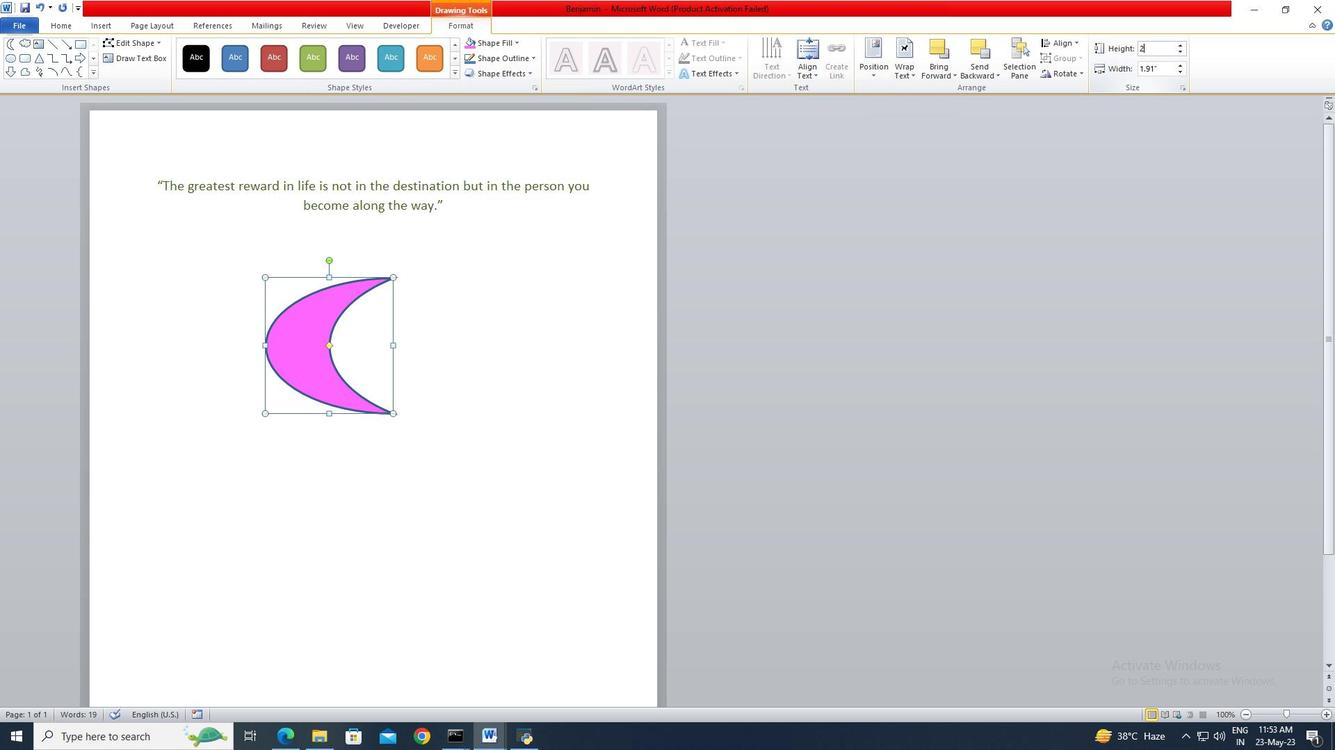 
